 Task: Find connections with filter location Castleford with filter topic #Crowdfundingwith filter profile language French with filter current company Meraki Consulting & Staffing with filter school Institute of Rural Management Anand (IRMA) with filter industry Nanotechnology Research with filter service category Demand Generation with filter keywords title Delivery Driver
Action: Mouse moved to (702, 87)
Screenshot: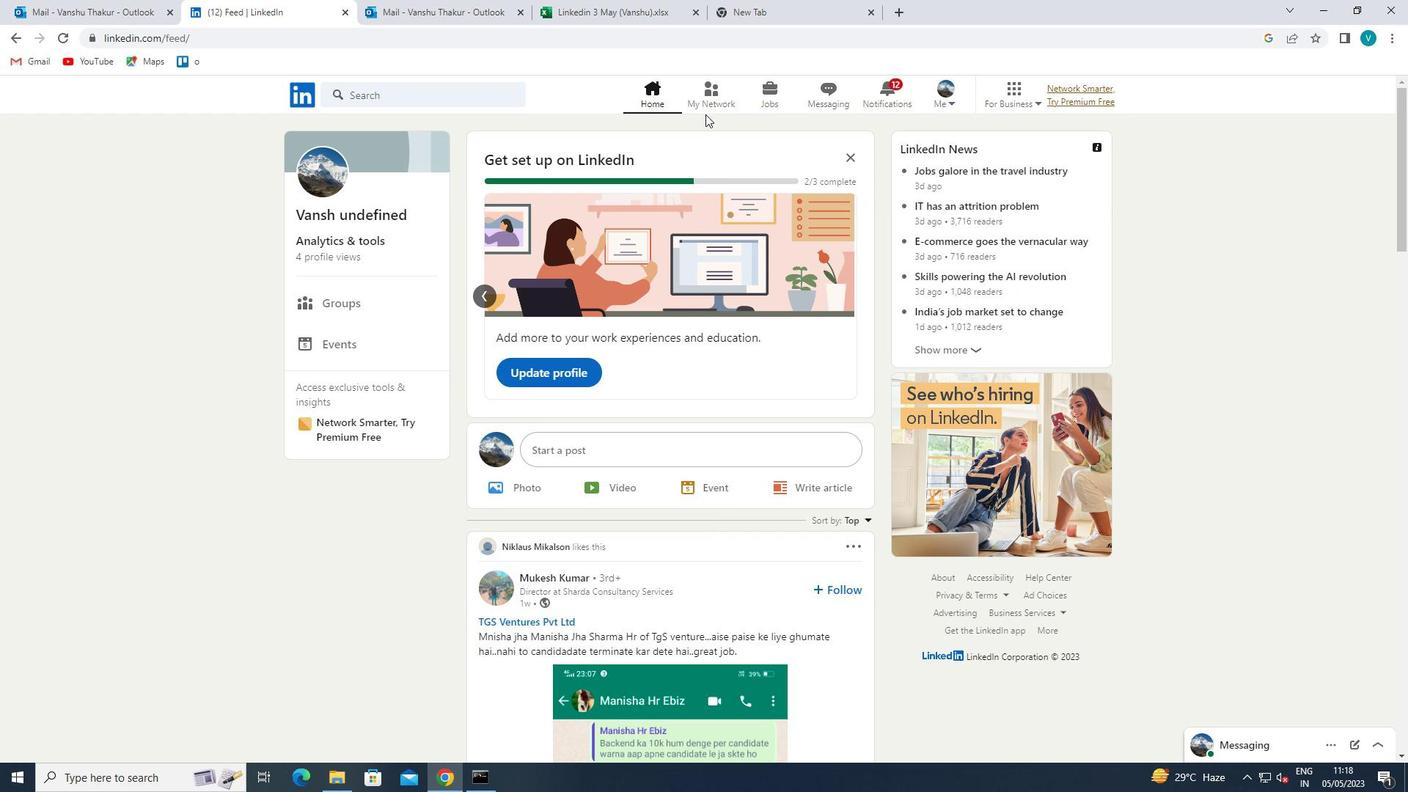 
Action: Mouse pressed left at (702, 87)
Screenshot: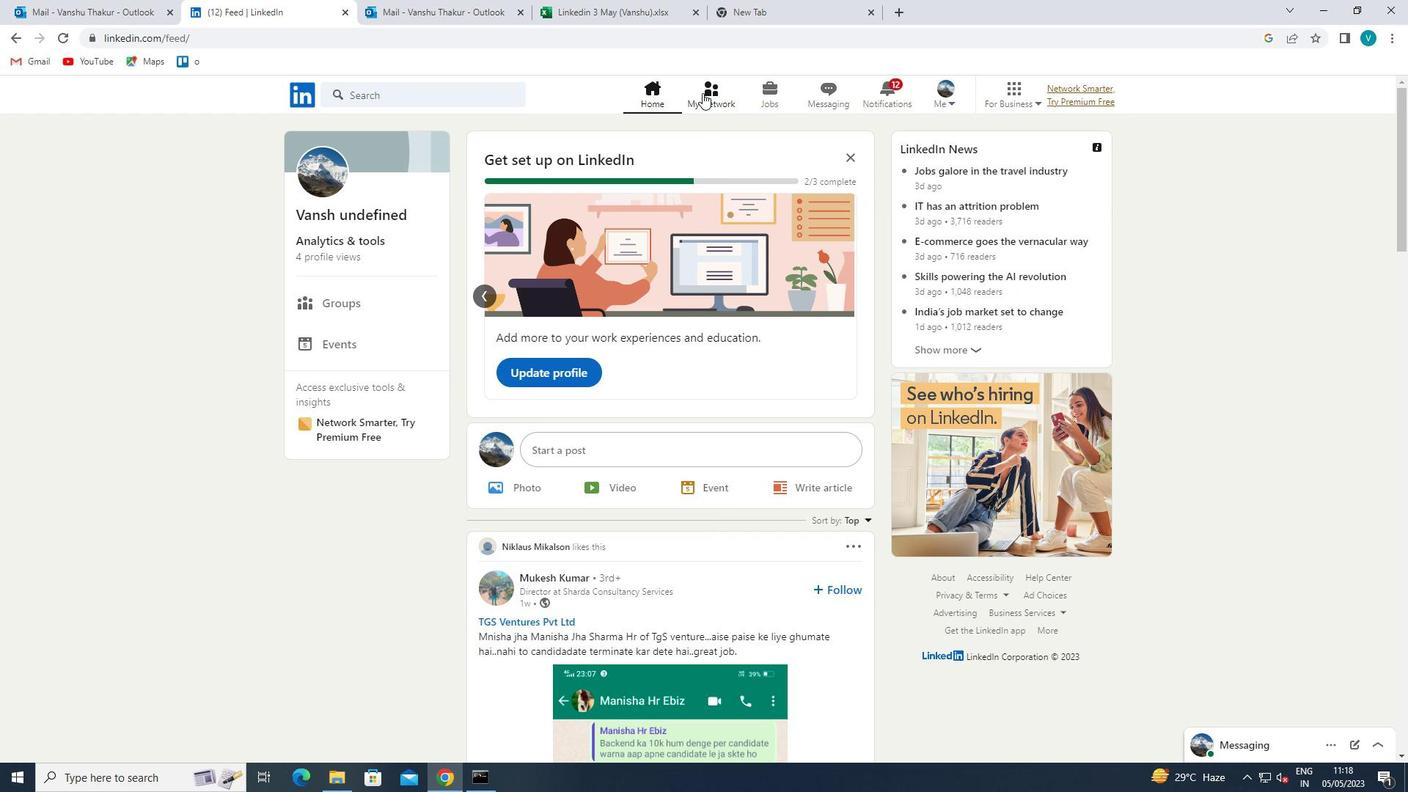 
Action: Mouse moved to (429, 176)
Screenshot: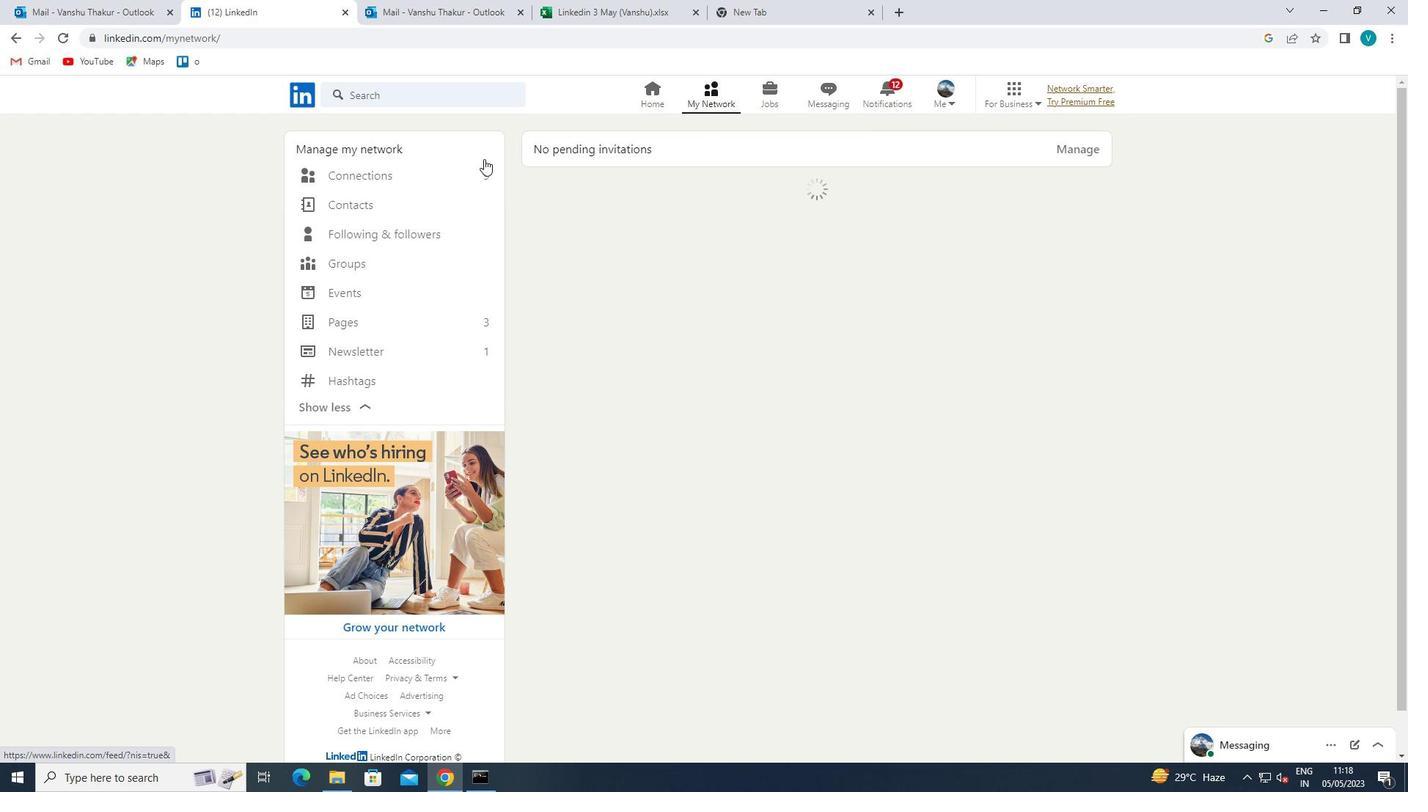 
Action: Mouse pressed left at (429, 176)
Screenshot: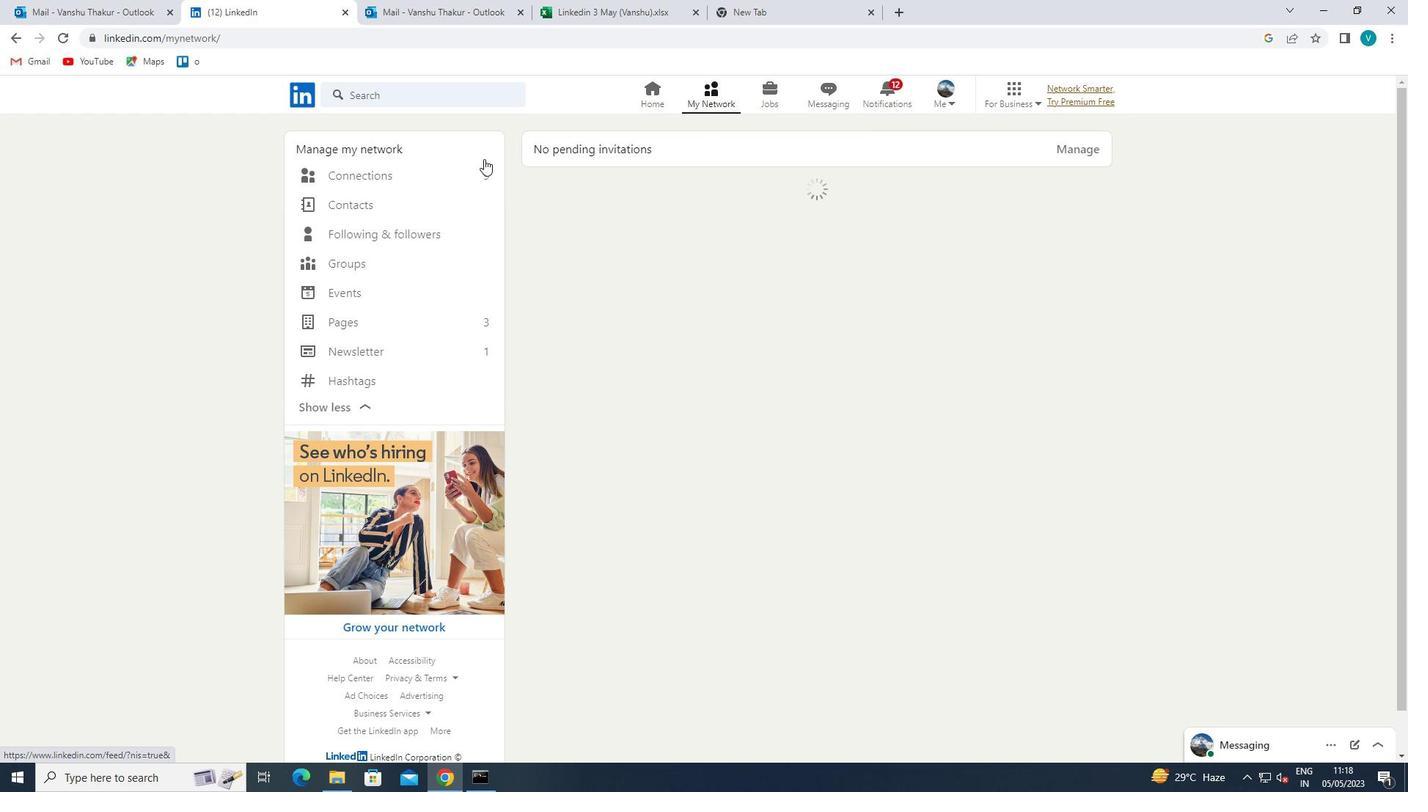 
Action: Mouse moved to (812, 181)
Screenshot: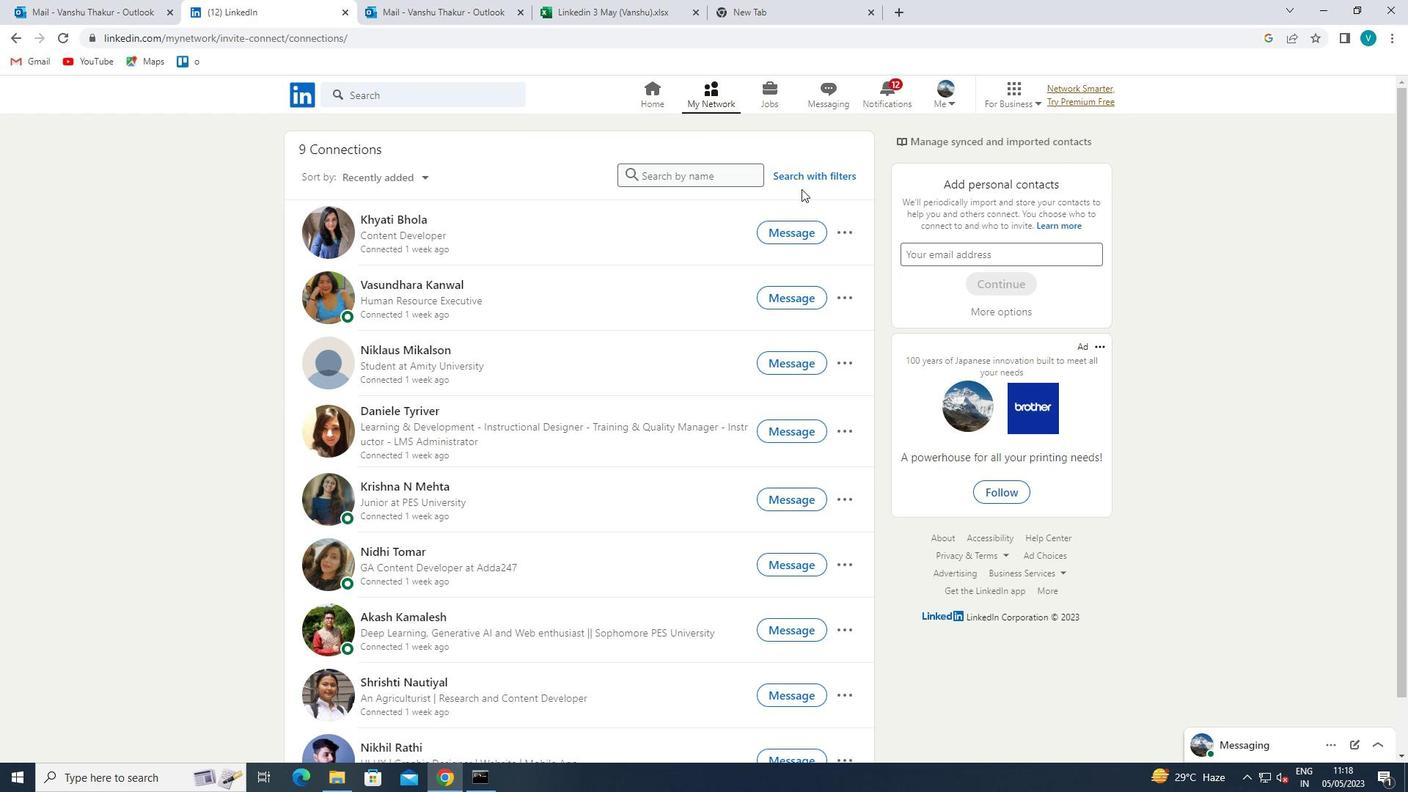 
Action: Mouse pressed left at (812, 181)
Screenshot: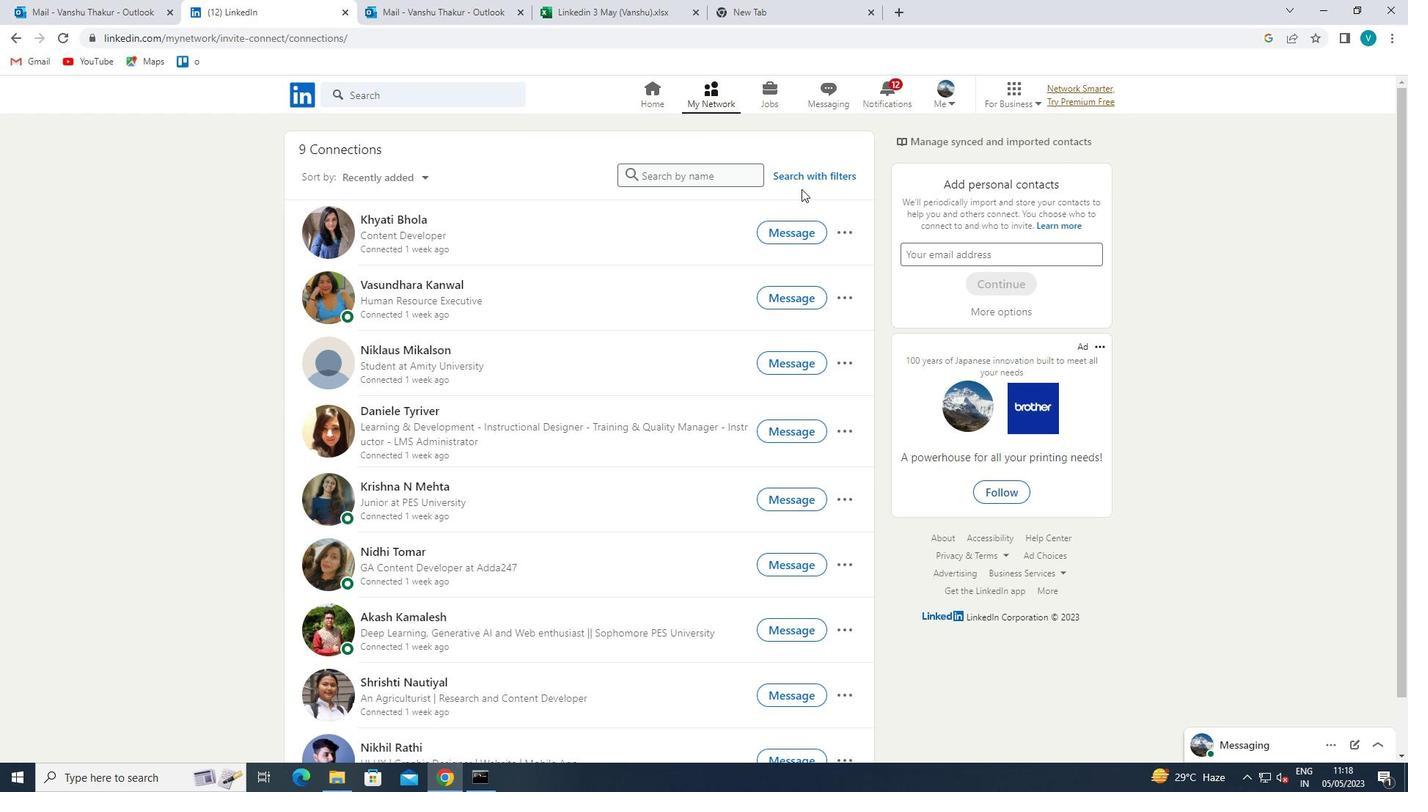 
Action: Mouse moved to (716, 137)
Screenshot: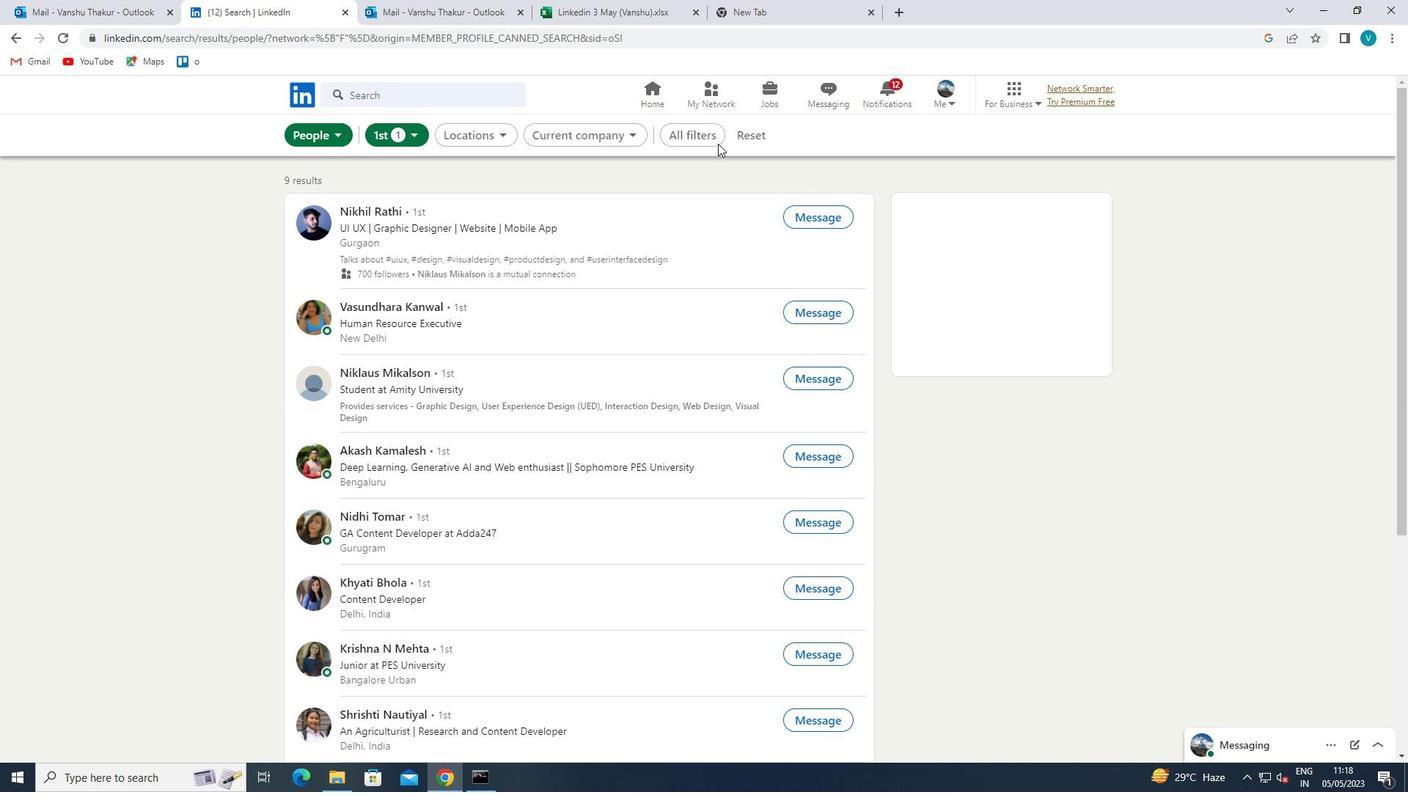
Action: Mouse pressed left at (716, 137)
Screenshot: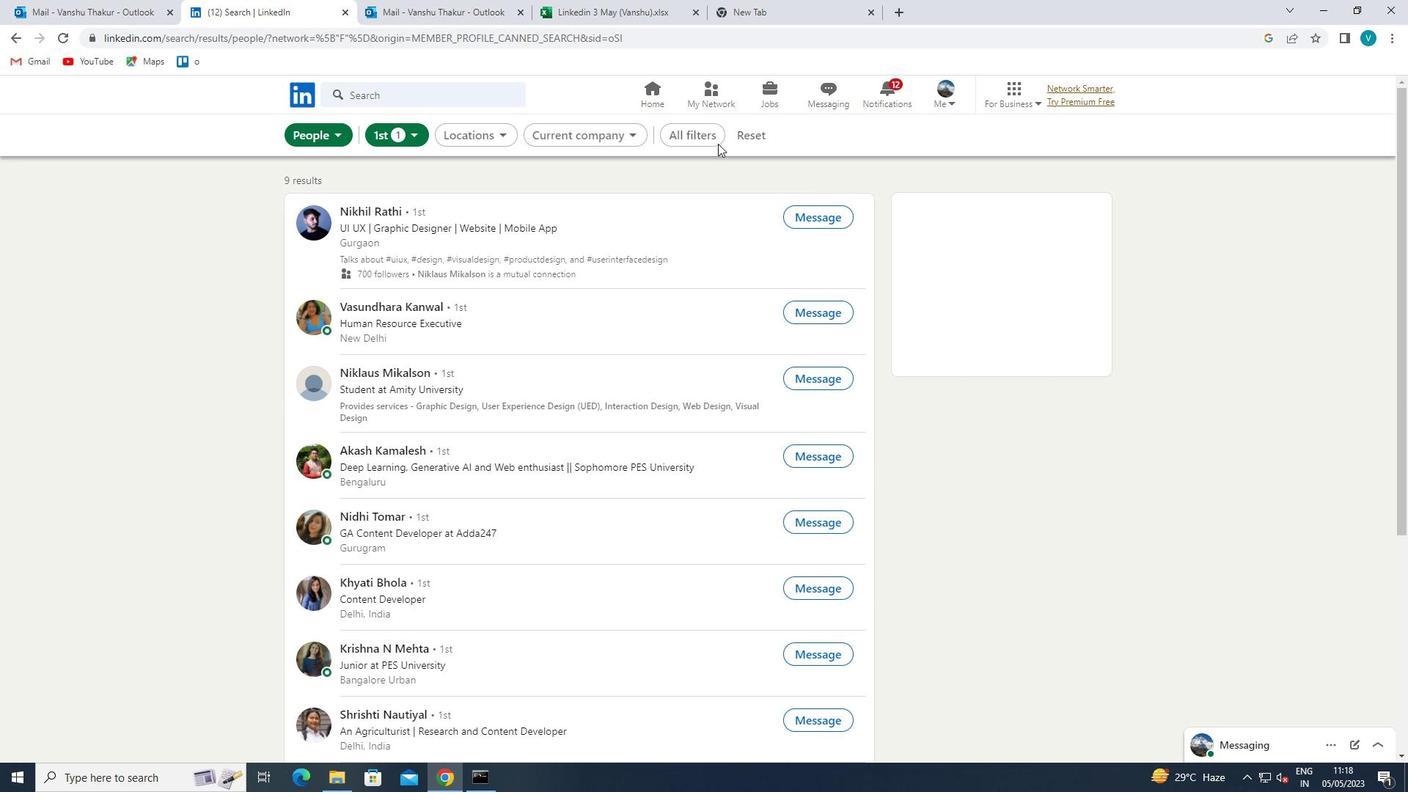 
Action: Mouse moved to (1107, 300)
Screenshot: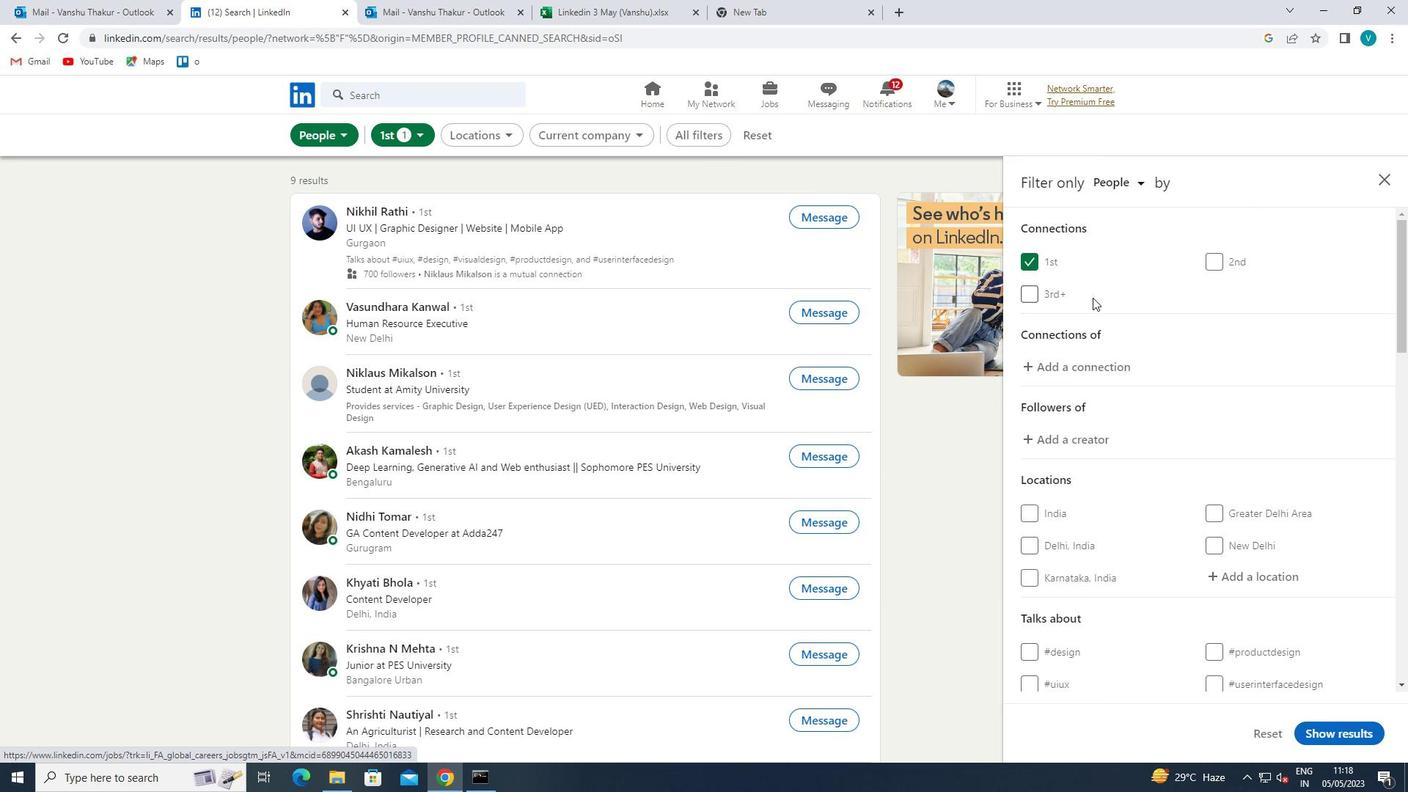
Action: Mouse scrolled (1107, 300) with delta (0, 0)
Screenshot: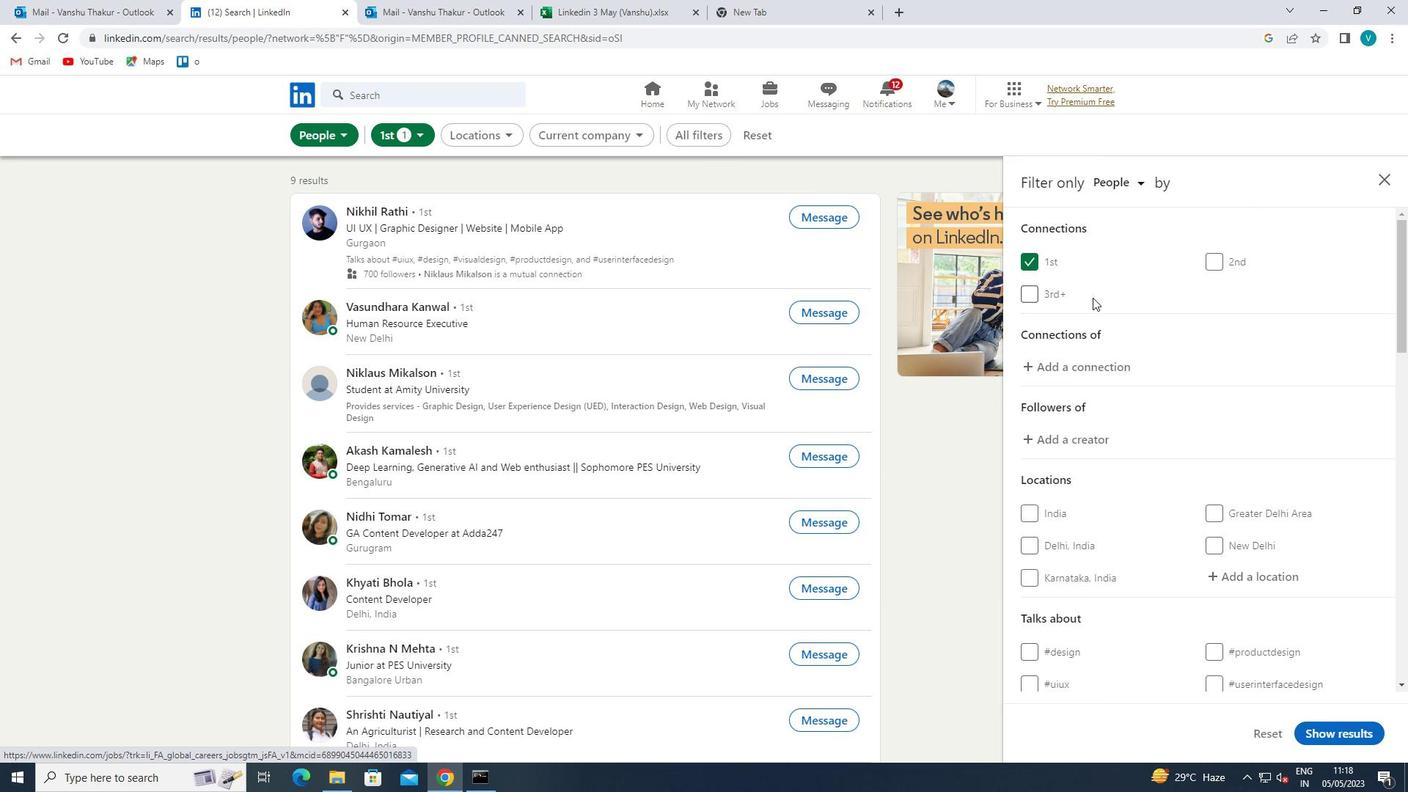 
Action: Mouse moved to (1110, 300)
Screenshot: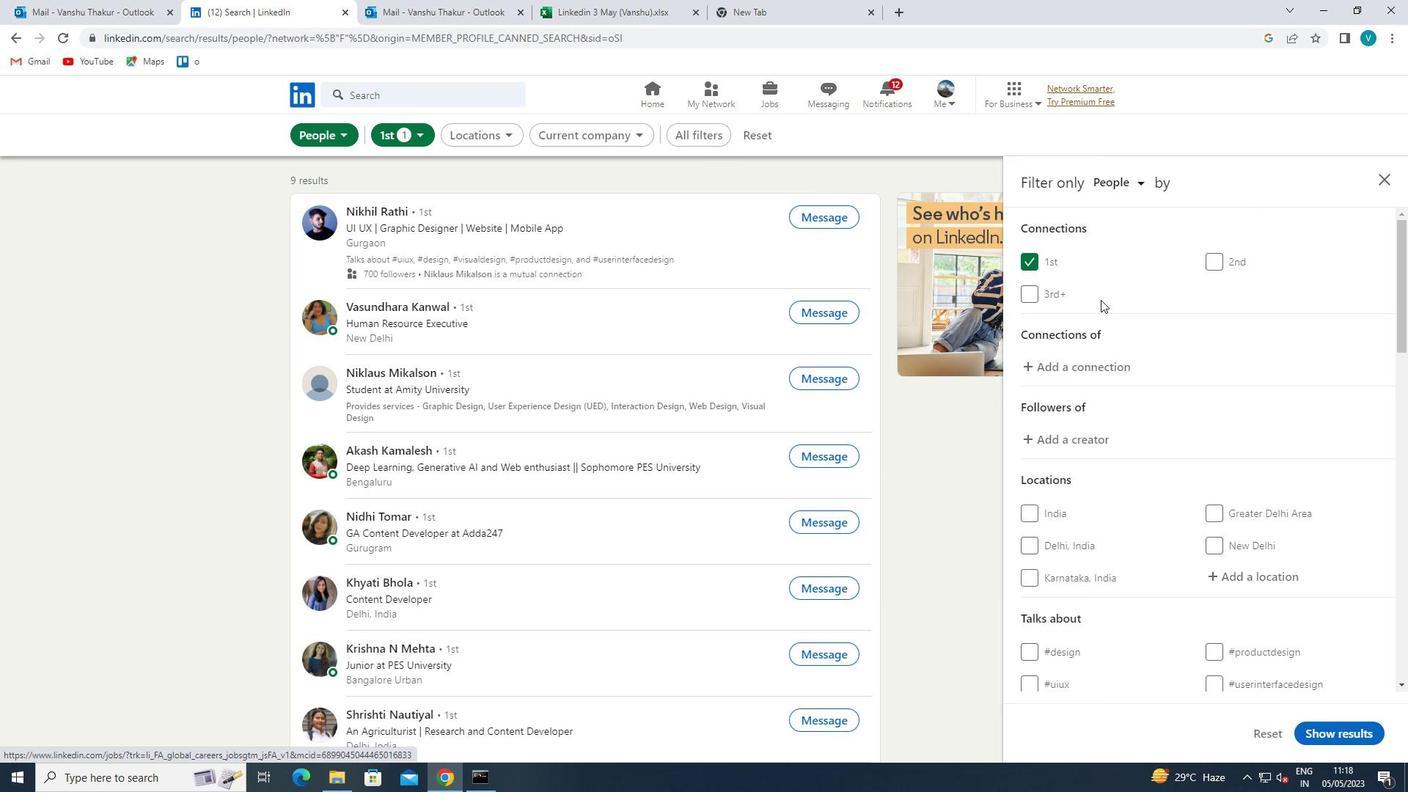 
Action: Mouse scrolled (1110, 300) with delta (0, 0)
Screenshot: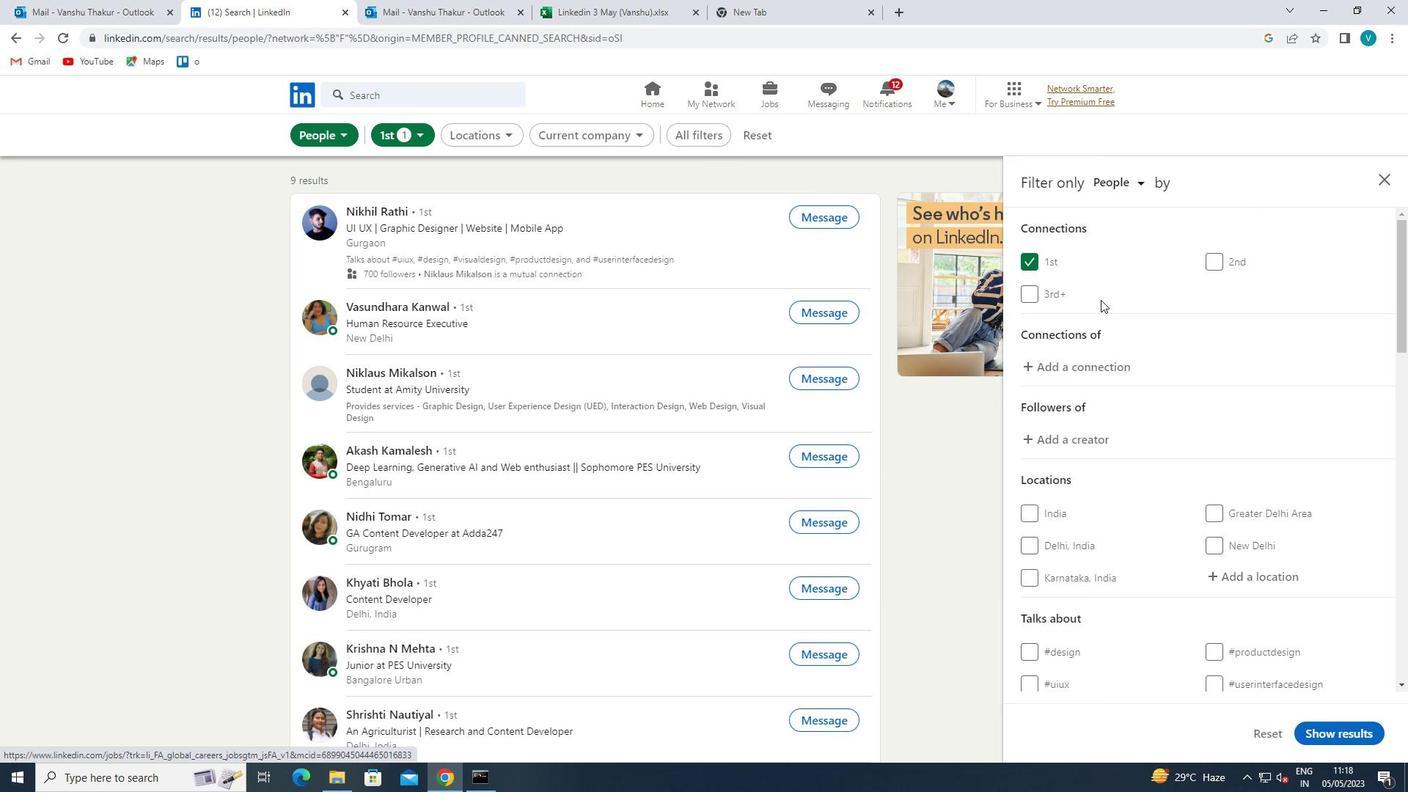 
Action: Mouse moved to (1253, 434)
Screenshot: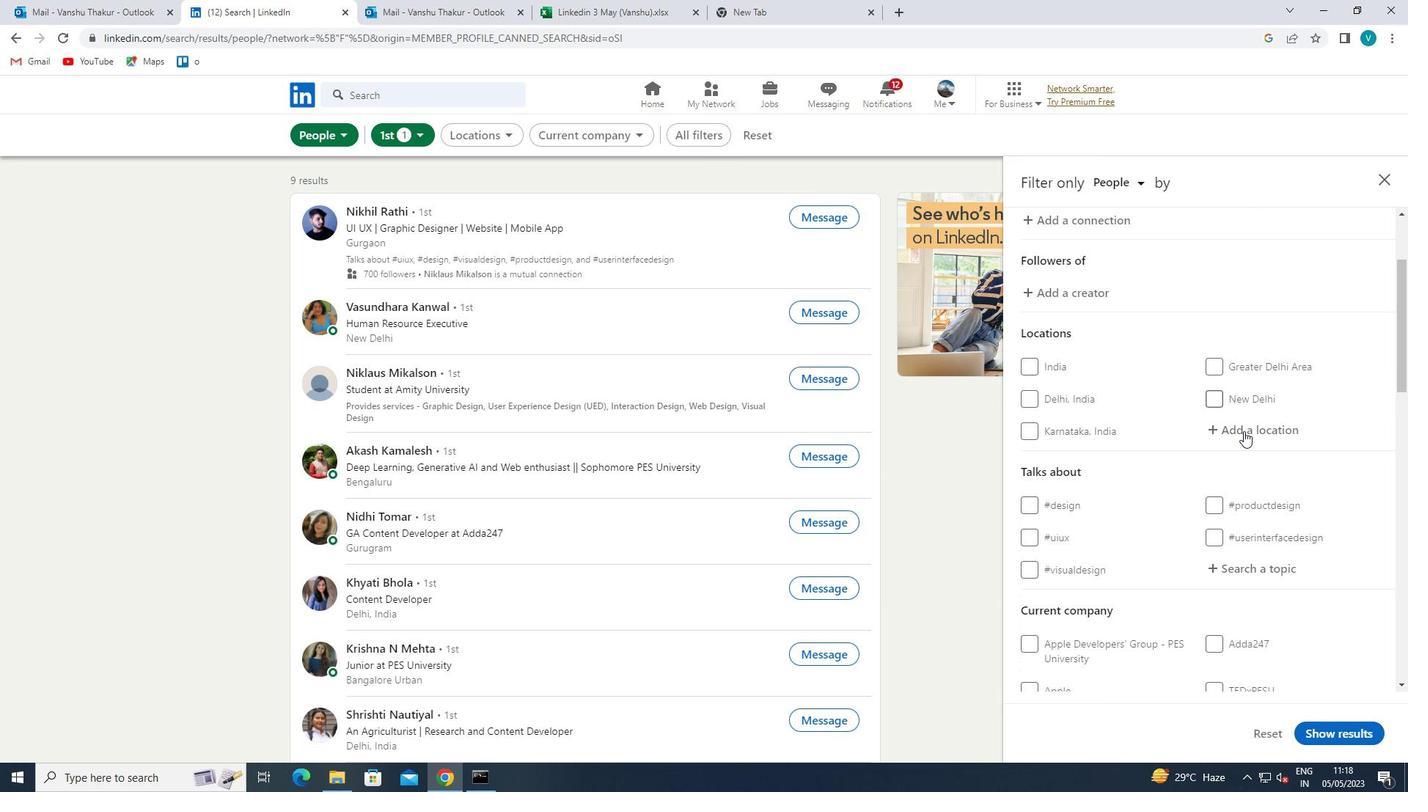 
Action: Mouse pressed left at (1253, 434)
Screenshot: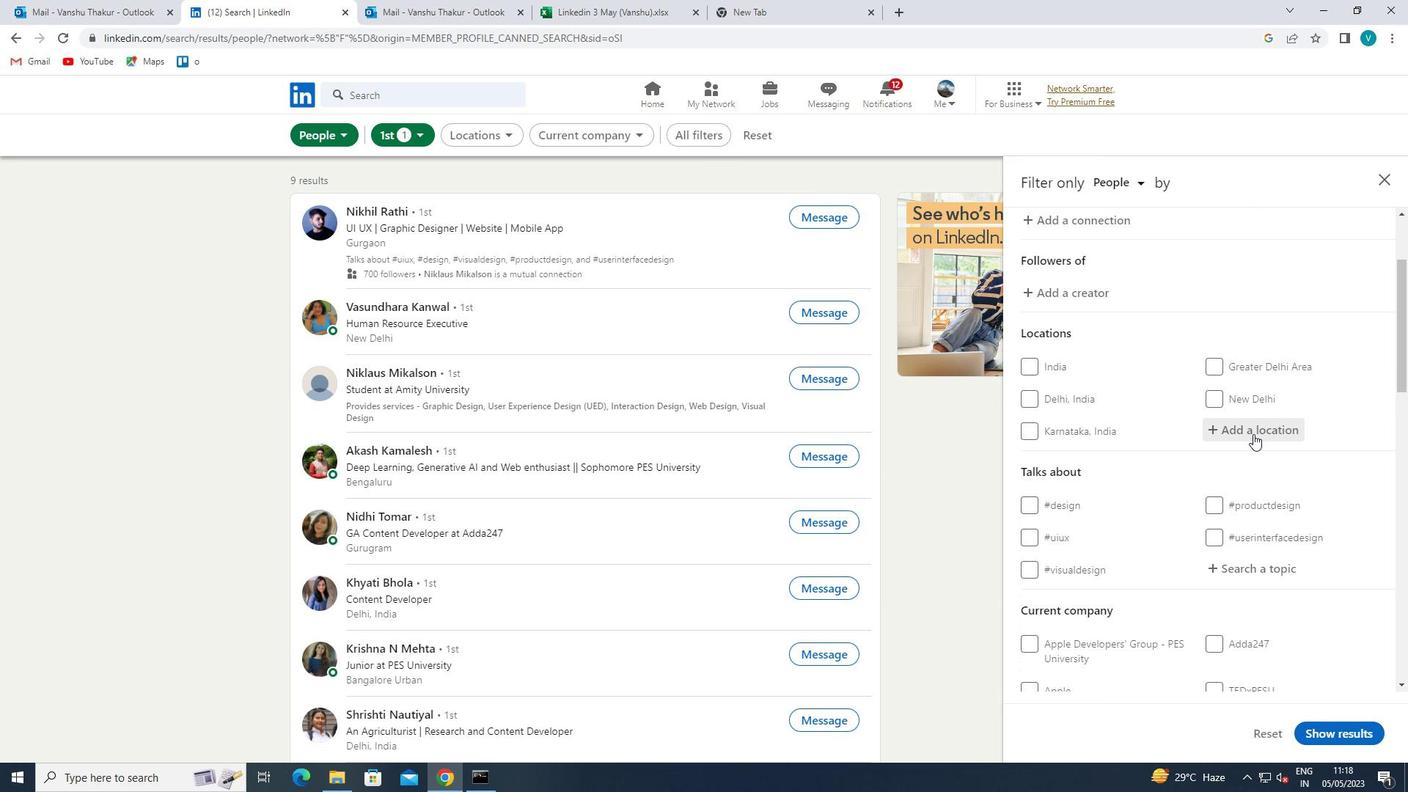 
Action: Mouse moved to (1184, 391)
Screenshot: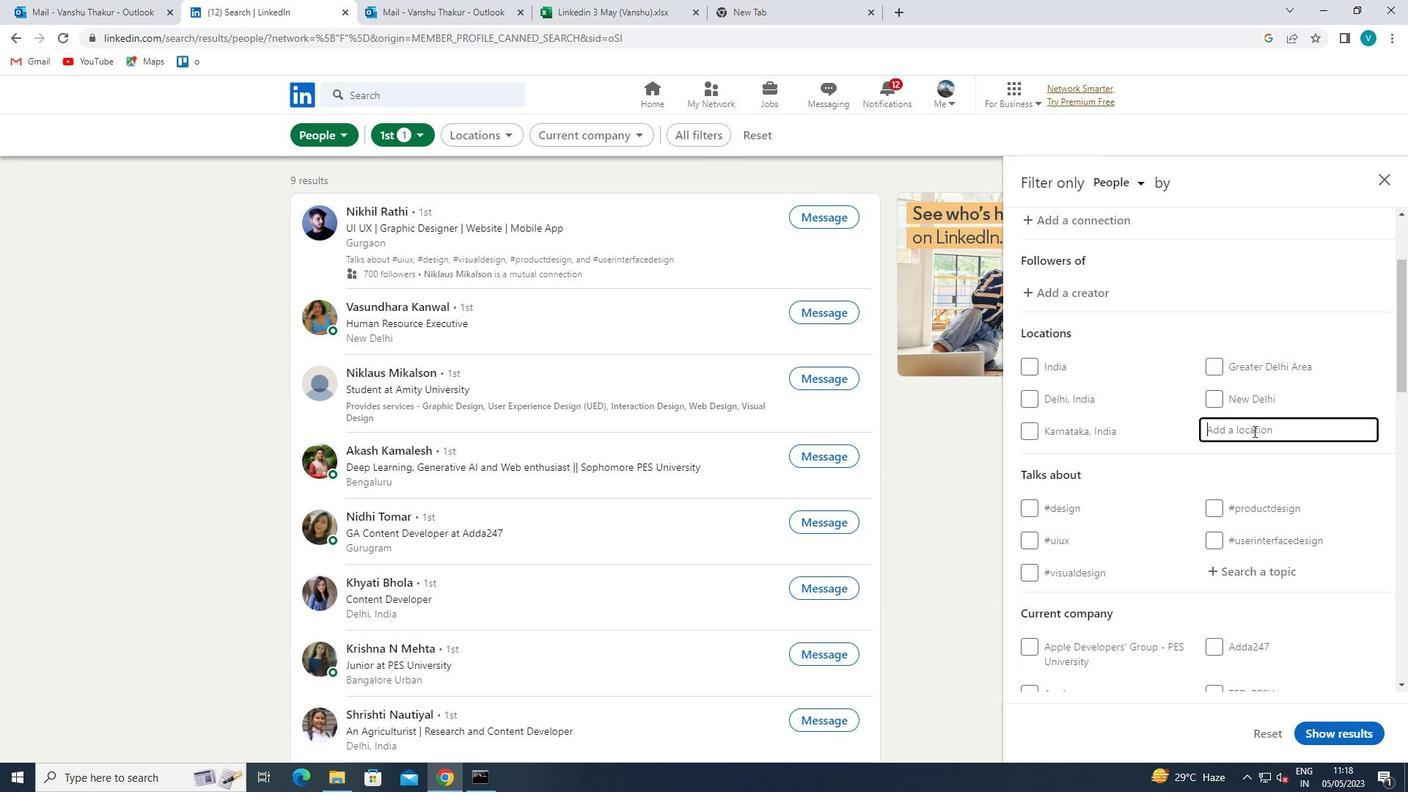 
Action: Key pressed <Key.shift>CASTLEFORD
Screenshot: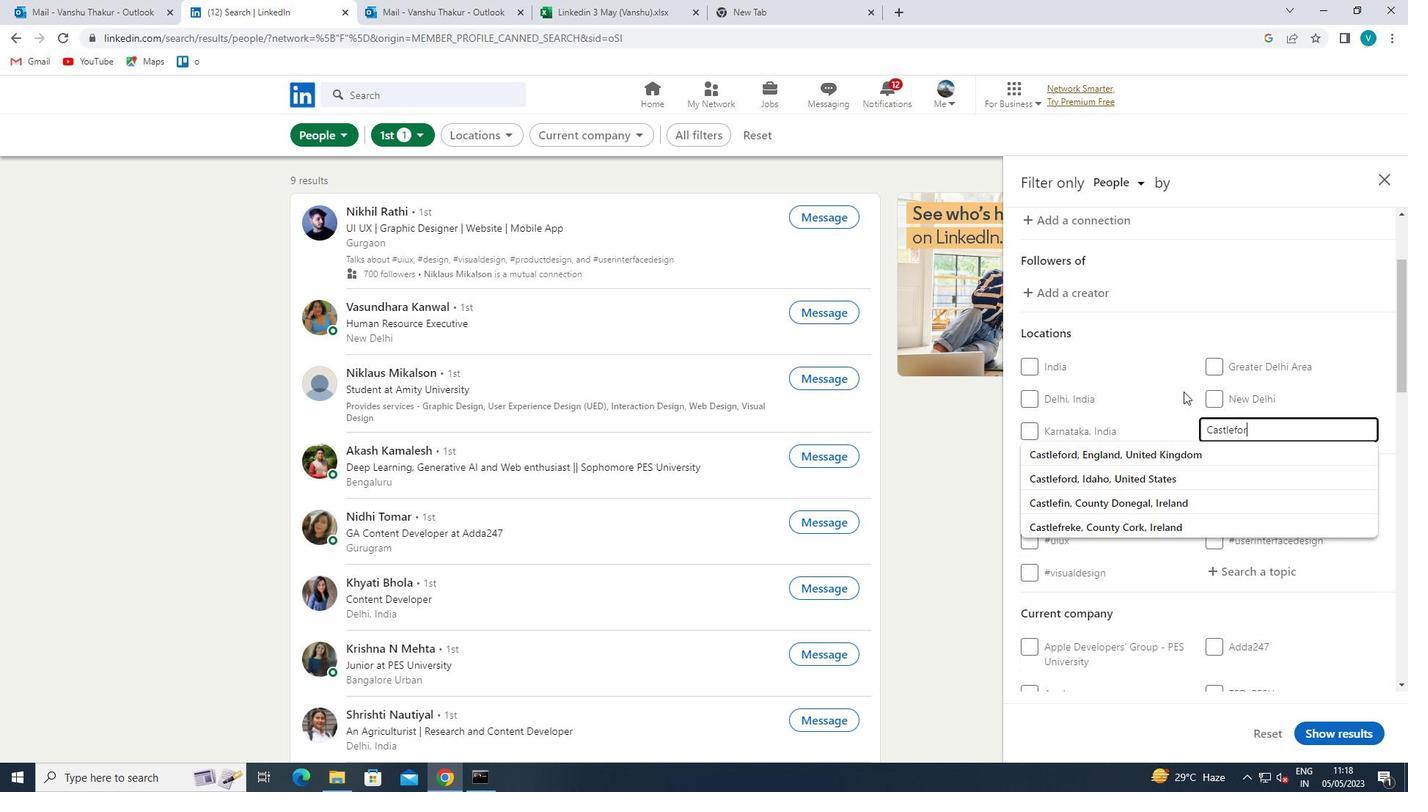 
Action: Mouse moved to (1219, 454)
Screenshot: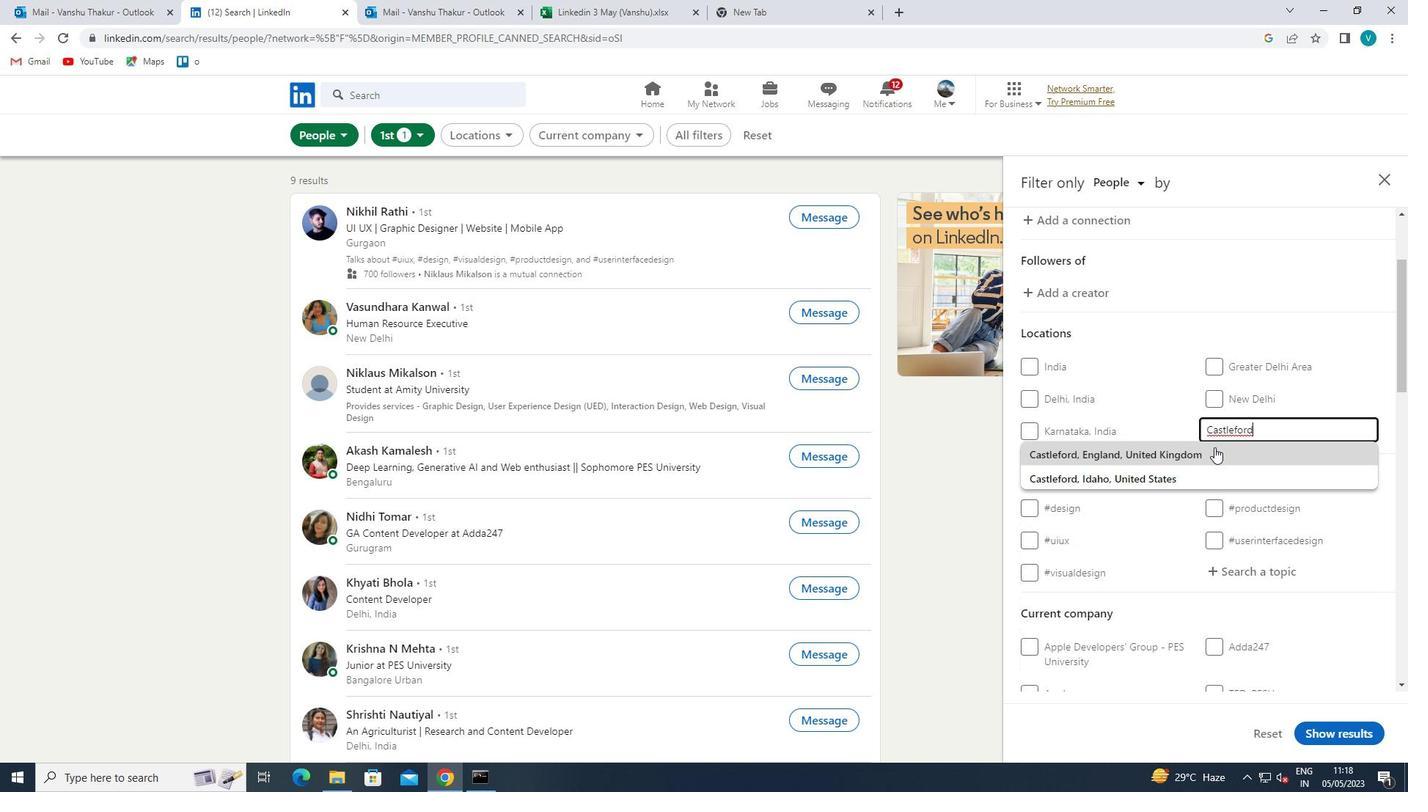 
Action: Mouse pressed left at (1219, 454)
Screenshot: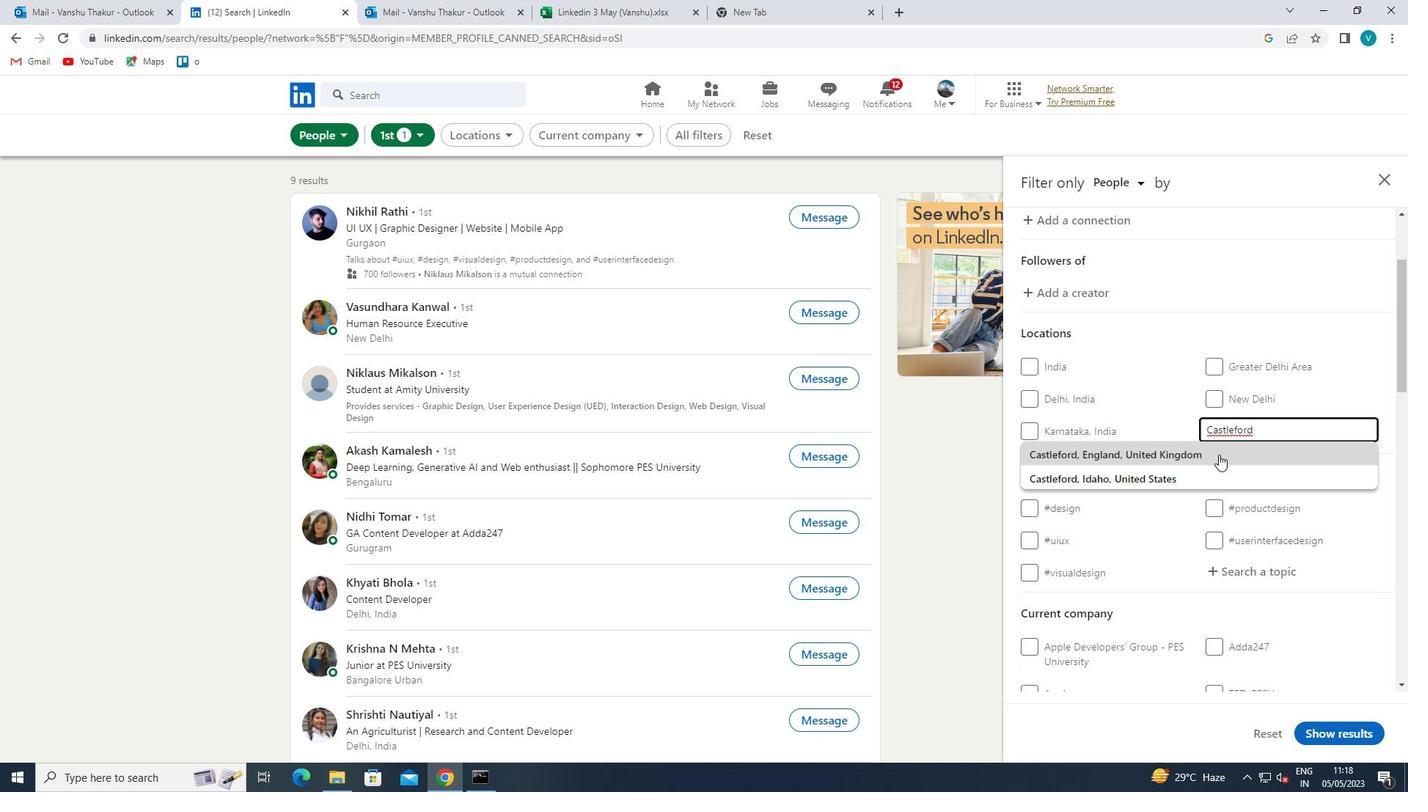 
Action: Mouse scrolled (1219, 454) with delta (0, 0)
Screenshot: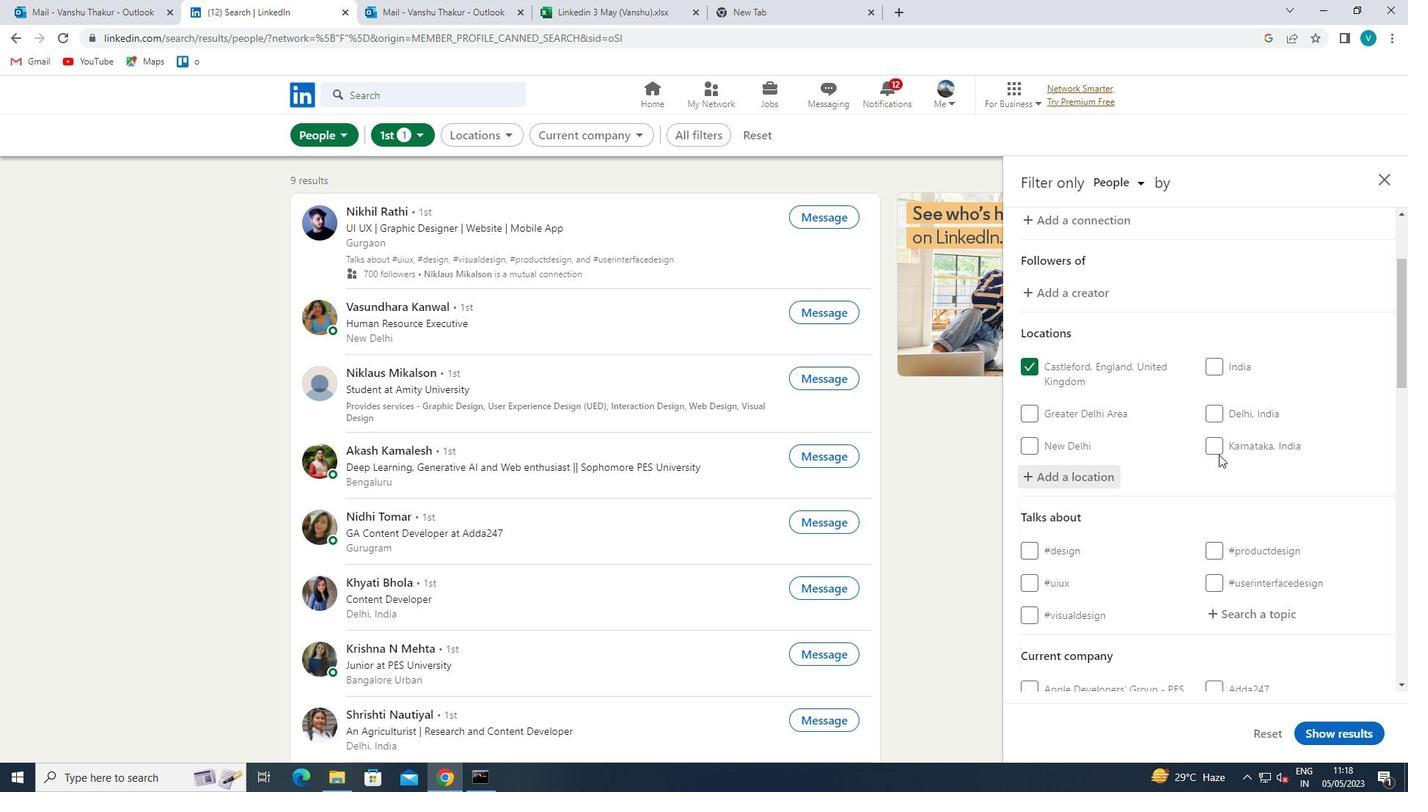 
Action: Mouse scrolled (1219, 454) with delta (0, 0)
Screenshot: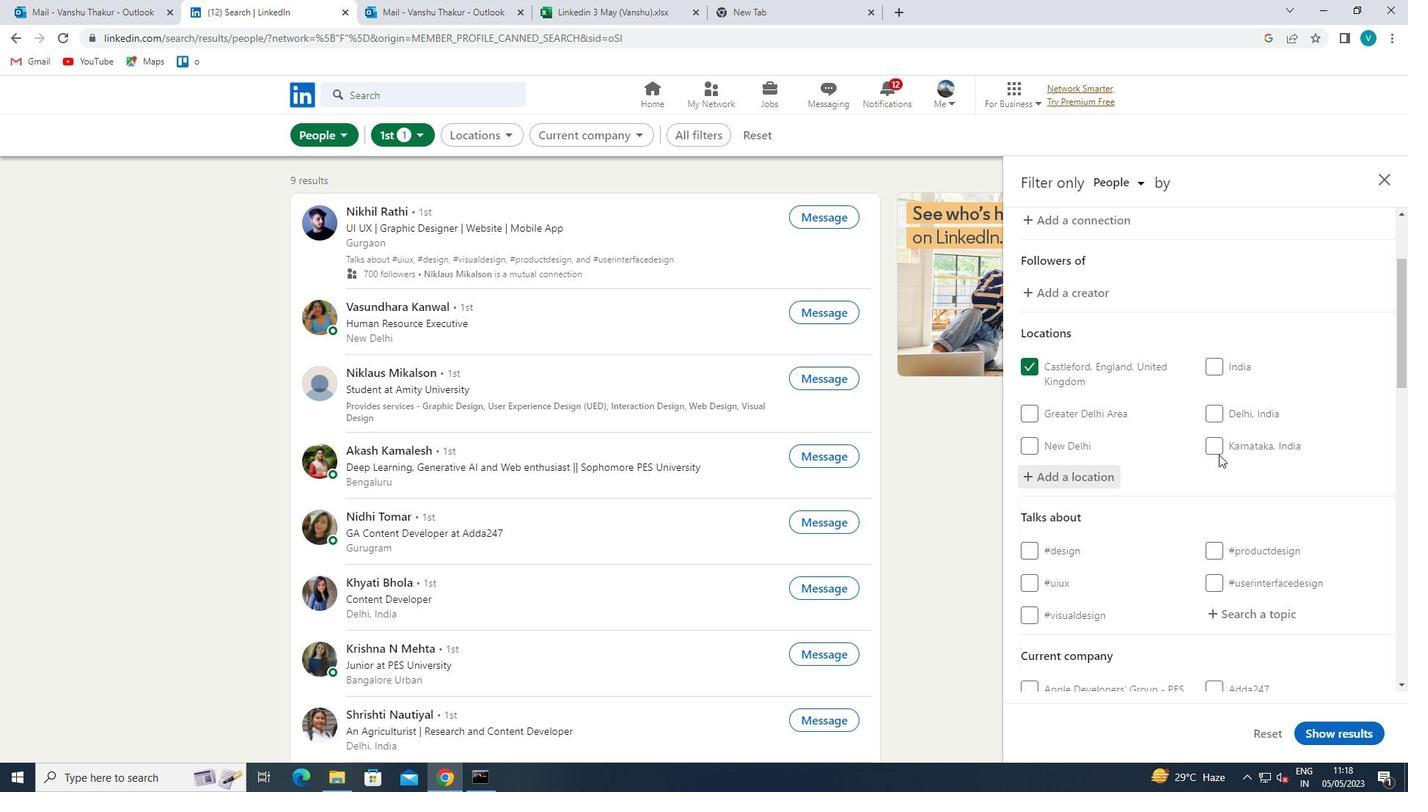 
Action: Mouse moved to (1226, 461)
Screenshot: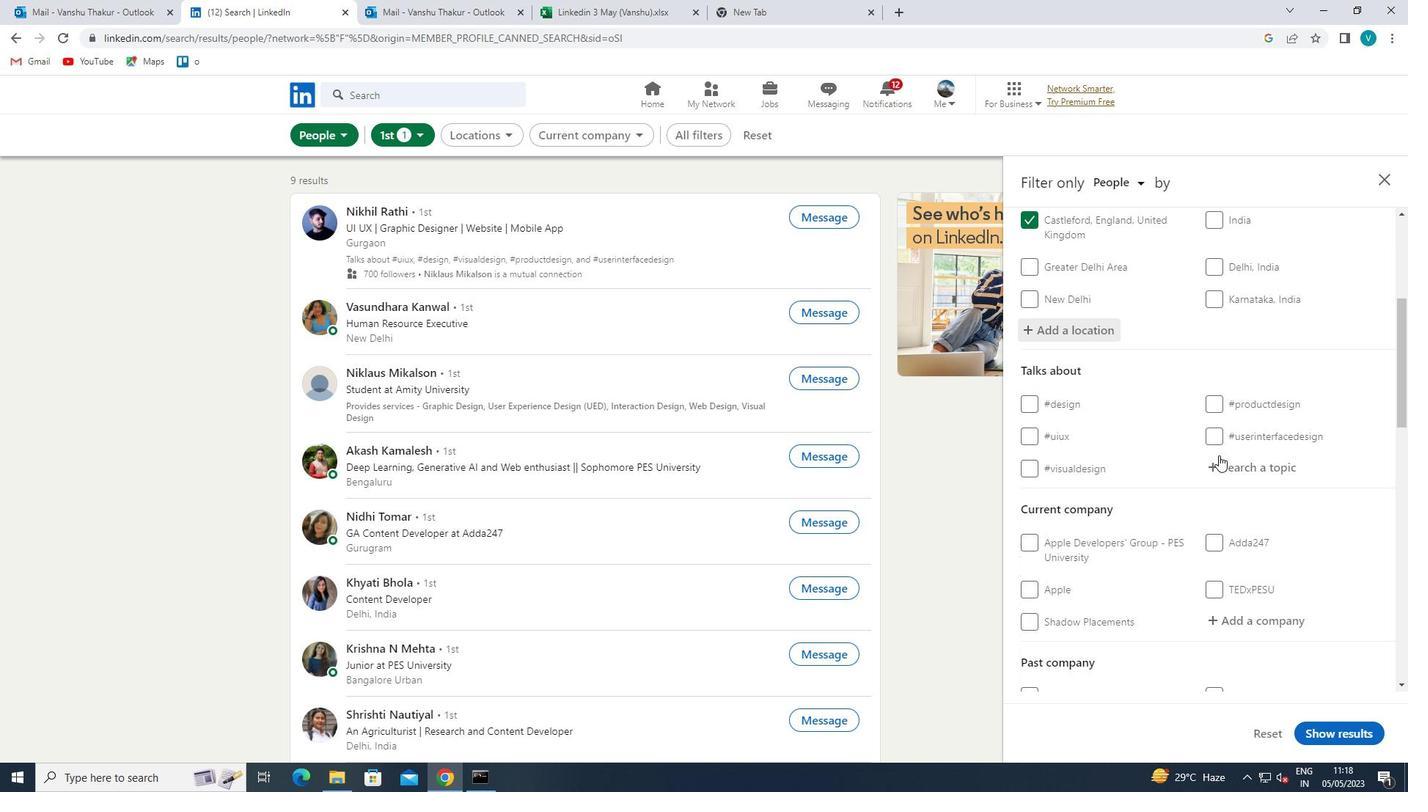 
Action: Mouse pressed left at (1226, 461)
Screenshot: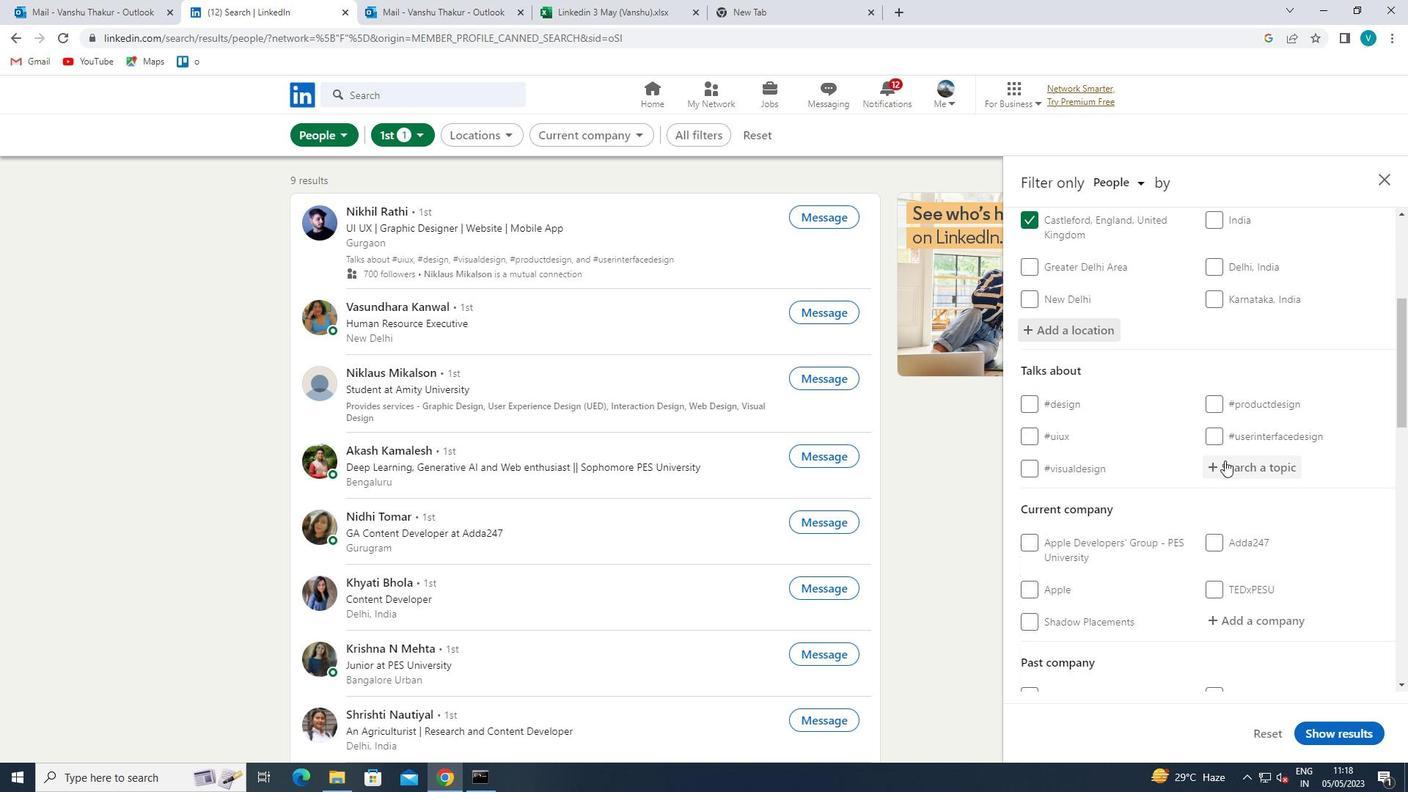 
Action: Key pressed CROWD
Screenshot: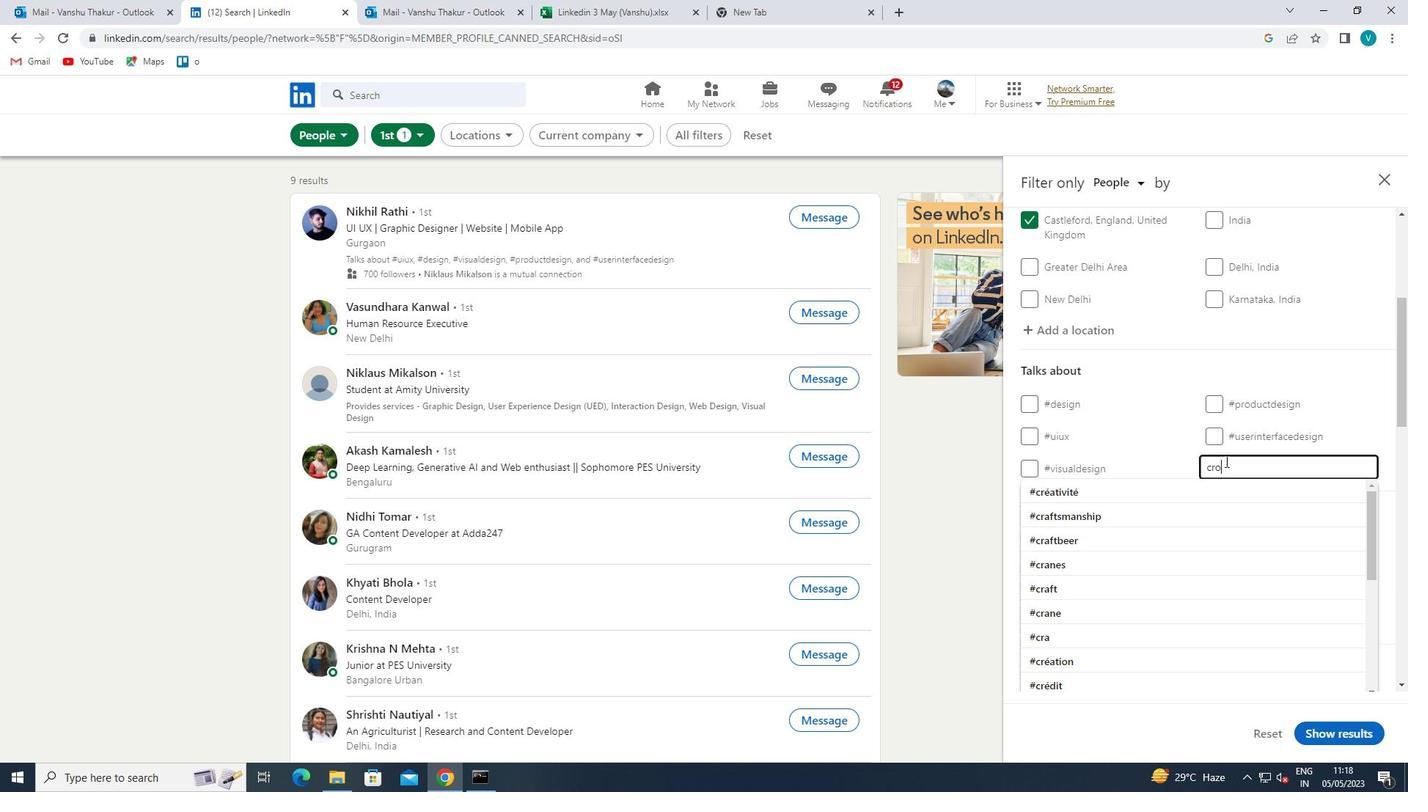 
Action: Mouse moved to (1190, 492)
Screenshot: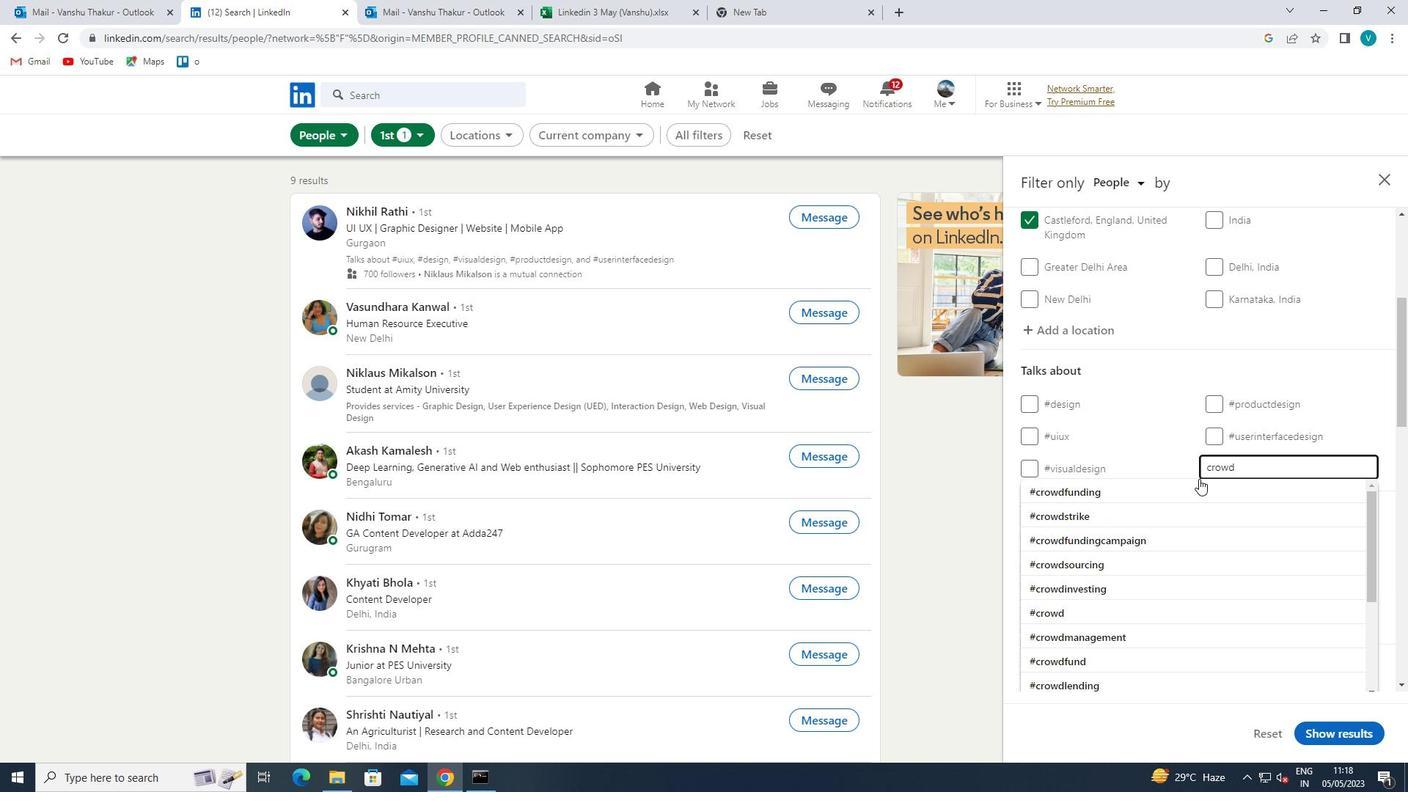 
Action: Mouse pressed left at (1190, 492)
Screenshot: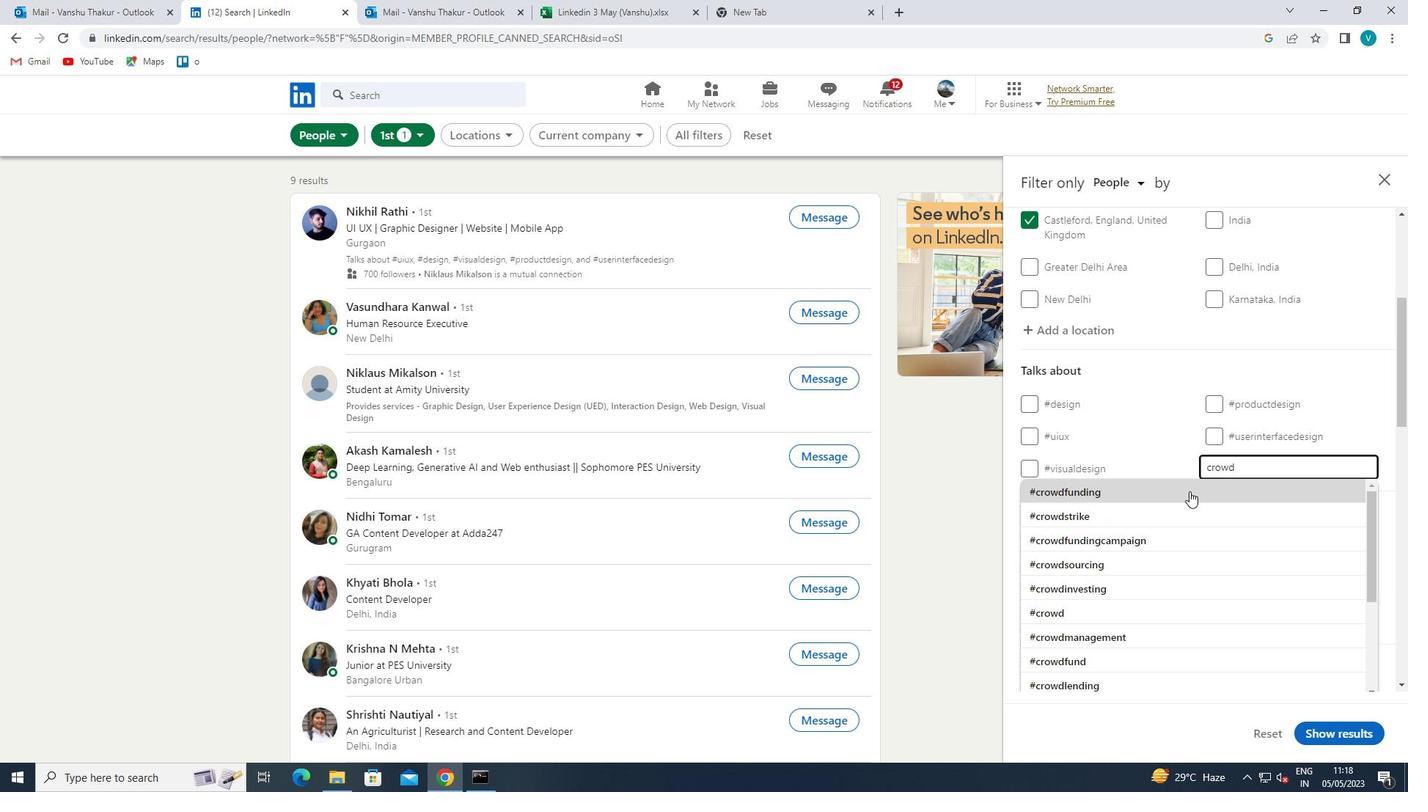 
Action: Mouse scrolled (1190, 491) with delta (0, 0)
Screenshot: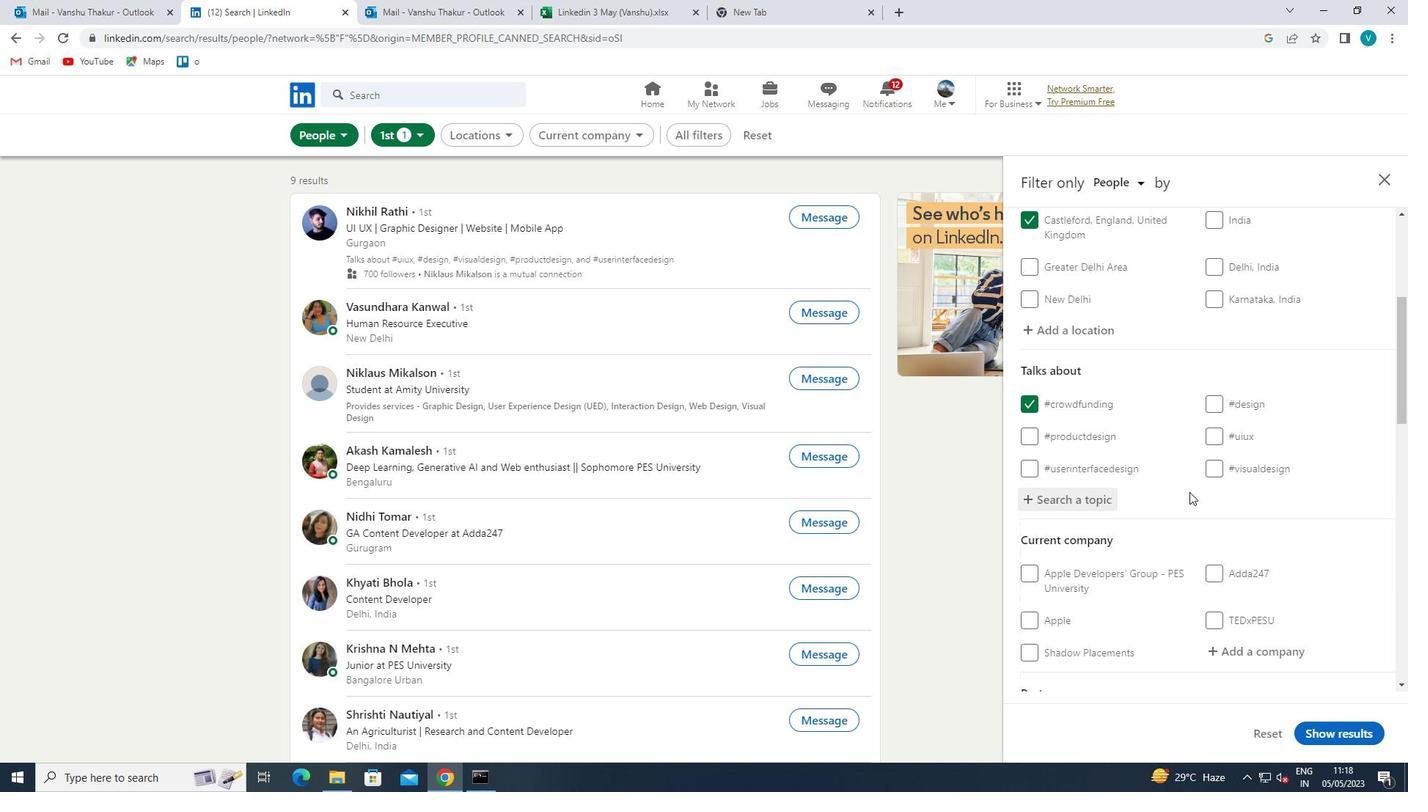 
Action: Mouse scrolled (1190, 491) with delta (0, 0)
Screenshot: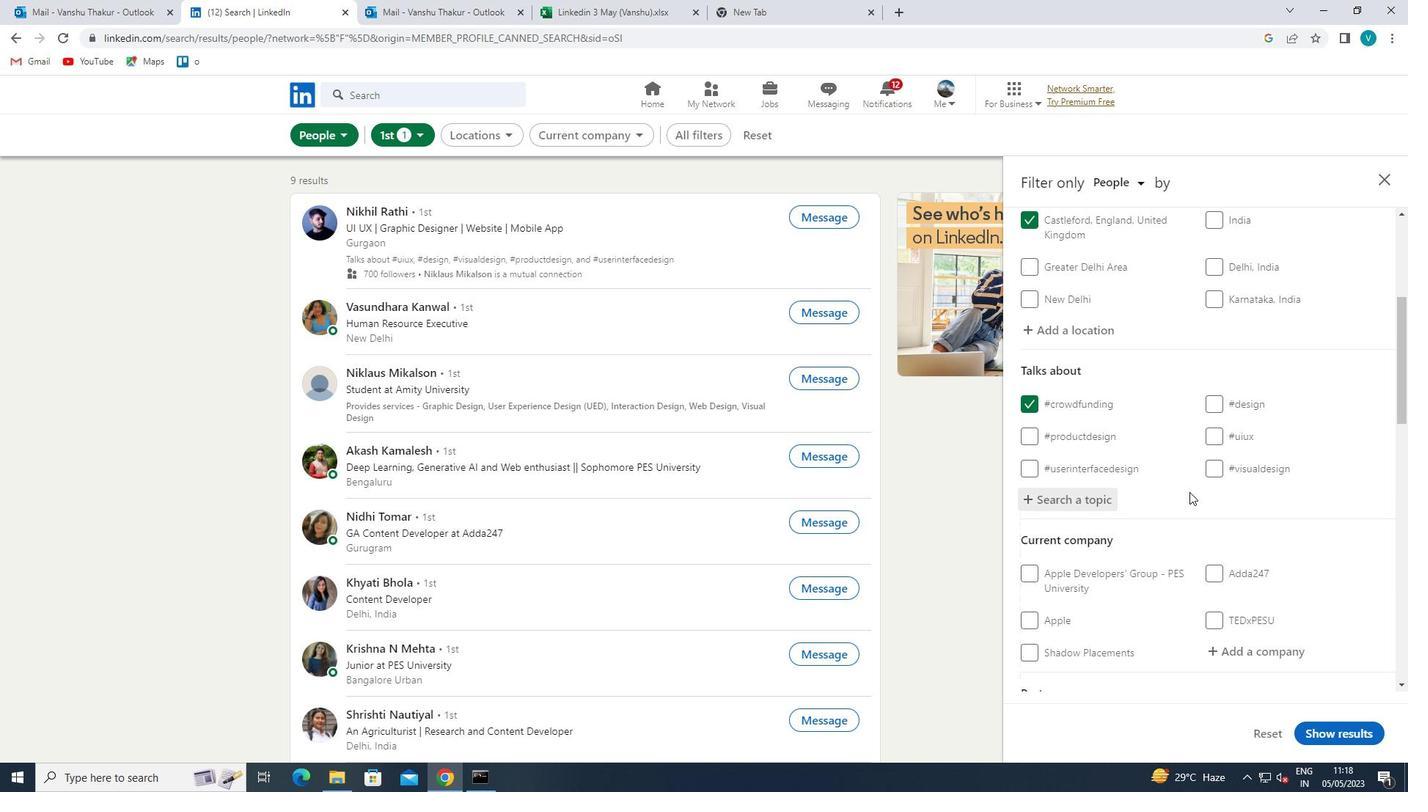 
Action: Mouse moved to (1237, 499)
Screenshot: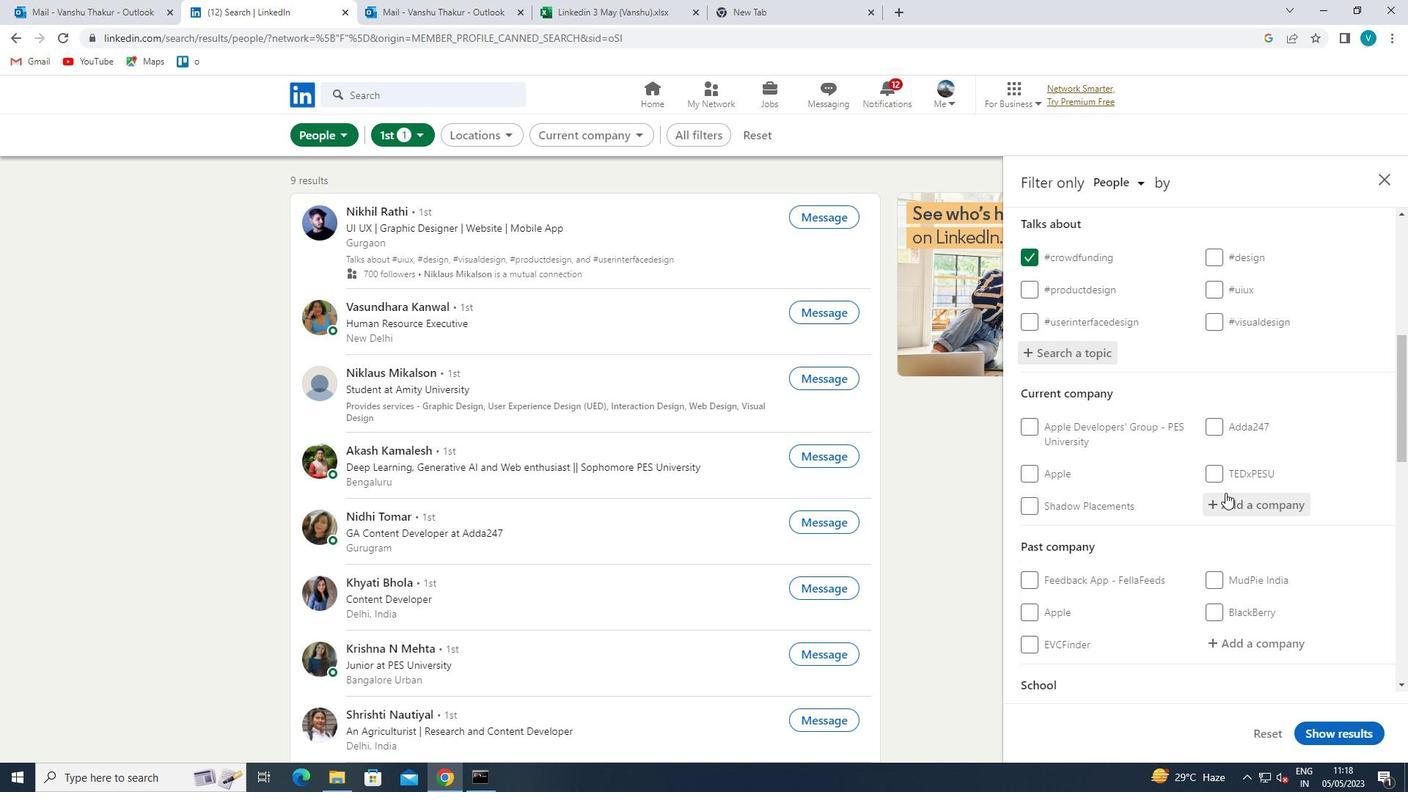 
Action: Mouse pressed left at (1237, 499)
Screenshot: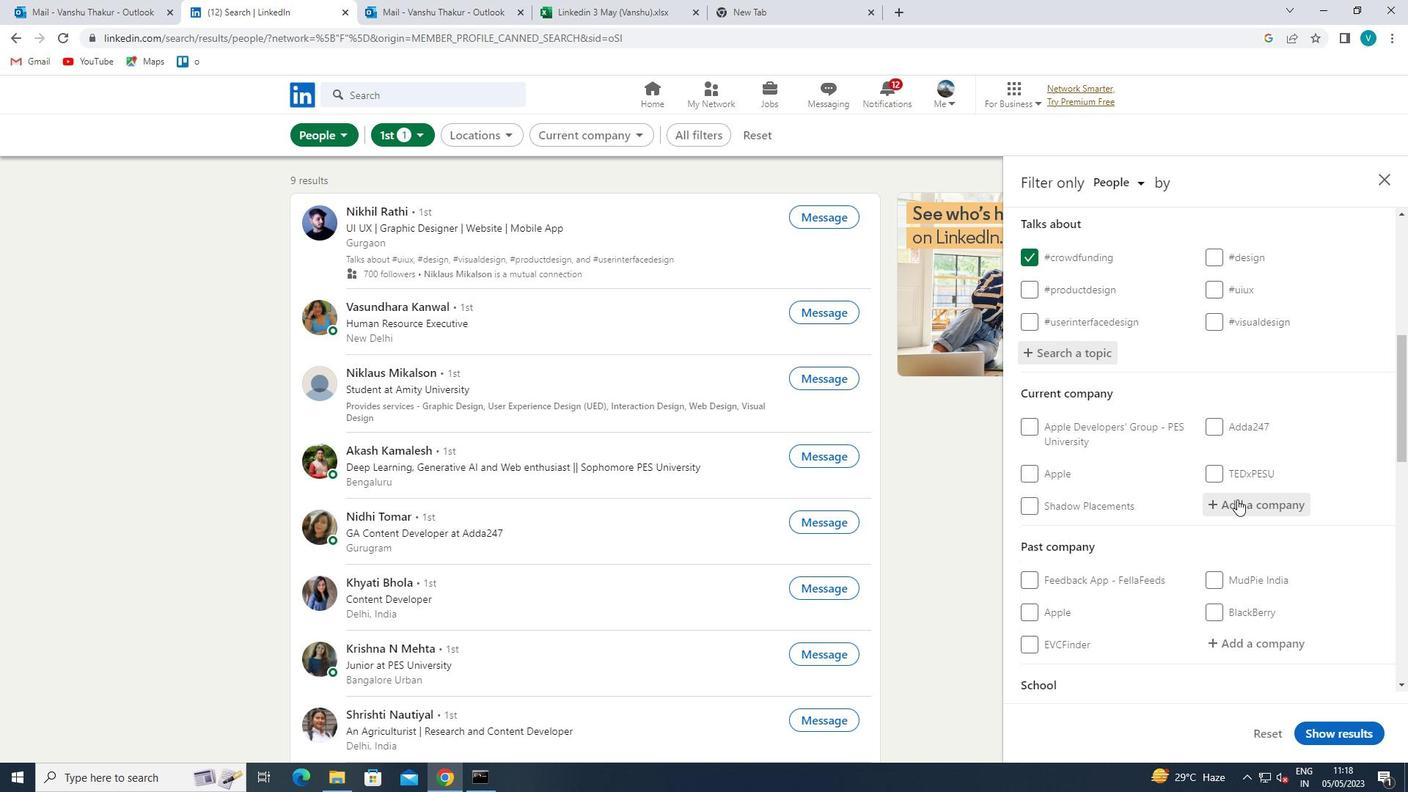 
Action: Key pressed <Key.shift>MERAKI
Screenshot: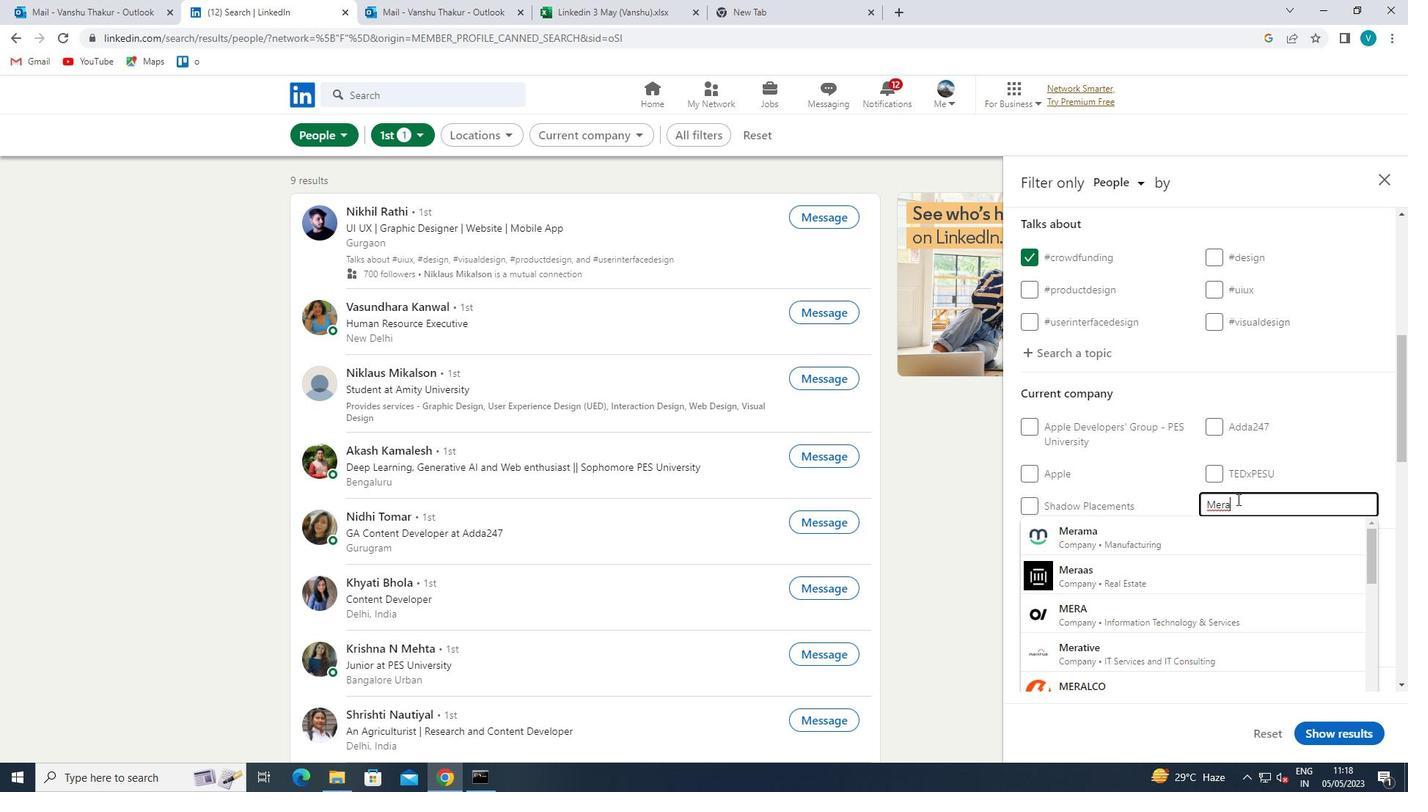 
Action: Mouse moved to (1286, 490)
Screenshot: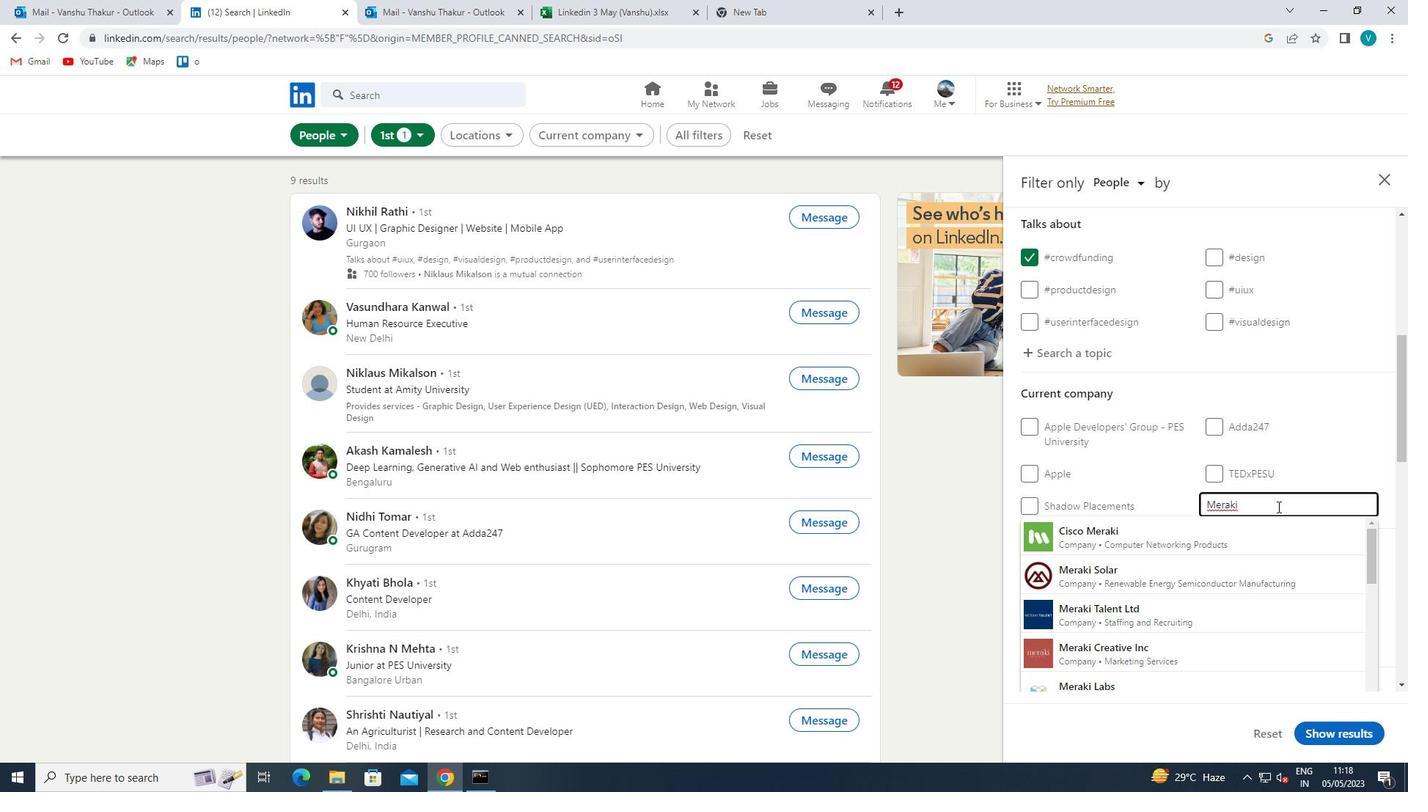 
Action: Key pressed <Key.space><Key.shift>CONSUL
Screenshot: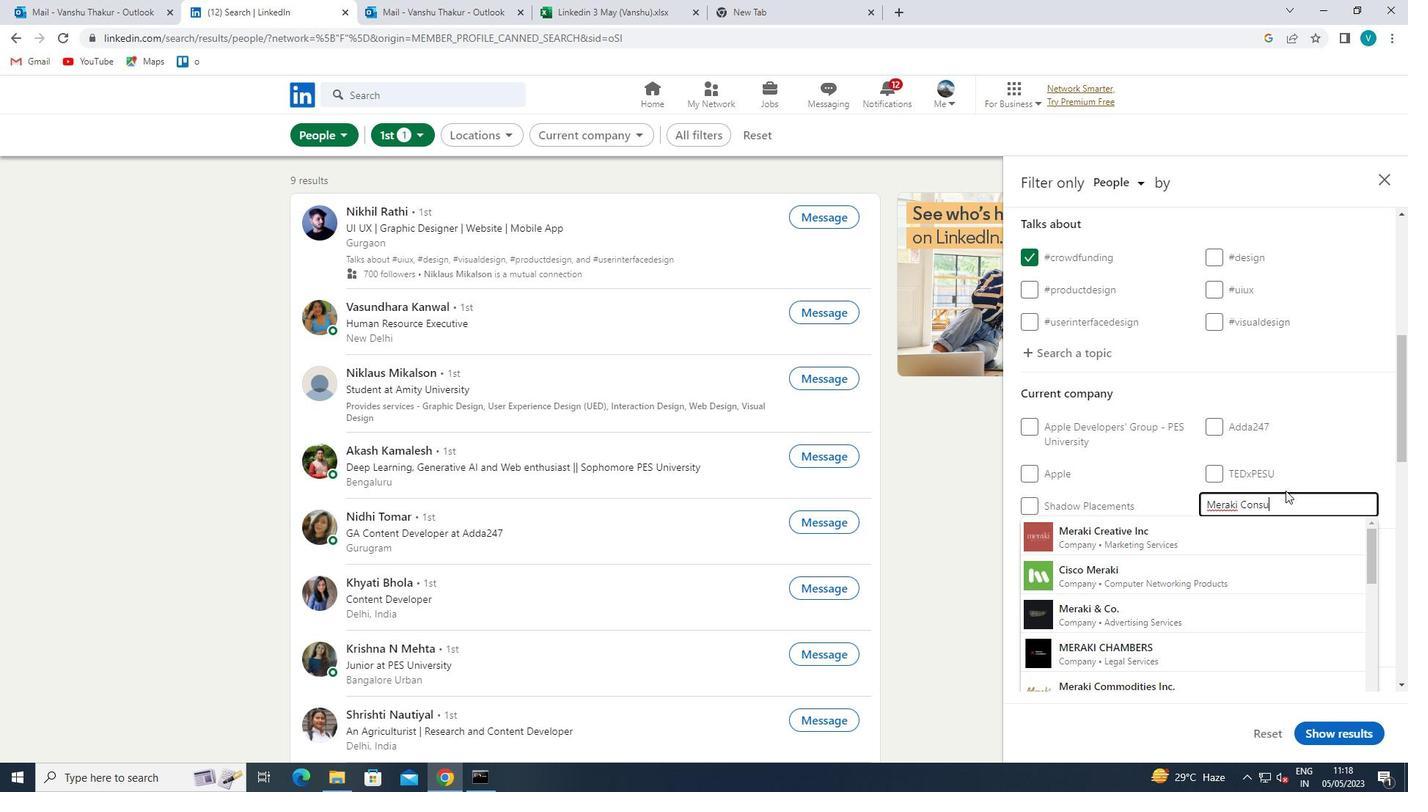 
Action: Mouse moved to (1281, 487)
Screenshot: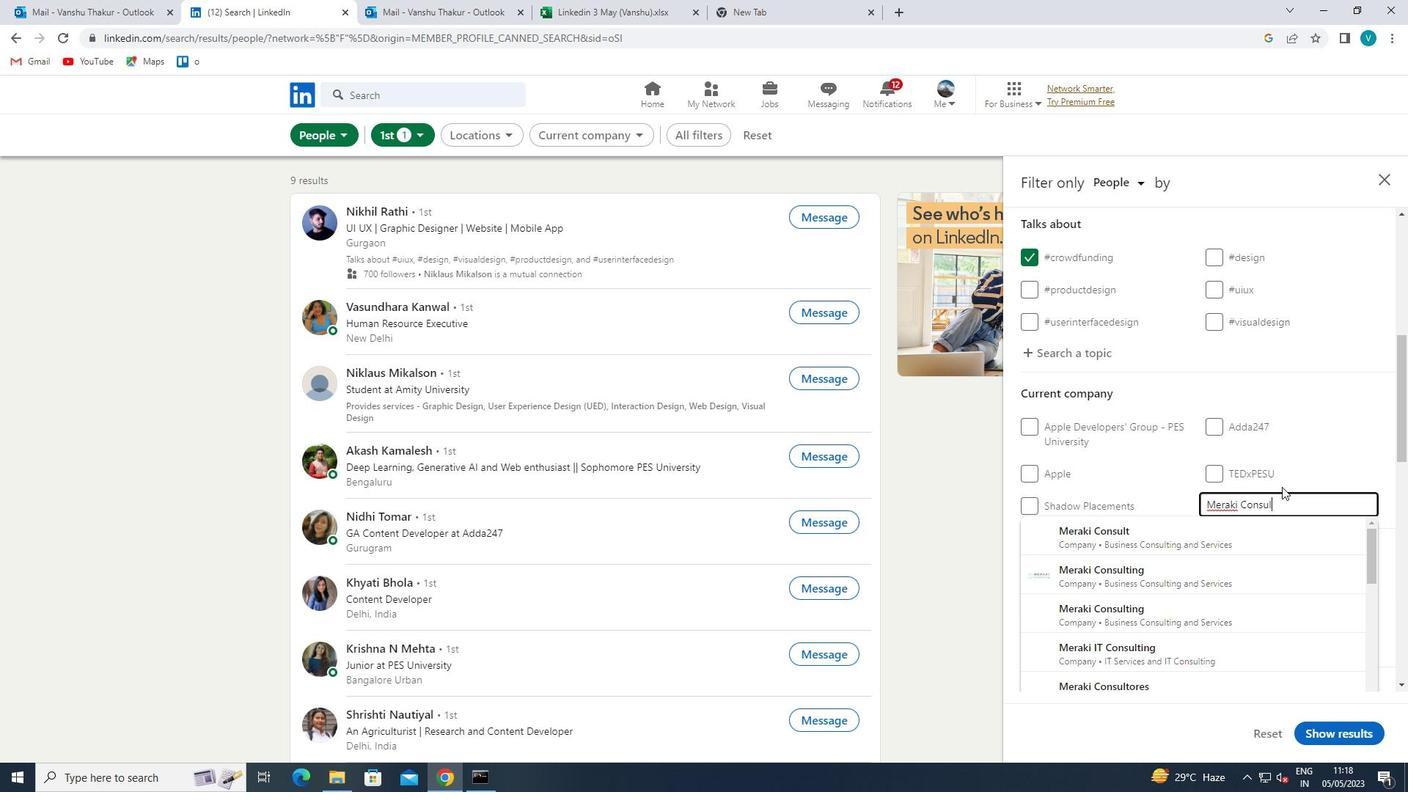 
Action: Key pressed TING
Screenshot: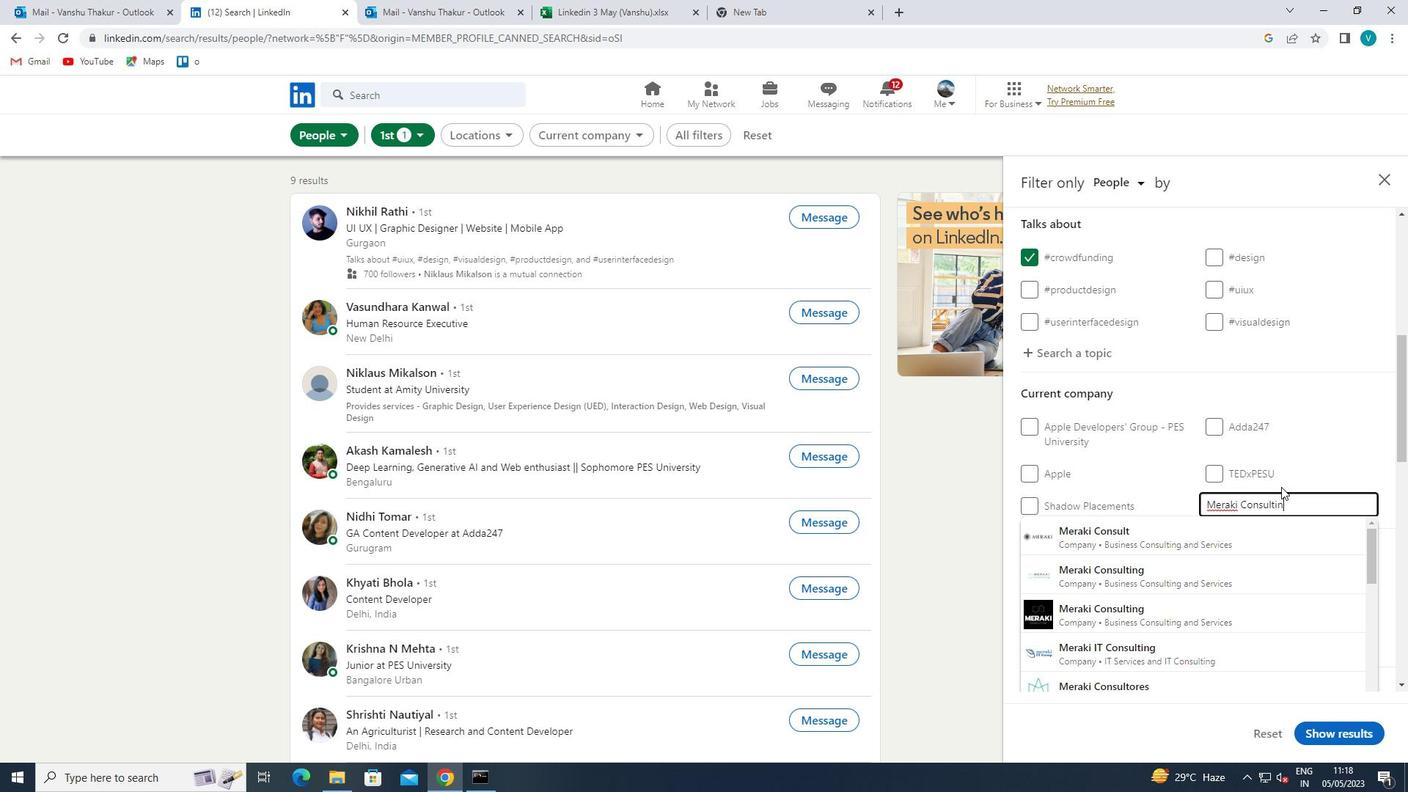 
Action: Mouse moved to (1210, 639)
Screenshot: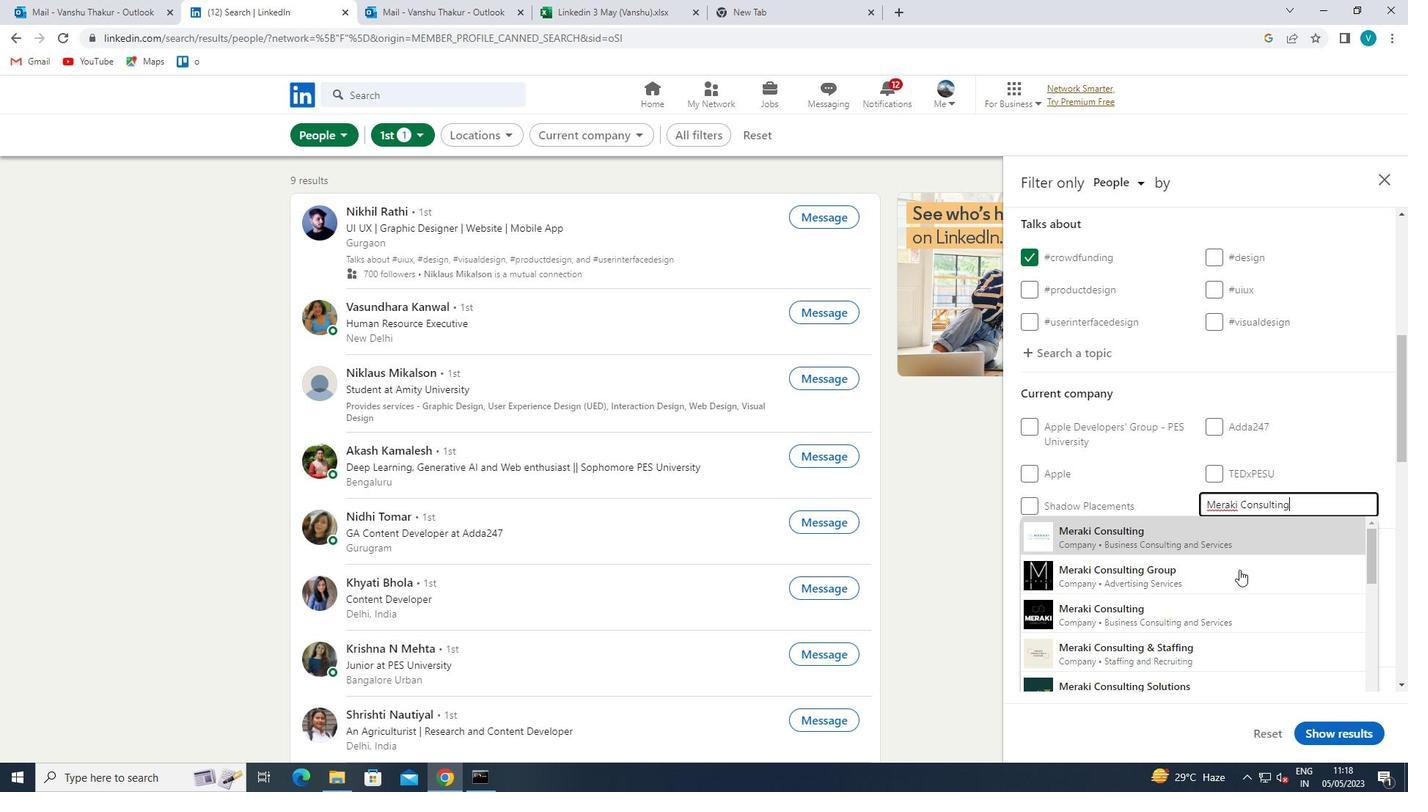
Action: Mouse pressed left at (1210, 639)
Screenshot: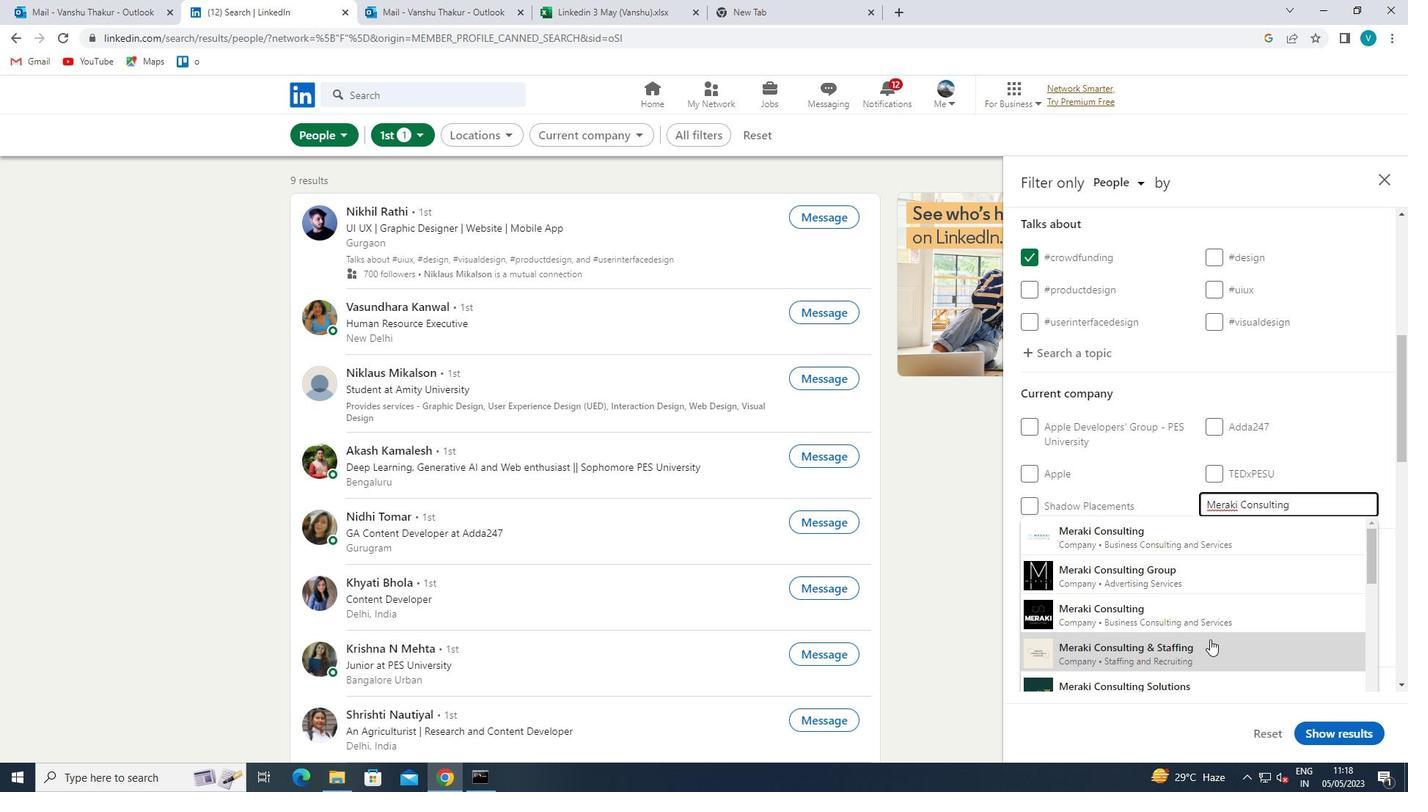 
Action: Mouse scrolled (1210, 639) with delta (0, 0)
Screenshot: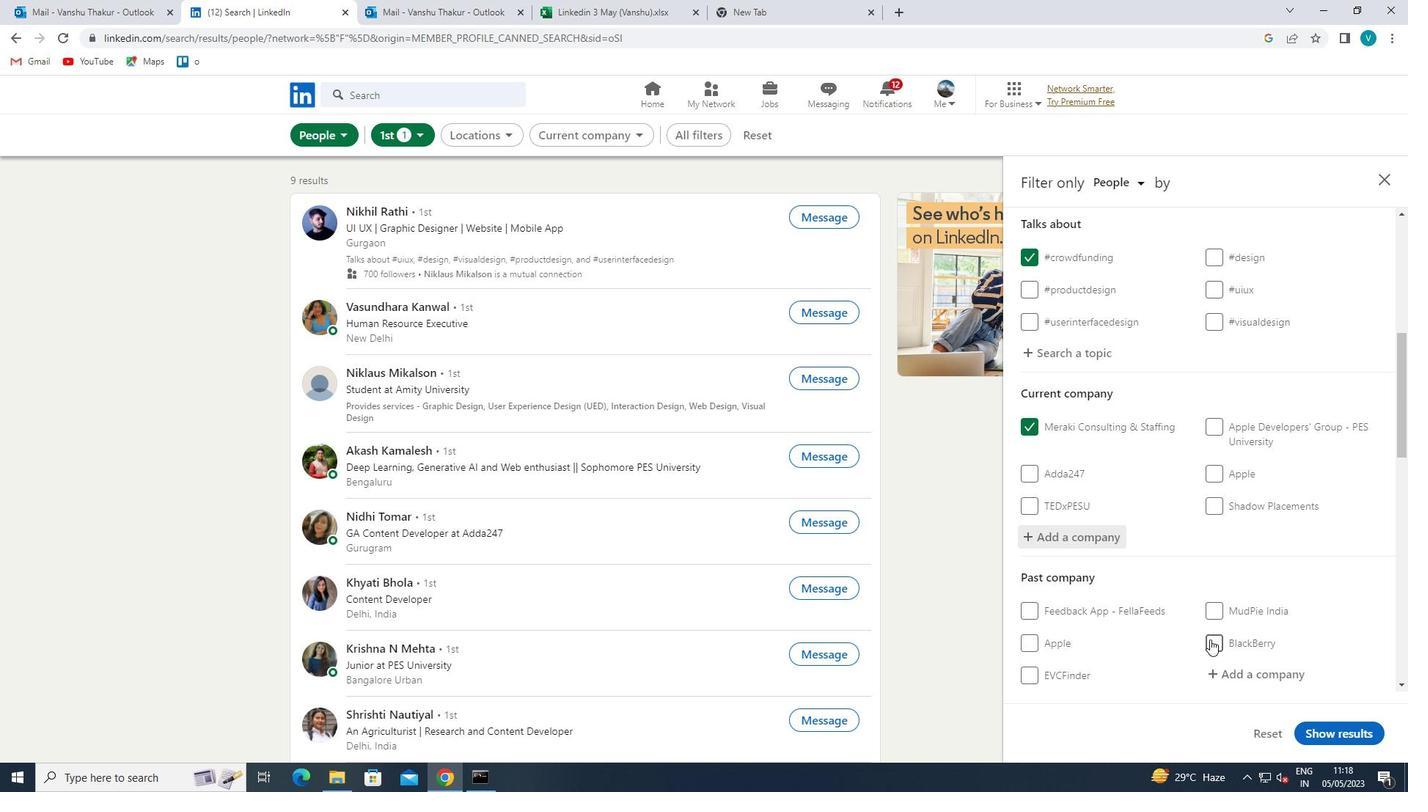 
Action: Mouse scrolled (1210, 639) with delta (0, 0)
Screenshot: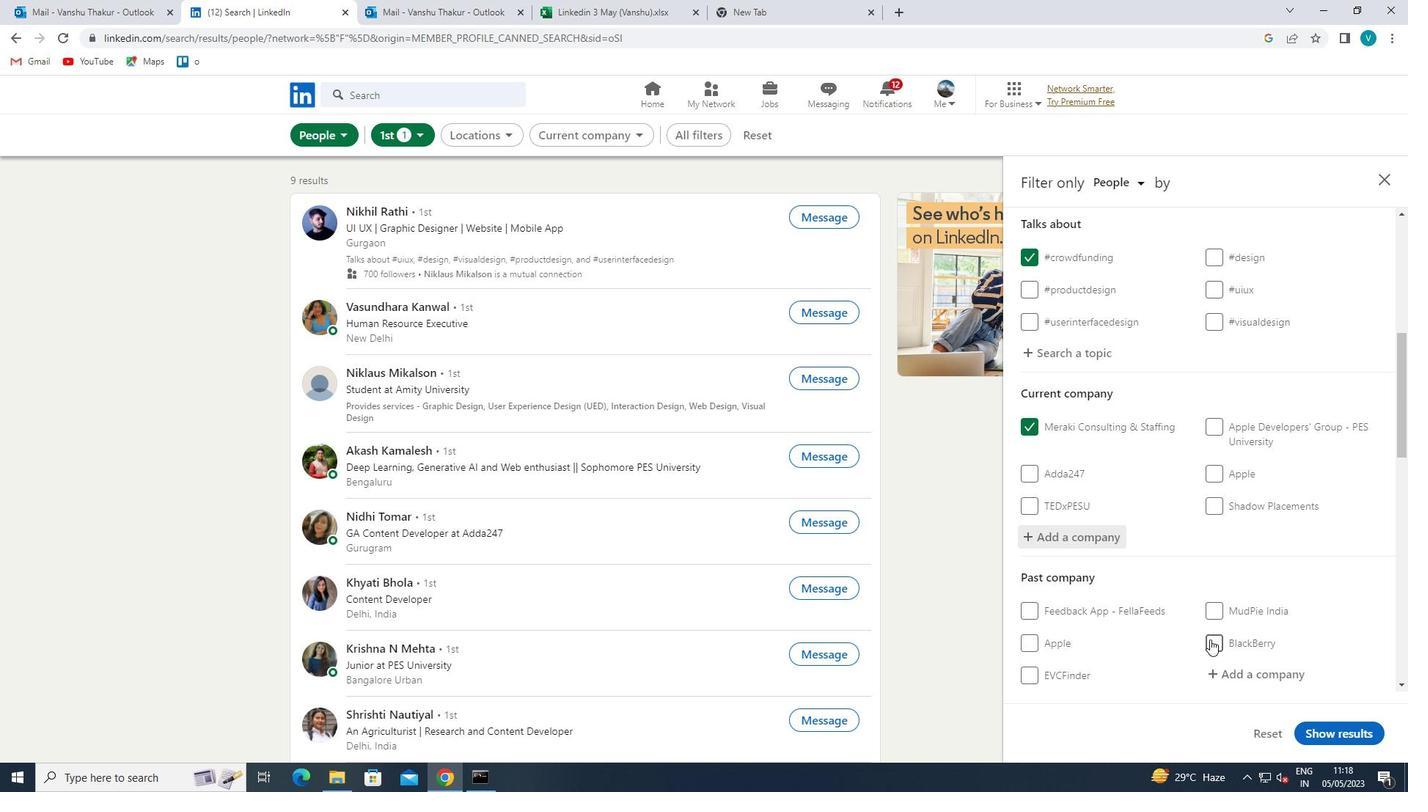 
Action: Mouse moved to (1237, 550)
Screenshot: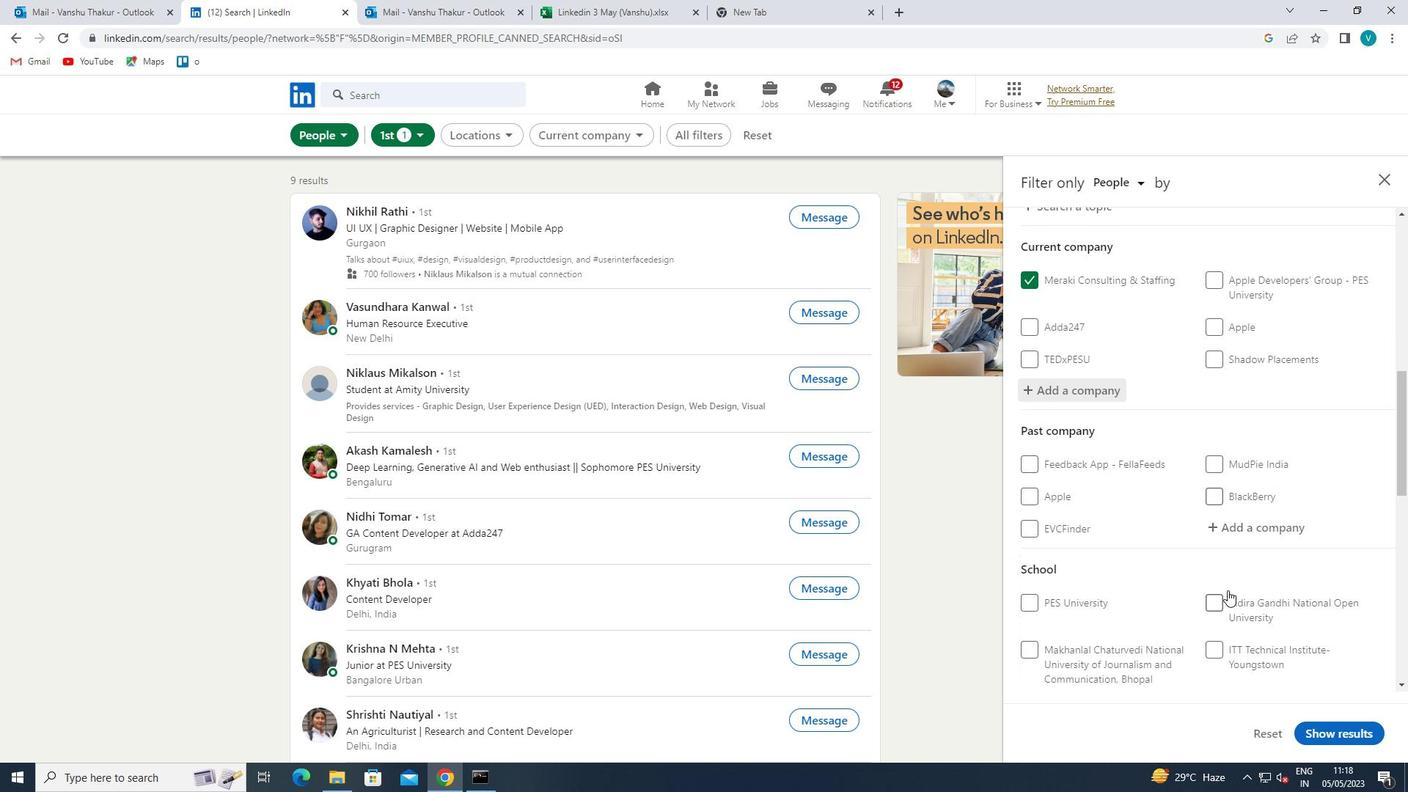 
Action: Mouse scrolled (1237, 549) with delta (0, 0)
Screenshot: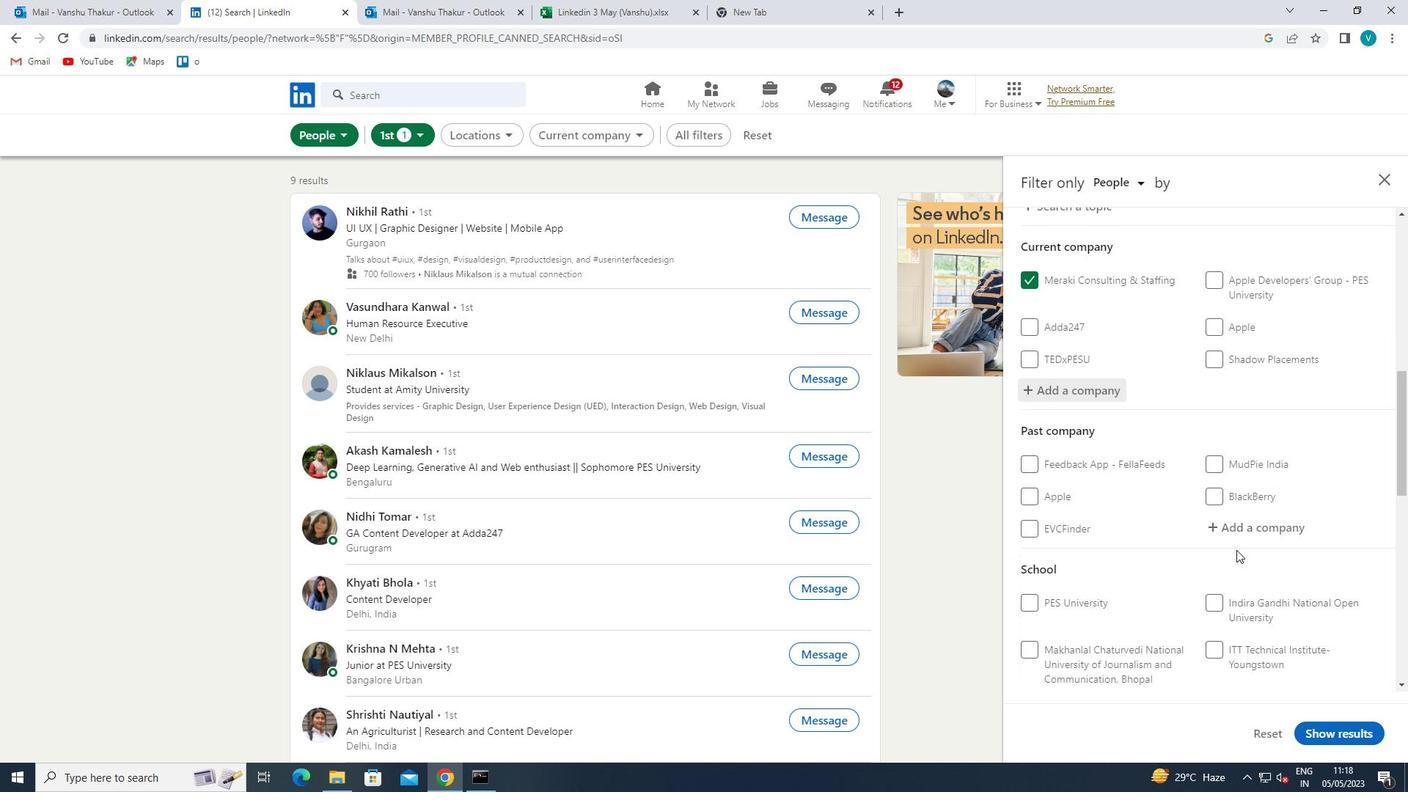 
Action: Mouse scrolled (1237, 549) with delta (0, 0)
Screenshot: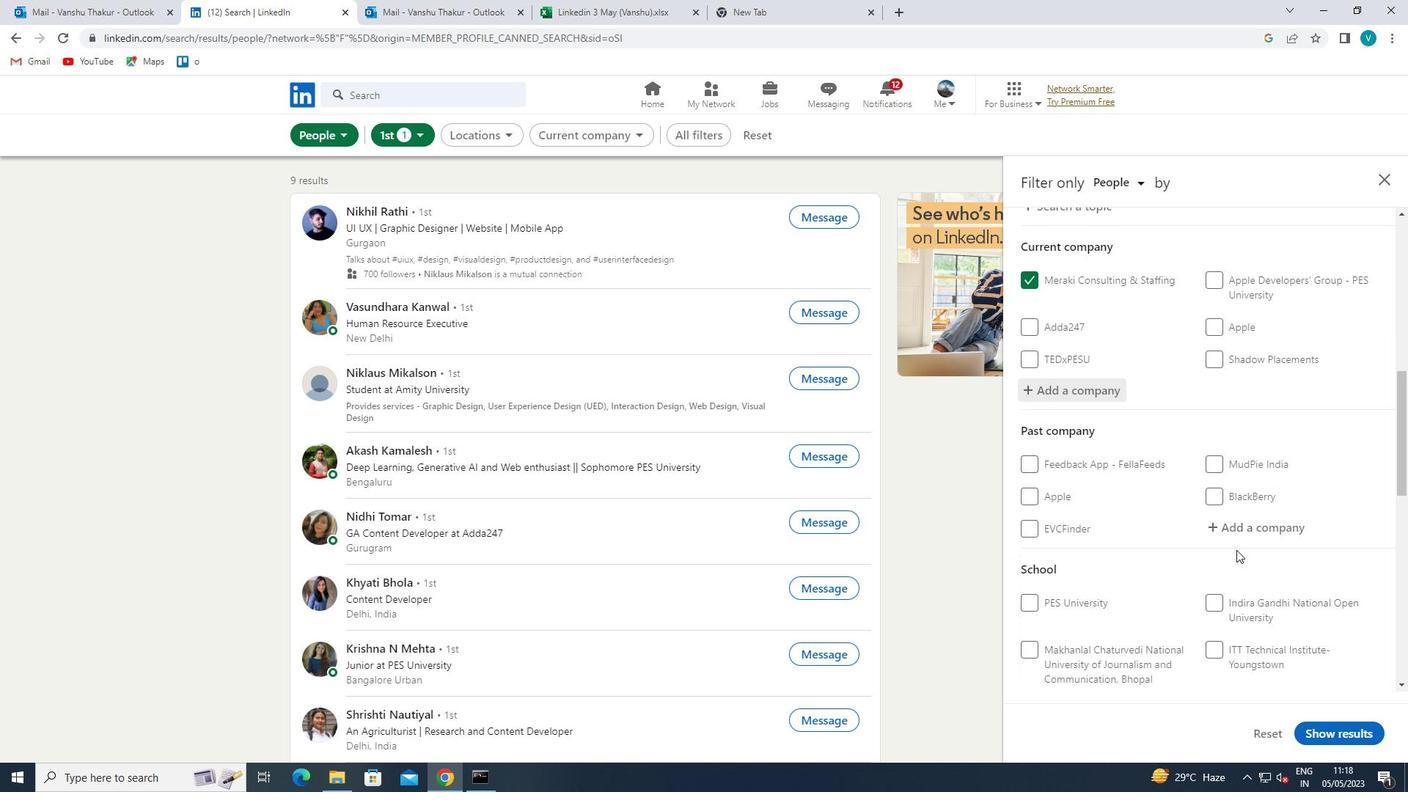 
Action: Mouse moved to (1250, 561)
Screenshot: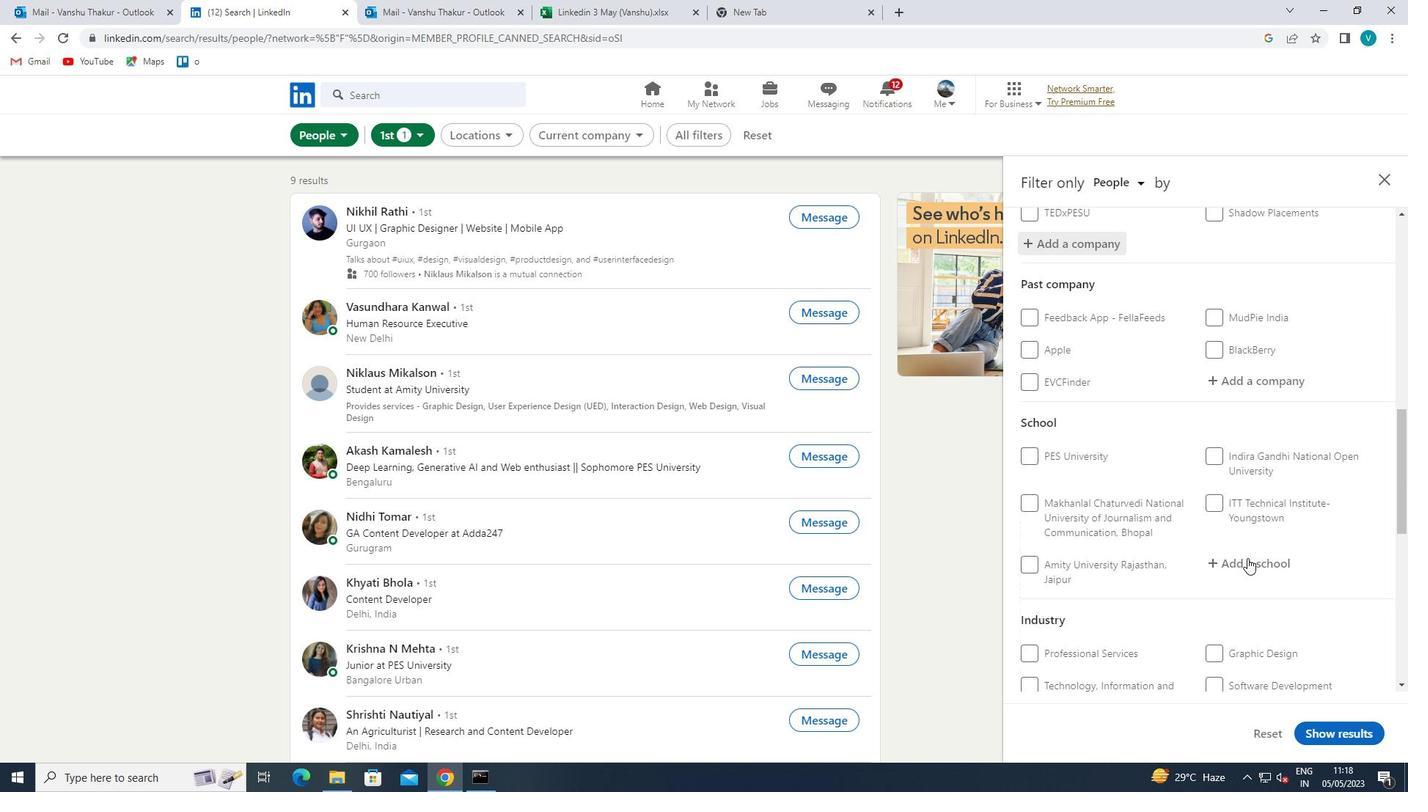 
Action: Mouse pressed left at (1250, 561)
Screenshot: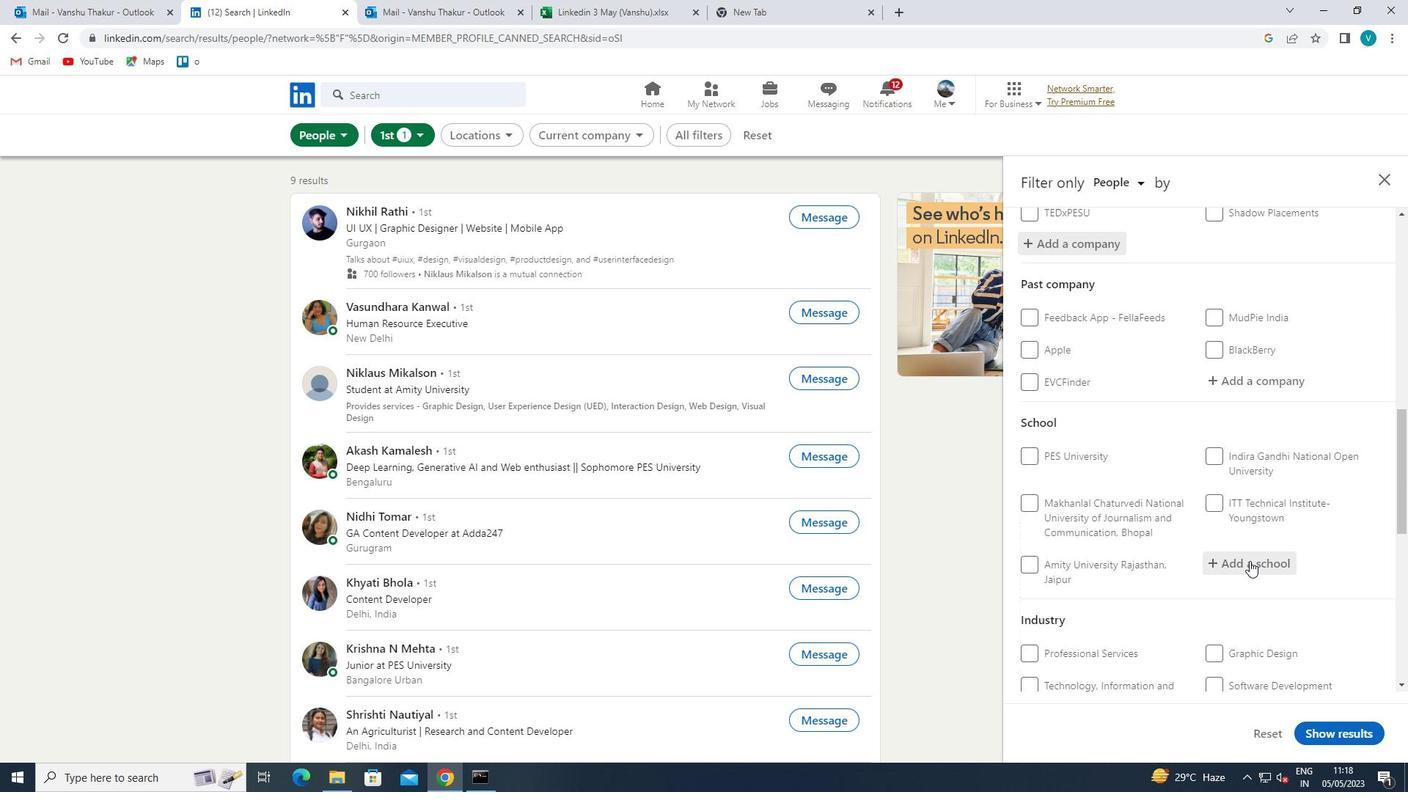 
Action: Key pressed <Key.shift>INSTITUTE<Key.space>OF<Key.space><Key.shift>RURAL<Key.space>
Screenshot: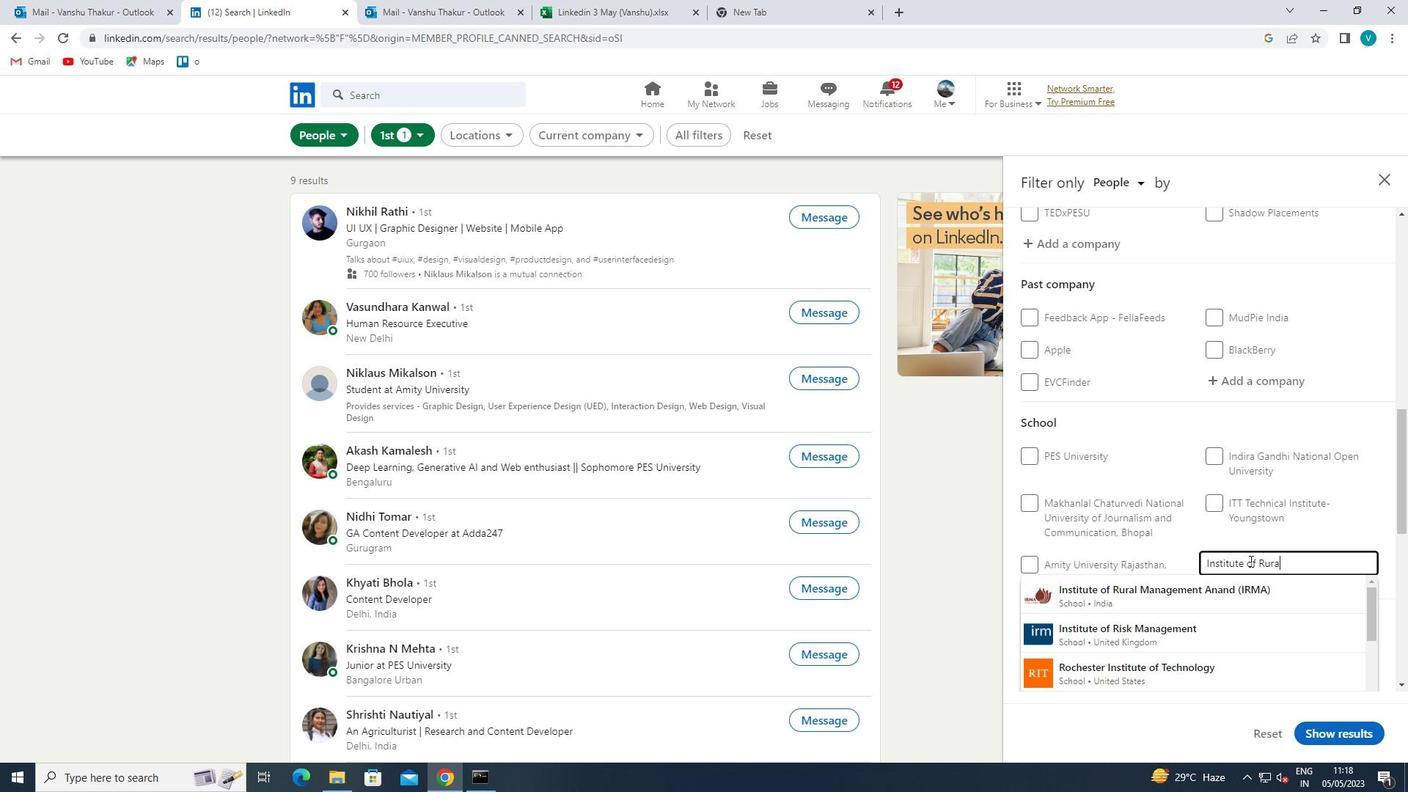 
Action: Mouse moved to (1259, 590)
Screenshot: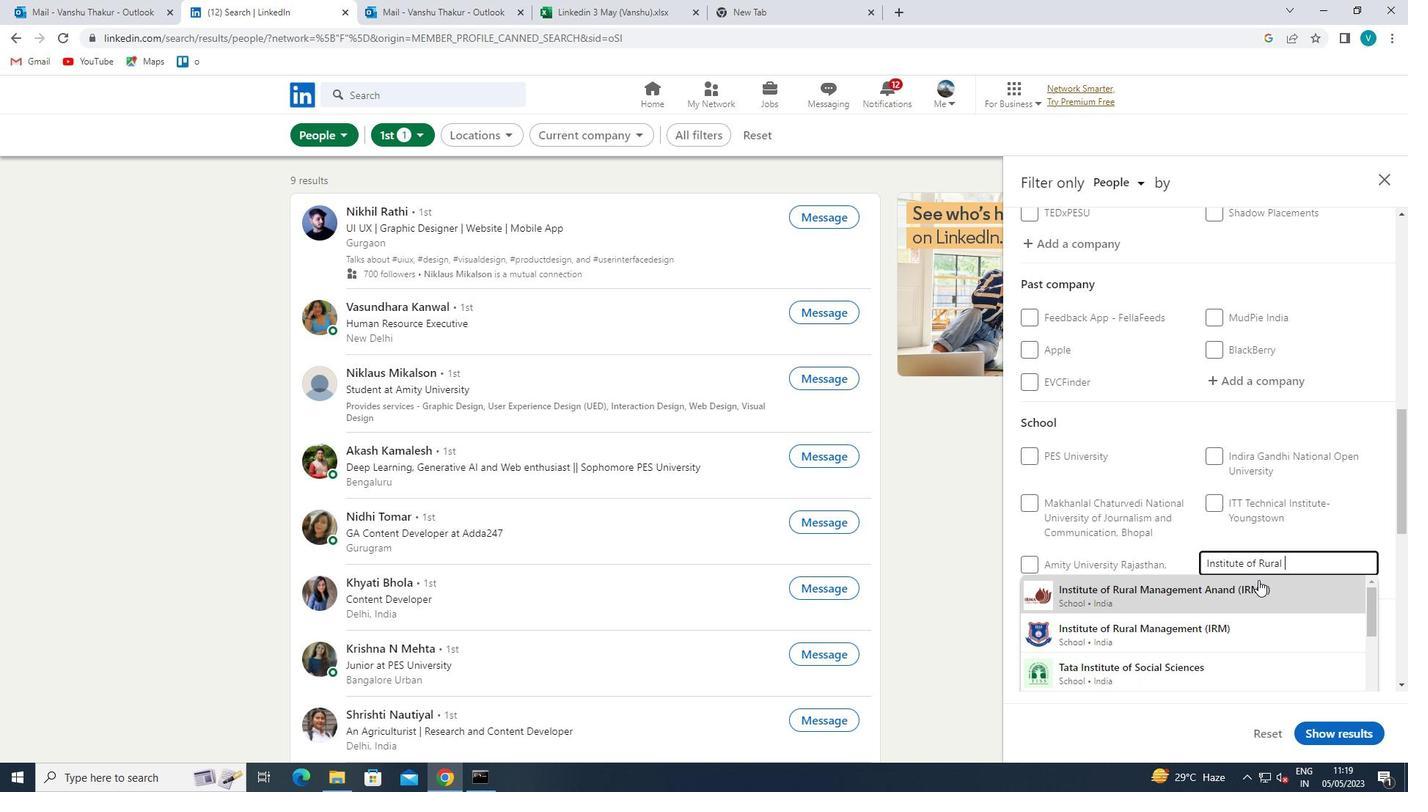 
Action: Mouse pressed left at (1259, 590)
Screenshot: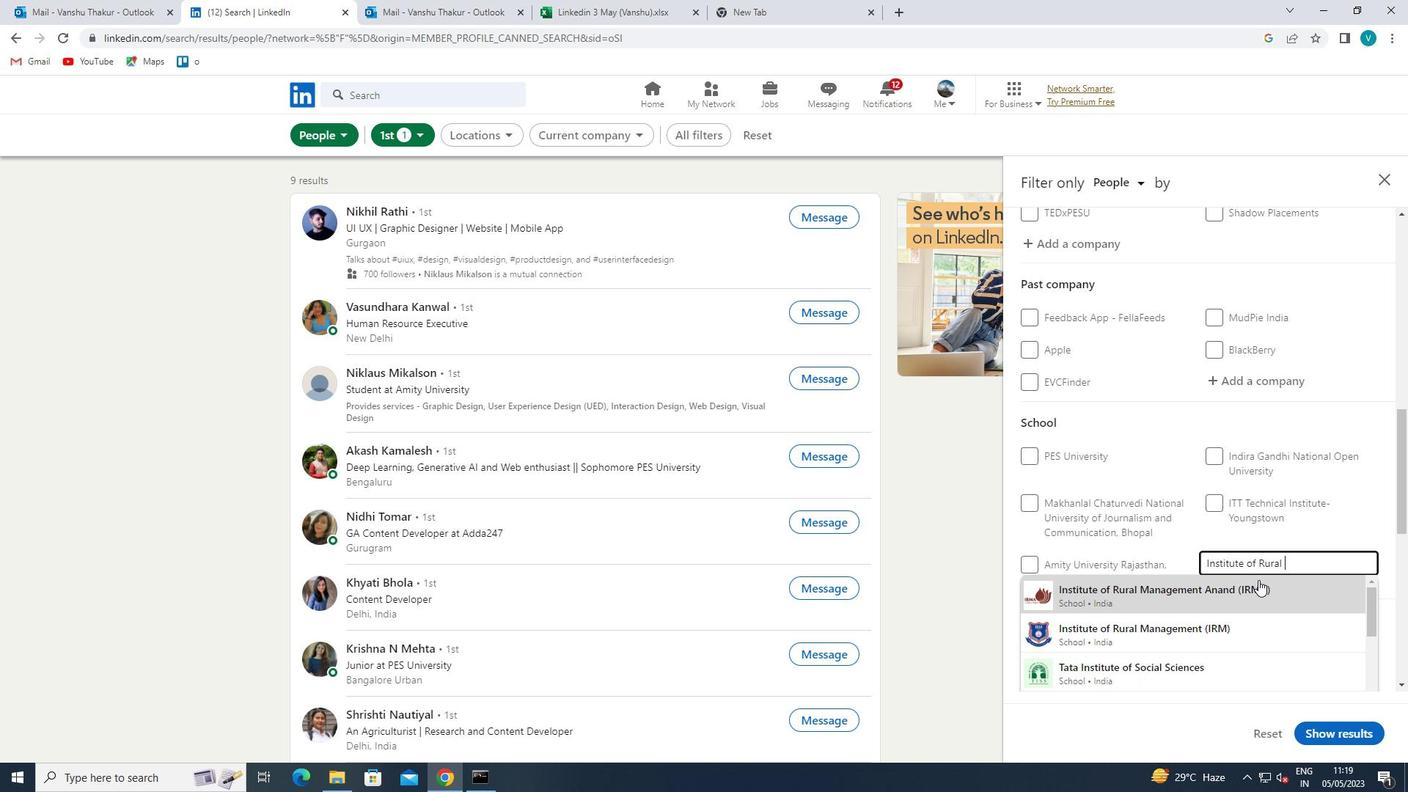 
Action: Mouse scrolled (1259, 589) with delta (0, 0)
Screenshot: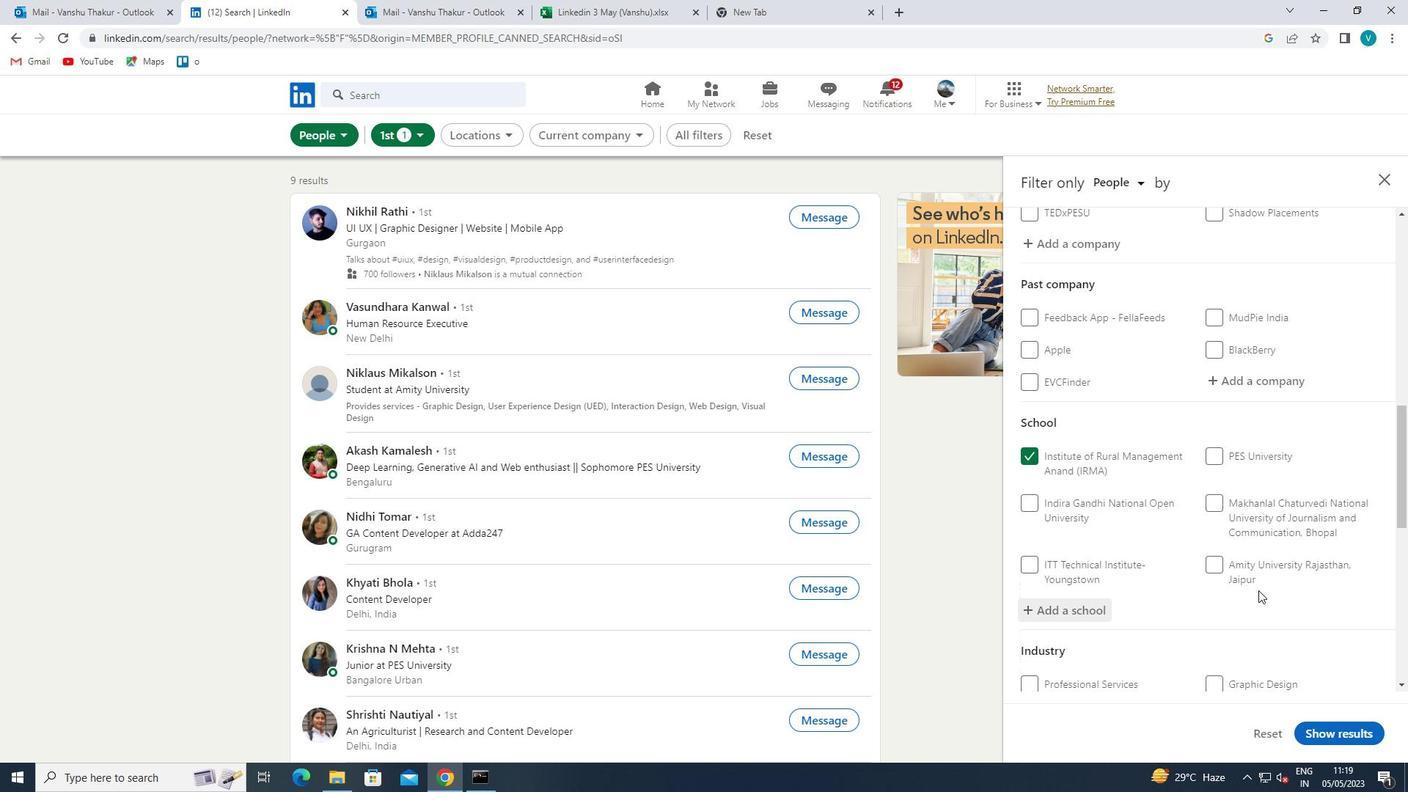 
Action: Mouse moved to (1259, 590)
Screenshot: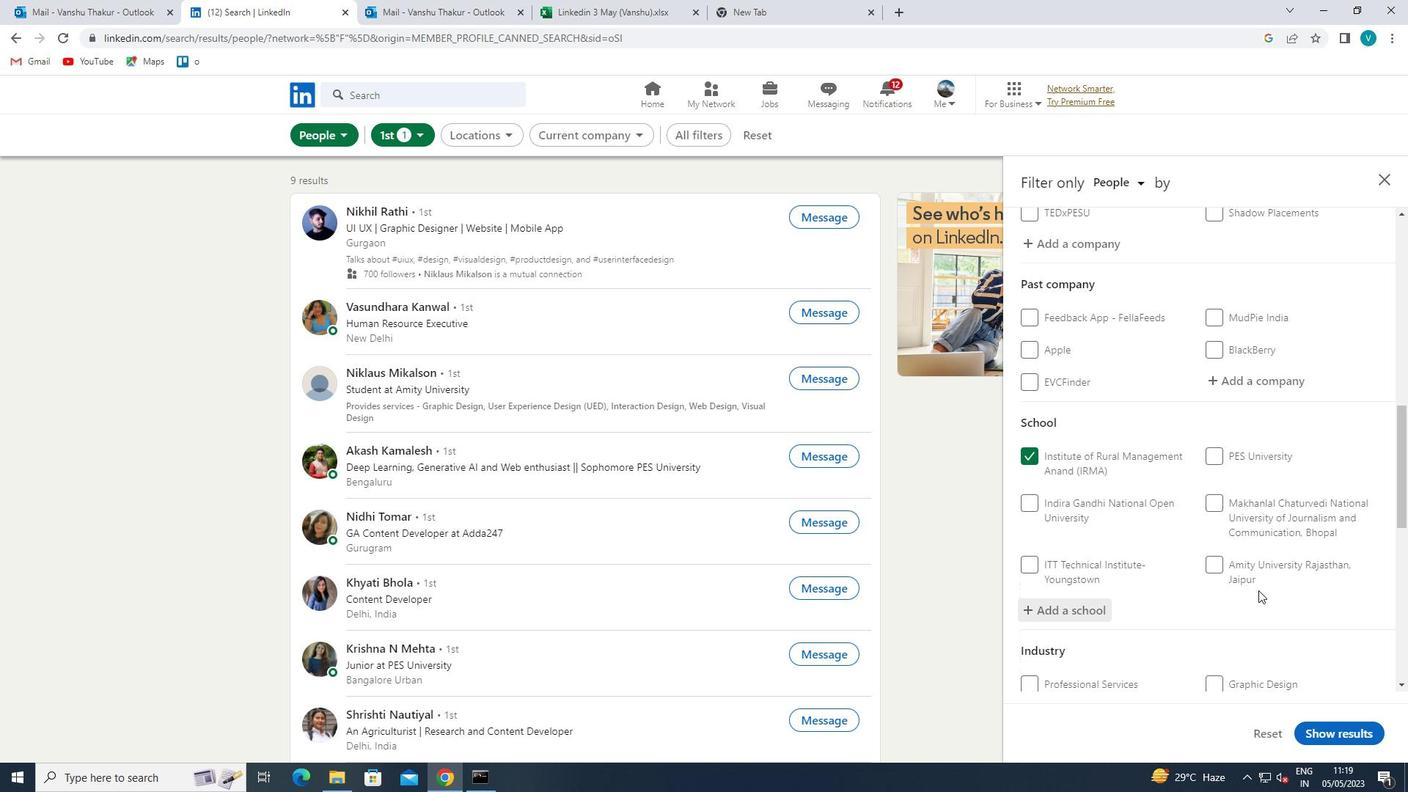 
Action: Mouse scrolled (1259, 589) with delta (0, 0)
Screenshot: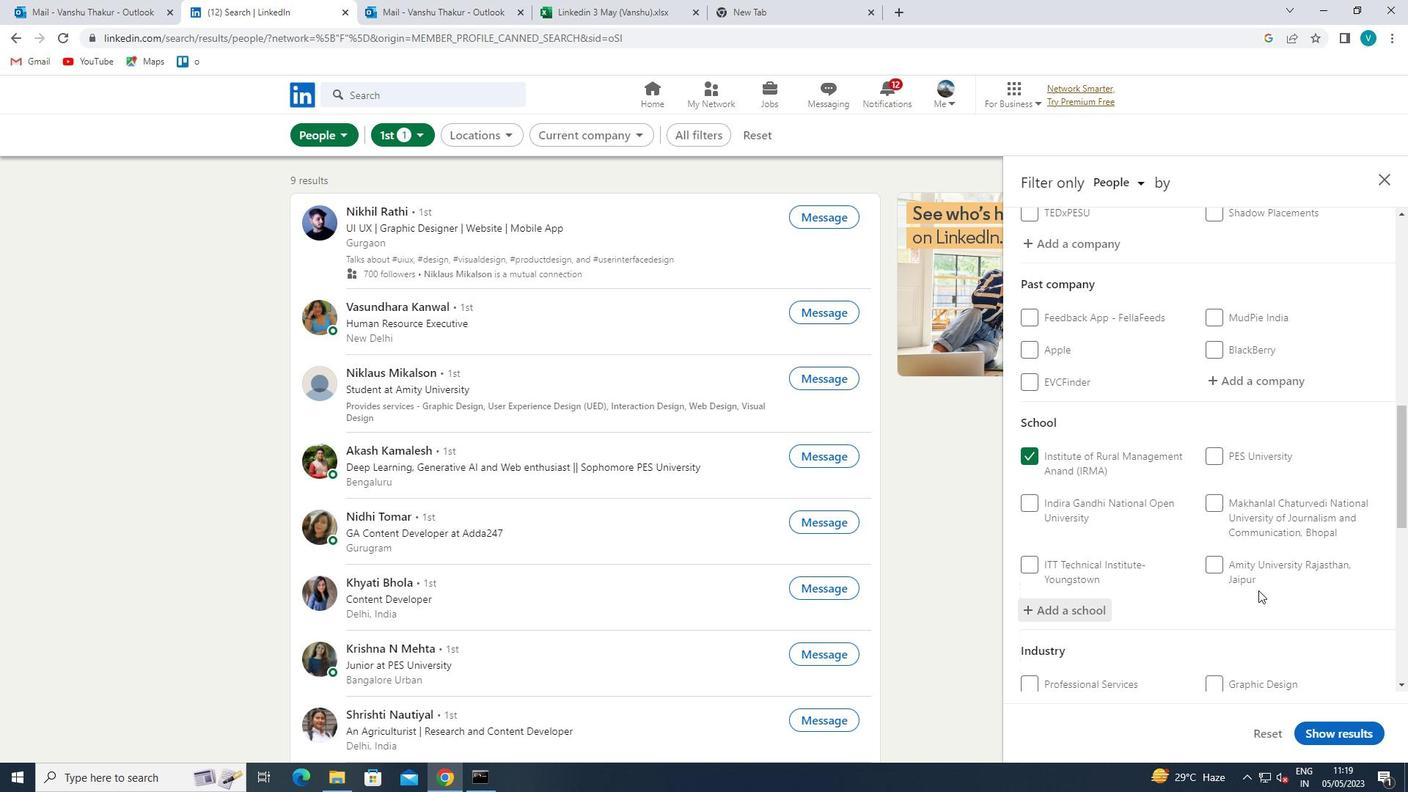 
Action: Mouse scrolled (1259, 589) with delta (0, 0)
Screenshot: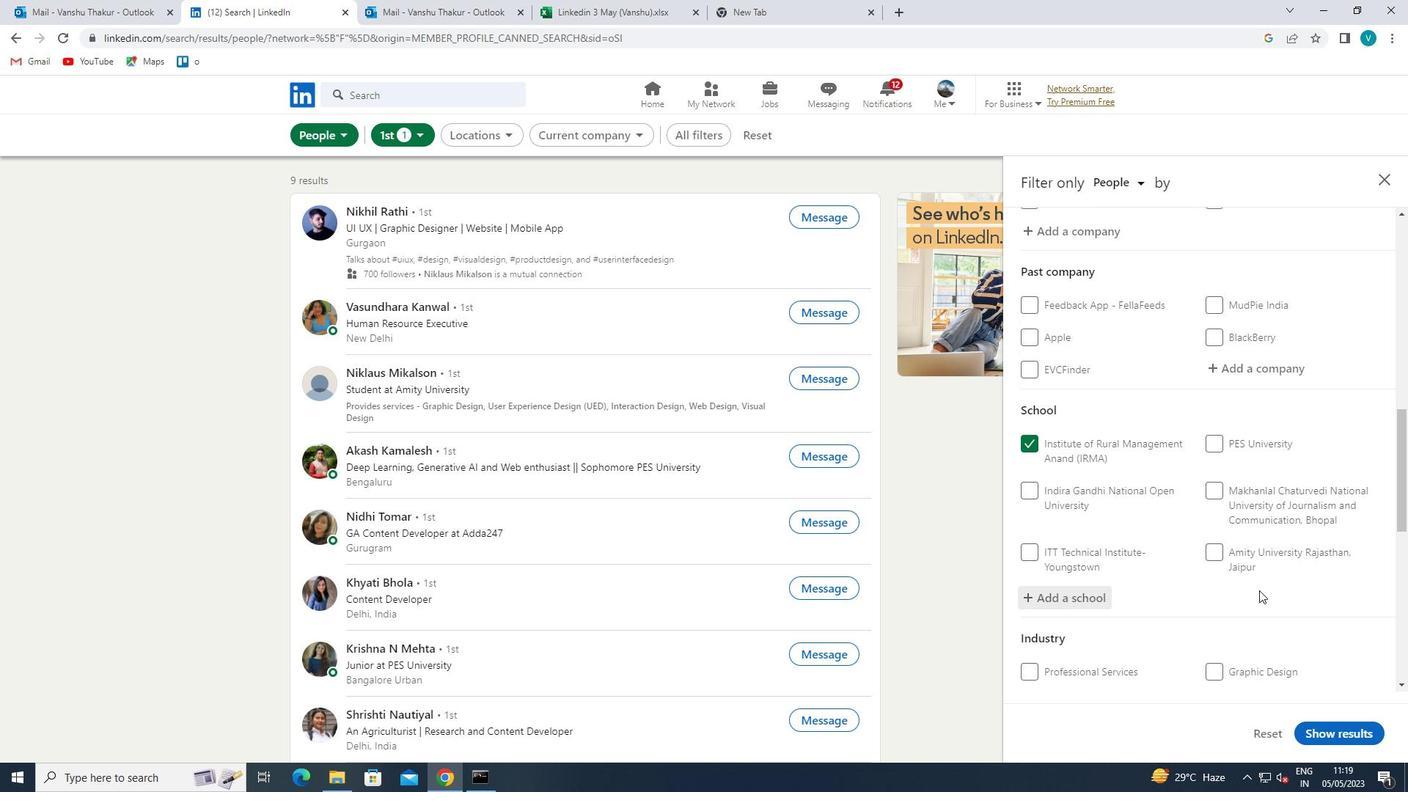
Action: Mouse moved to (1260, 590)
Screenshot: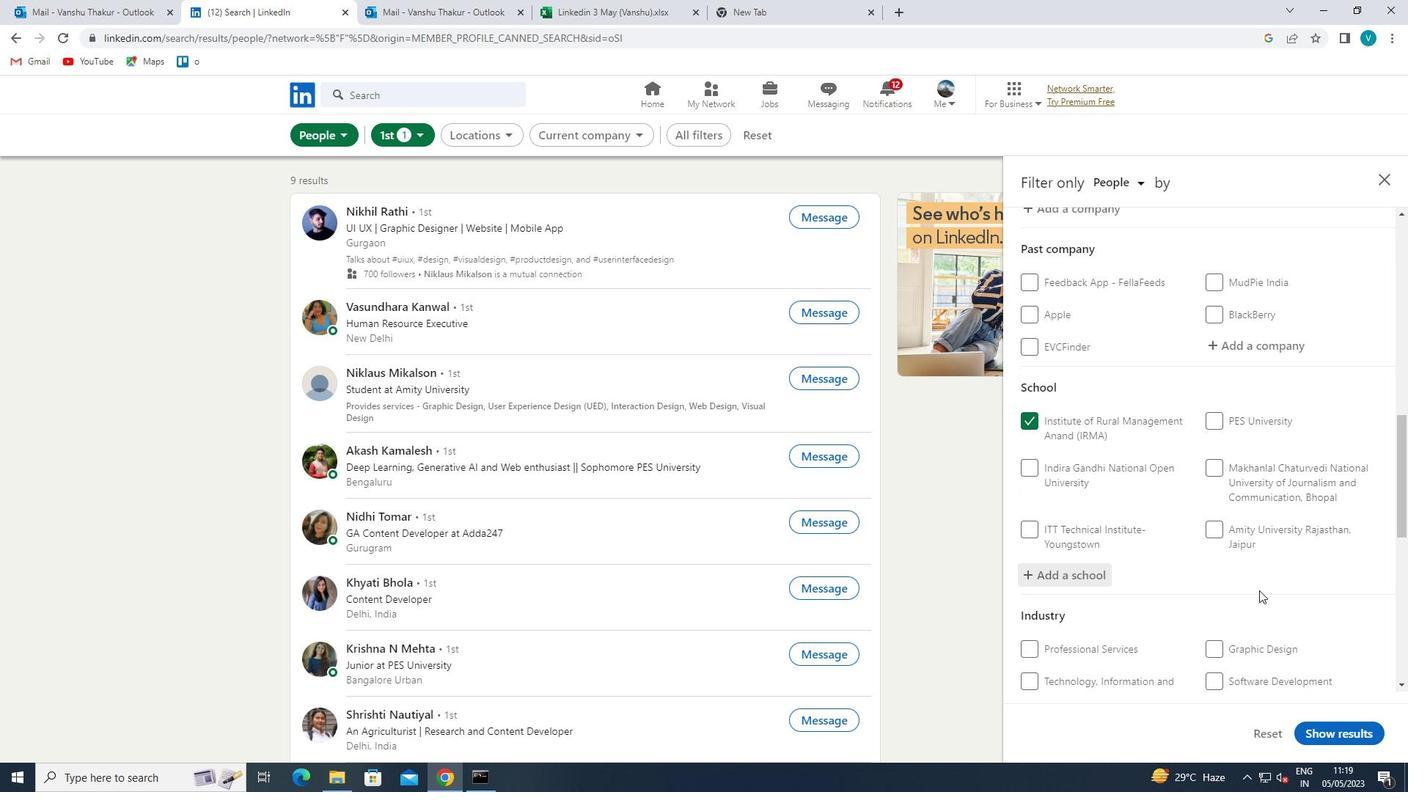 
Action: Mouse scrolled (1260, 589) with delta (0, 0)
Screenshot: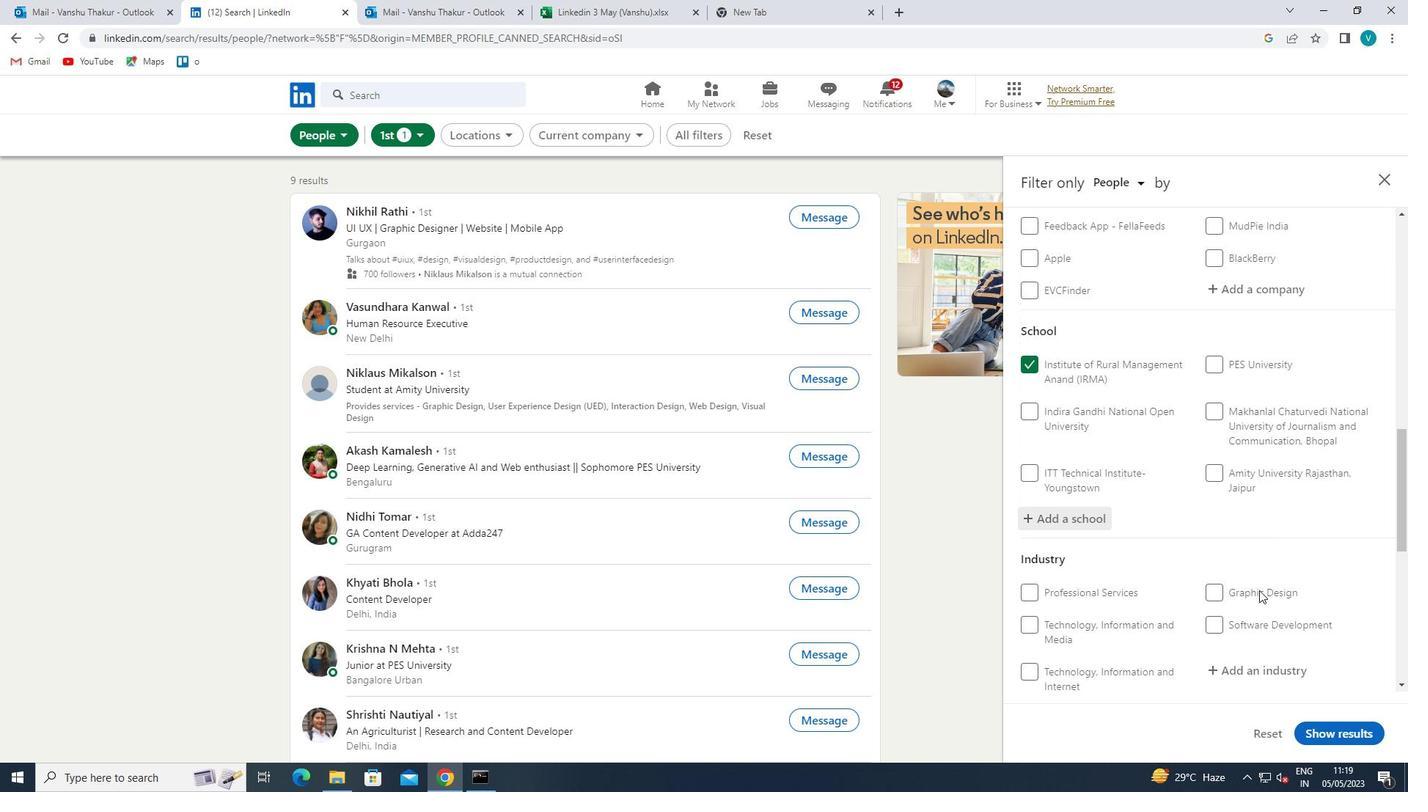 
Action: Mouse moved to (1262, 467)
Screenshot: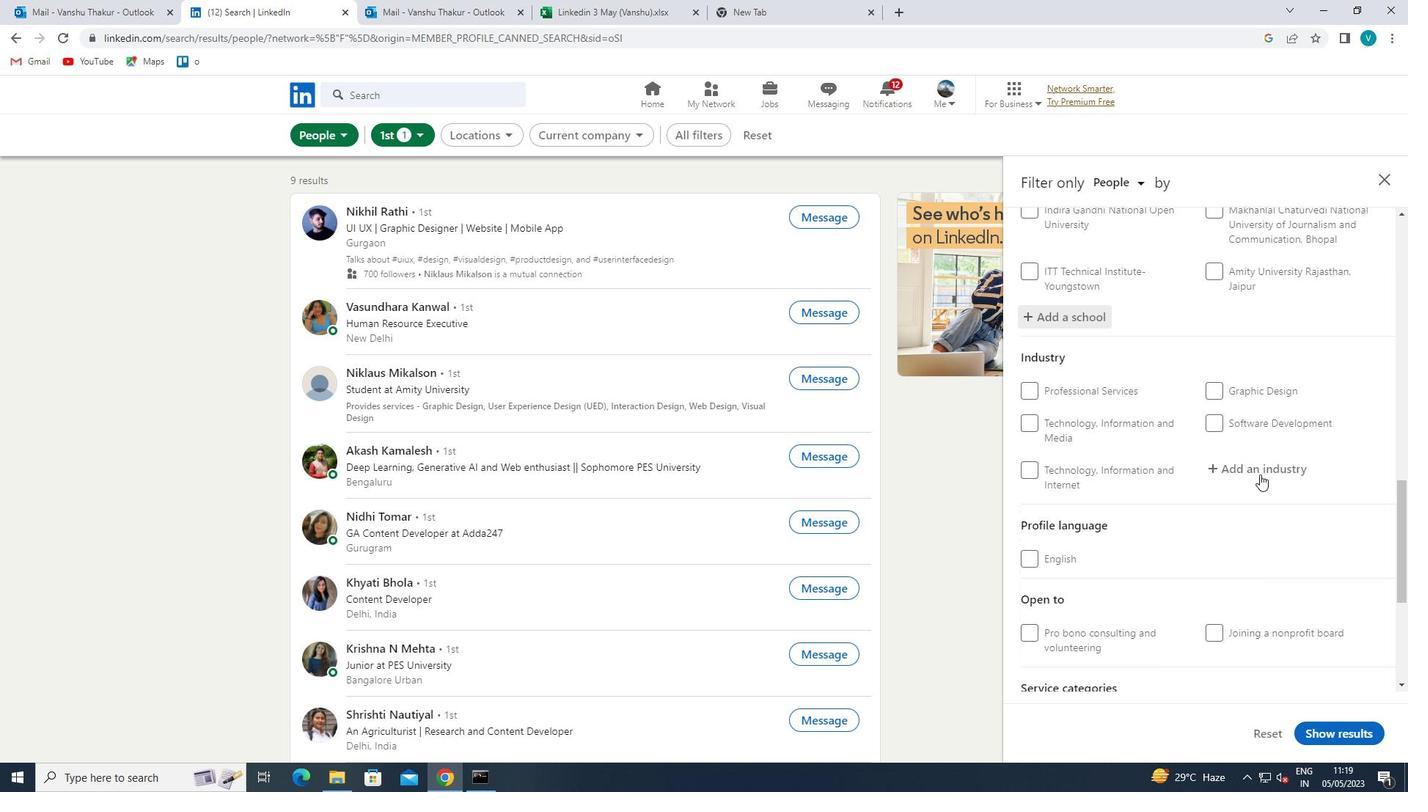 
Action: Mouse pressed left at (1262, 467)
Screenshot: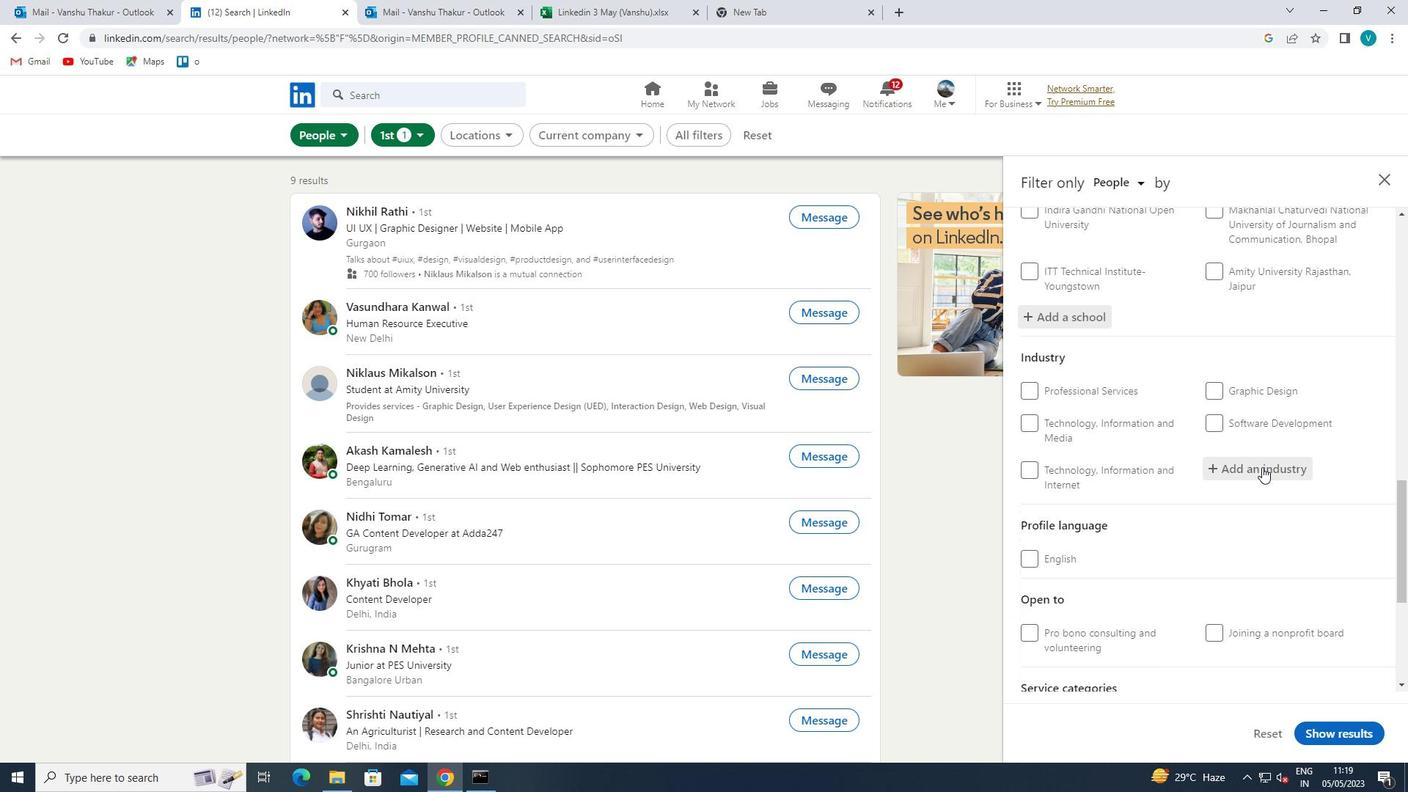 
Action: Key pressed <Key.shift>NANO
Screenshot: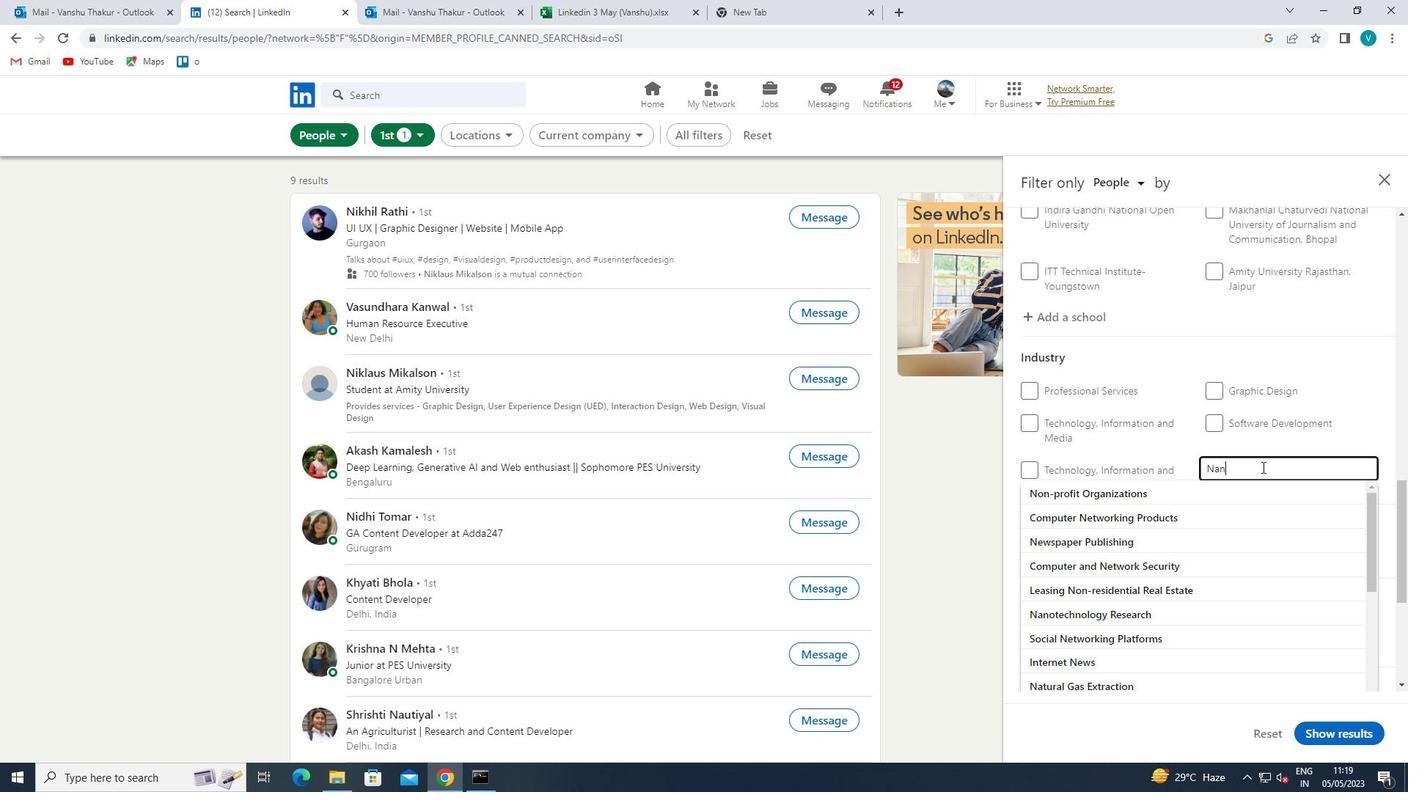 
Action: Mouse moved to (1238, 490)
Screenshot: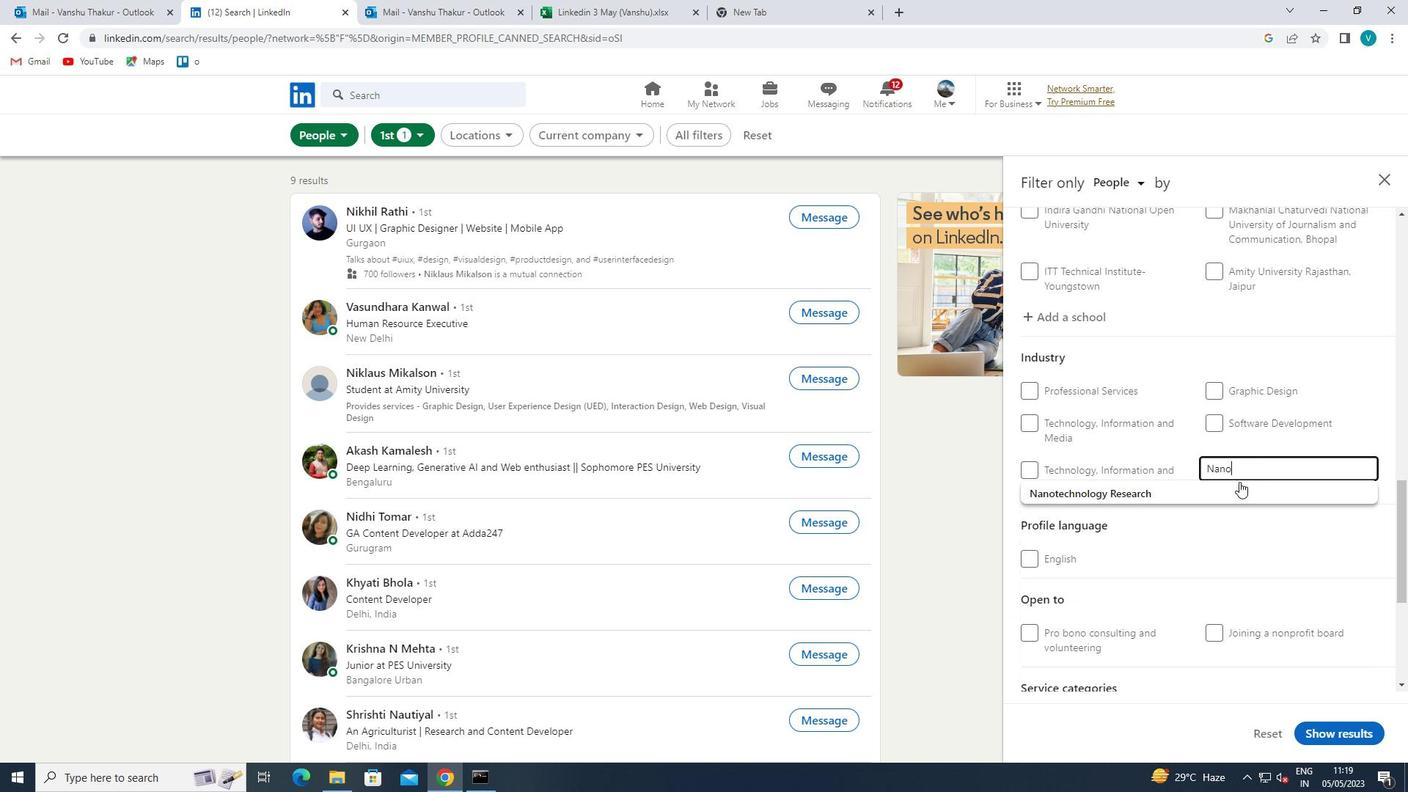
Action: Mouse pressed left at (1238, 490)
Screenshot: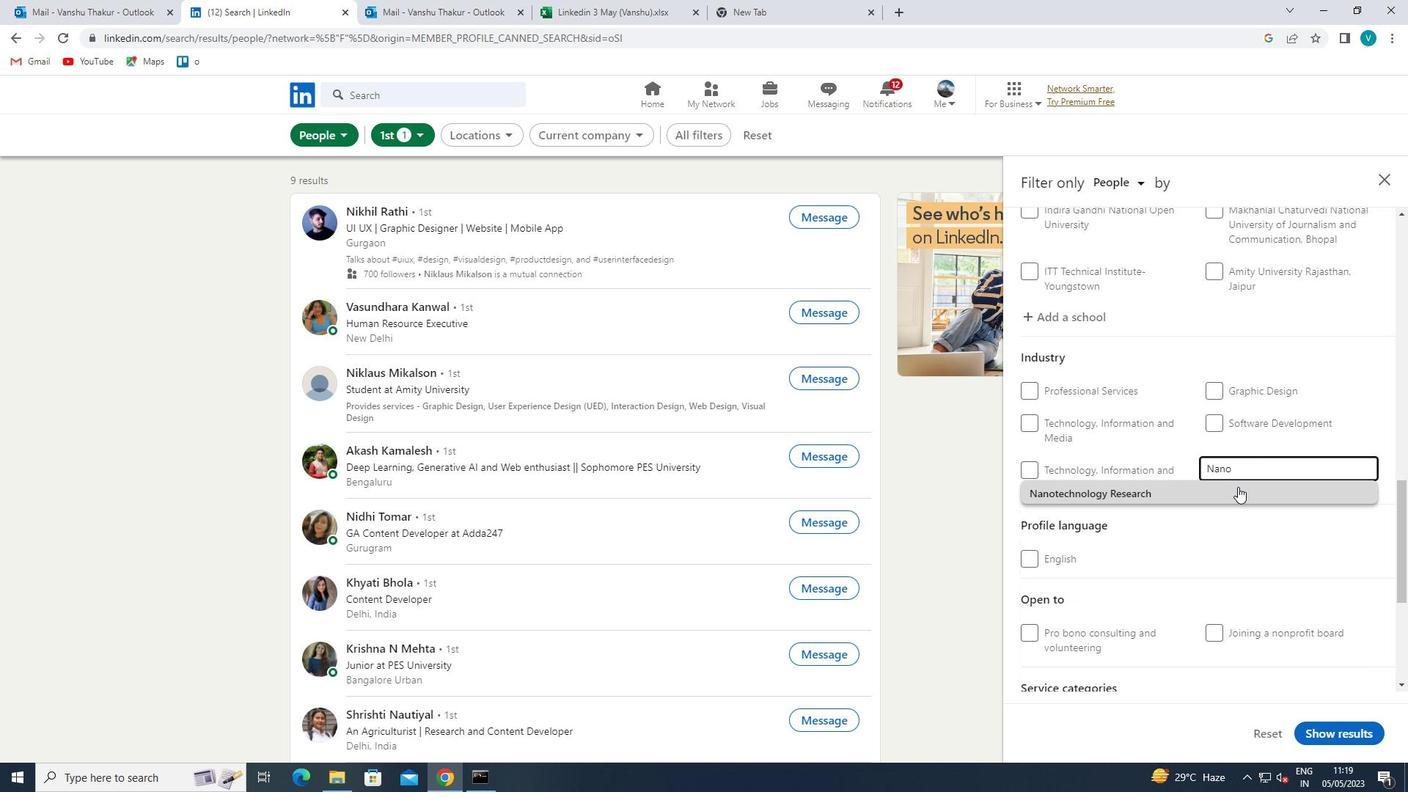 
Action: Mouse scrolled (1238, 490) with delta (0, 0)
Screenshot: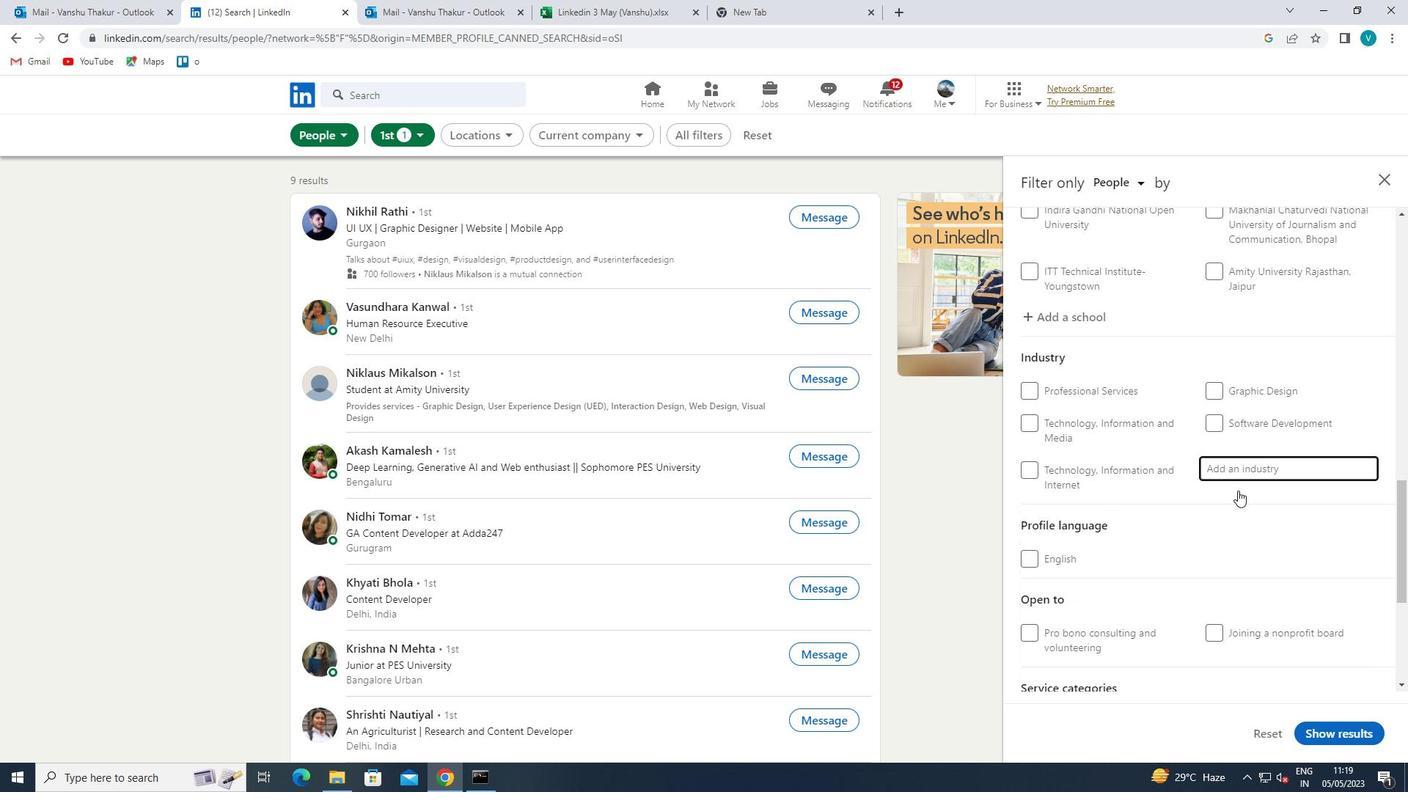 
Action: Mouse scrolled (1238, 490) with delta (0, 0)
Screenshot: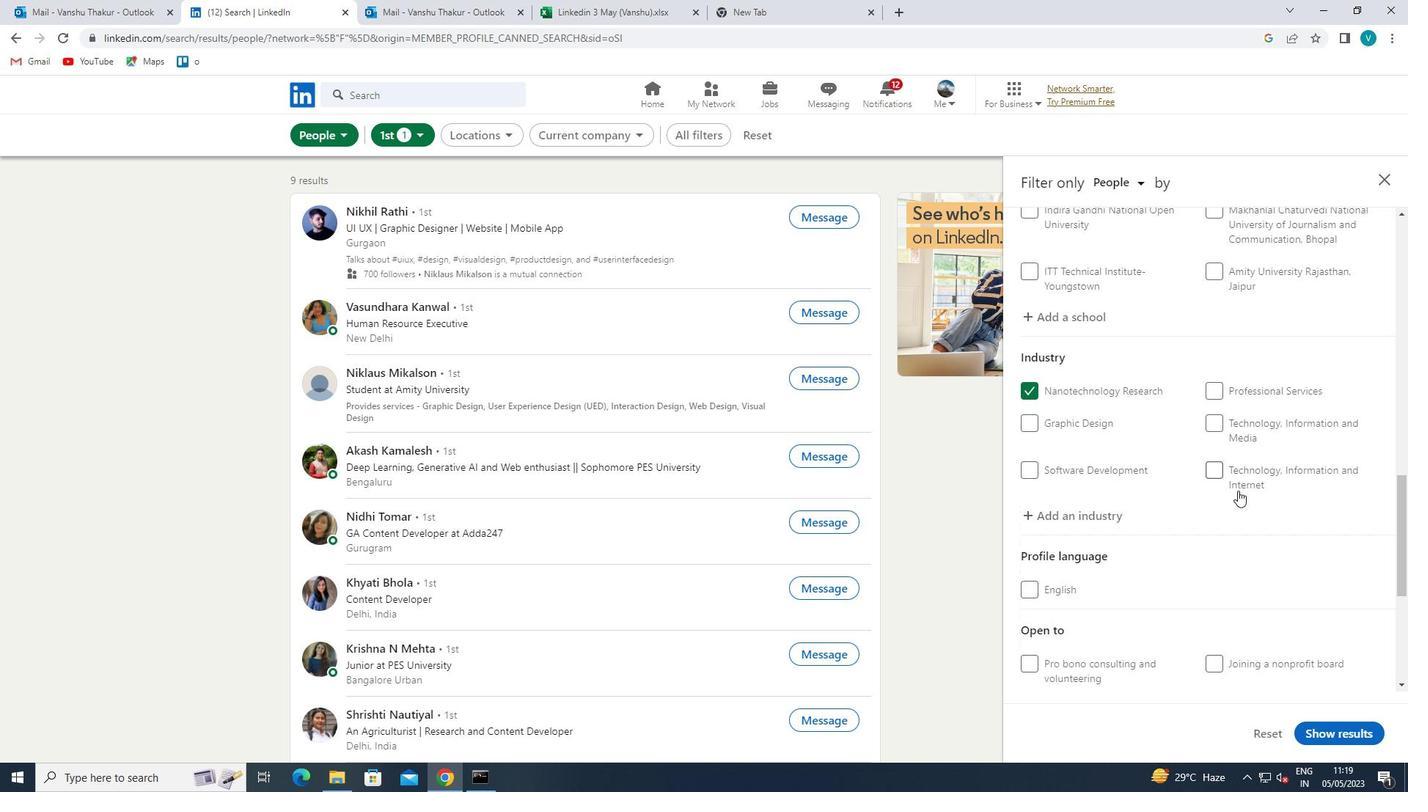 
Action: Mouse scrolled (1238, 490) with delta (0, 0)
Screenshot: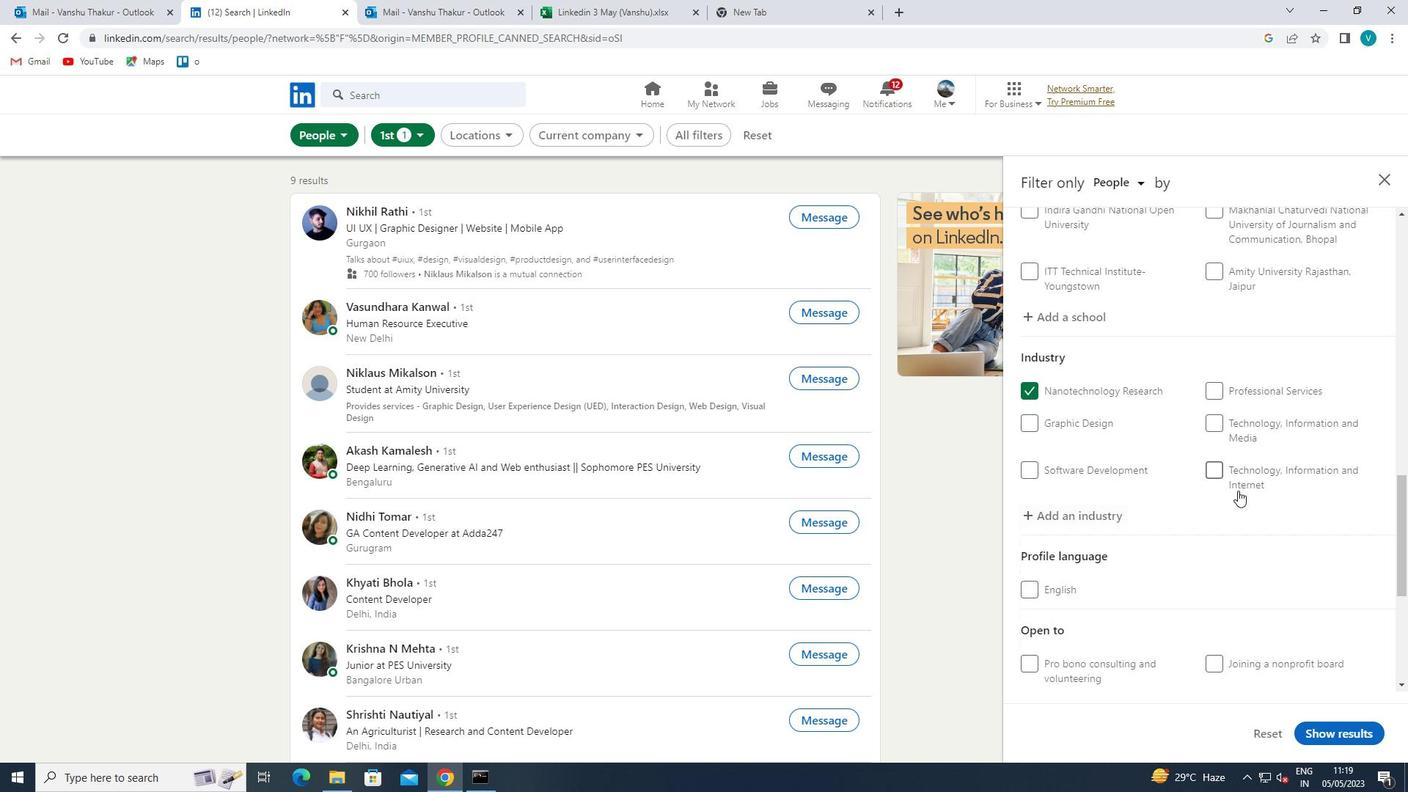 
Action: Mouse scrolled (1238, 490) with delta (0, 0)
Screenshot: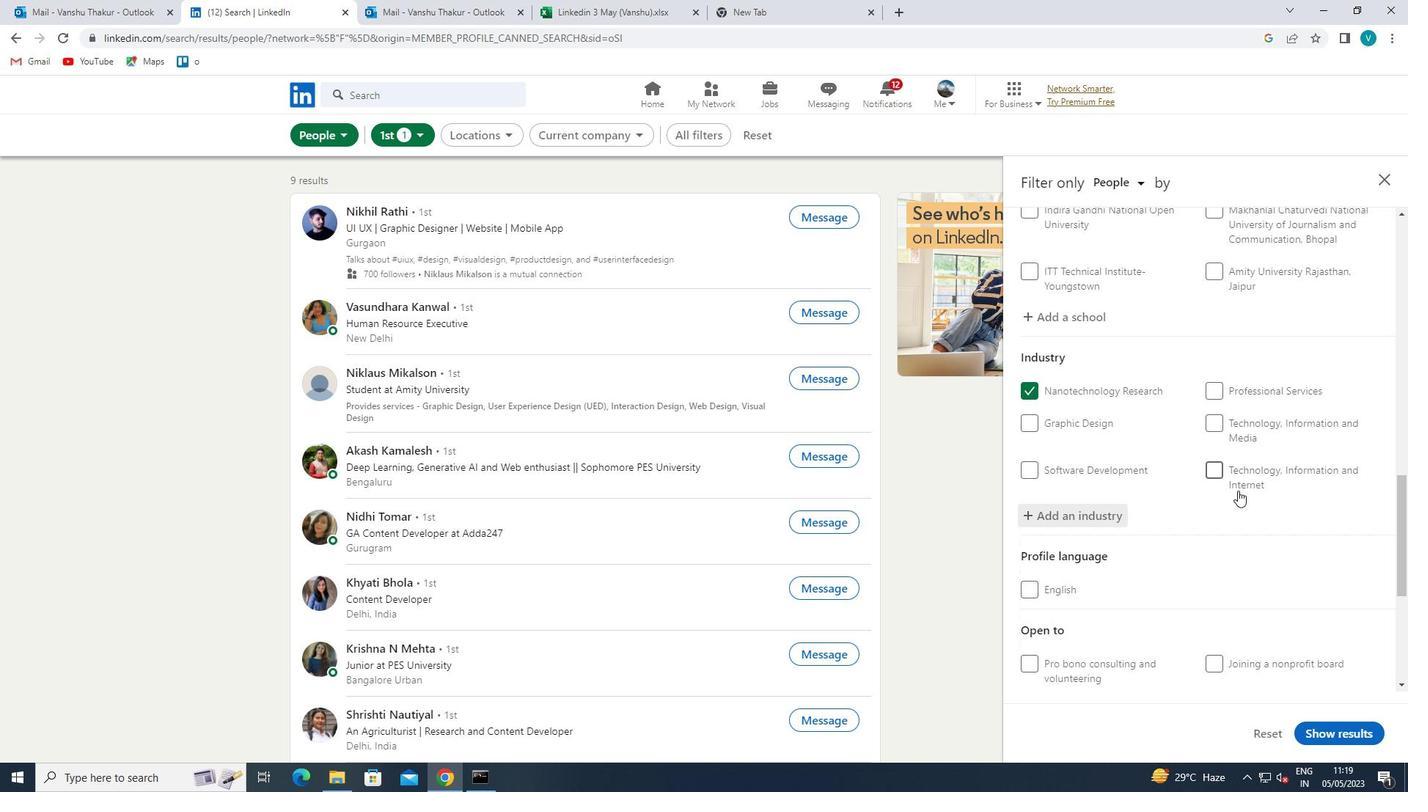 
Action: Mouse moved to (1244, 525)
Screenshot: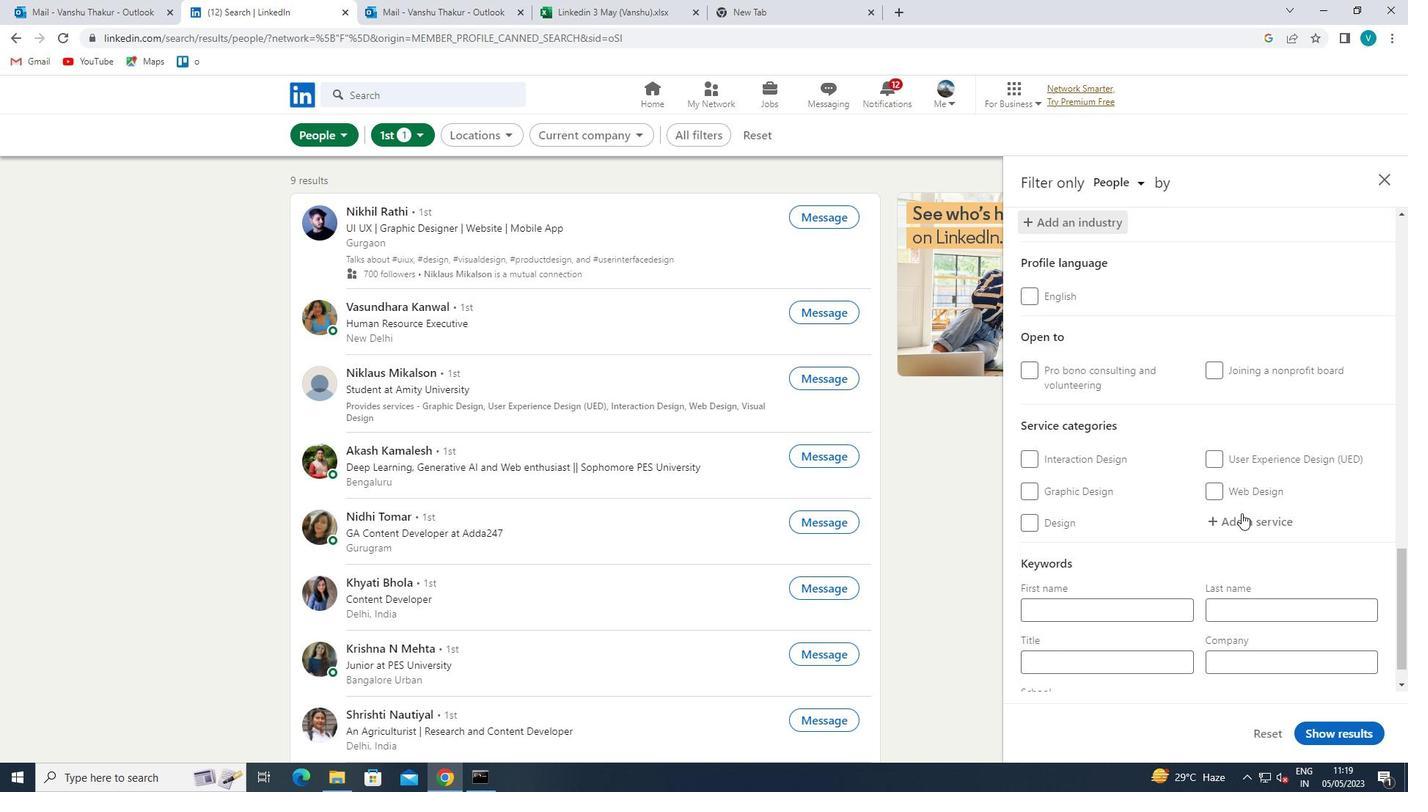 
Action: Mouse pressed left at (1244, 525)
Screenshot: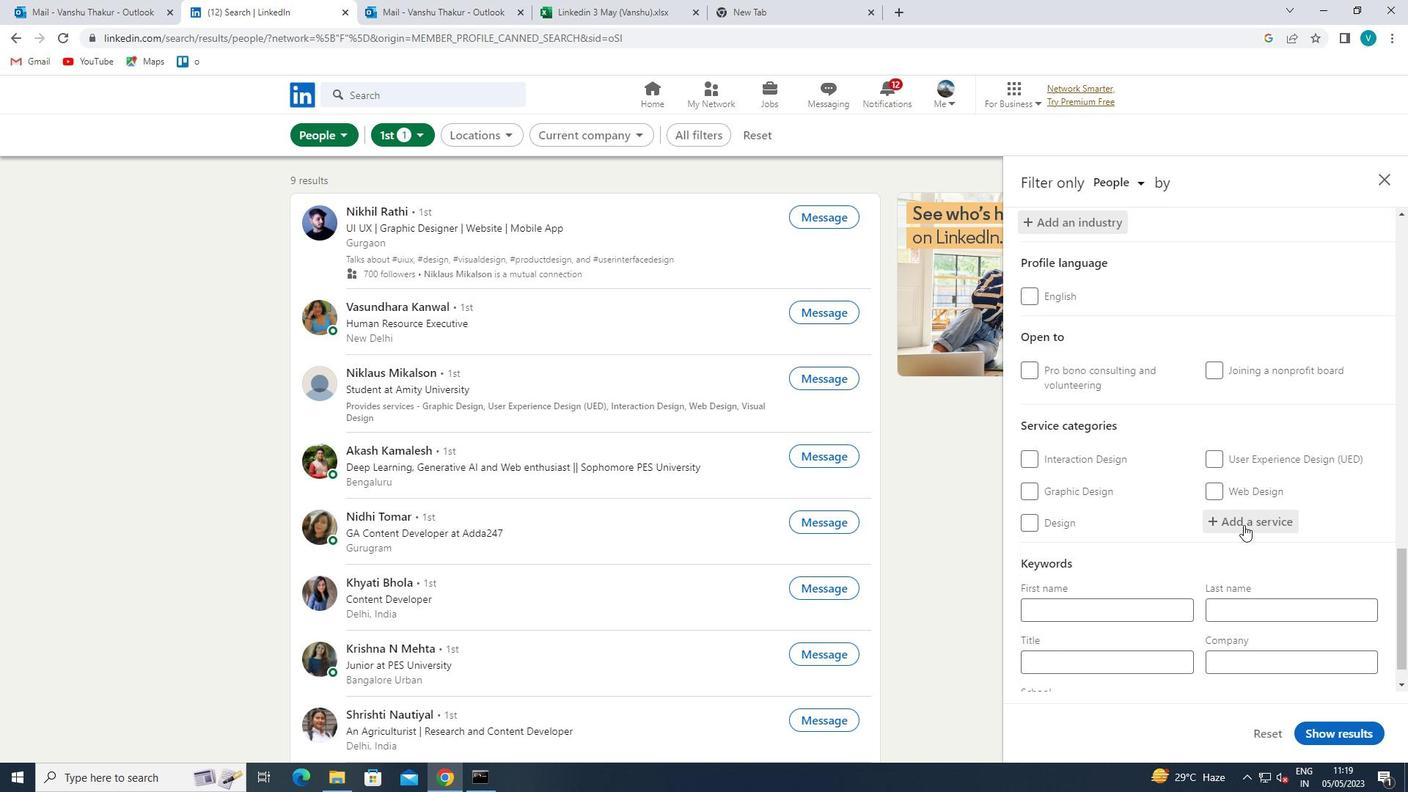 
Action: Key pressed <Key.shift>DEMAND<Key.space>
Screenshot: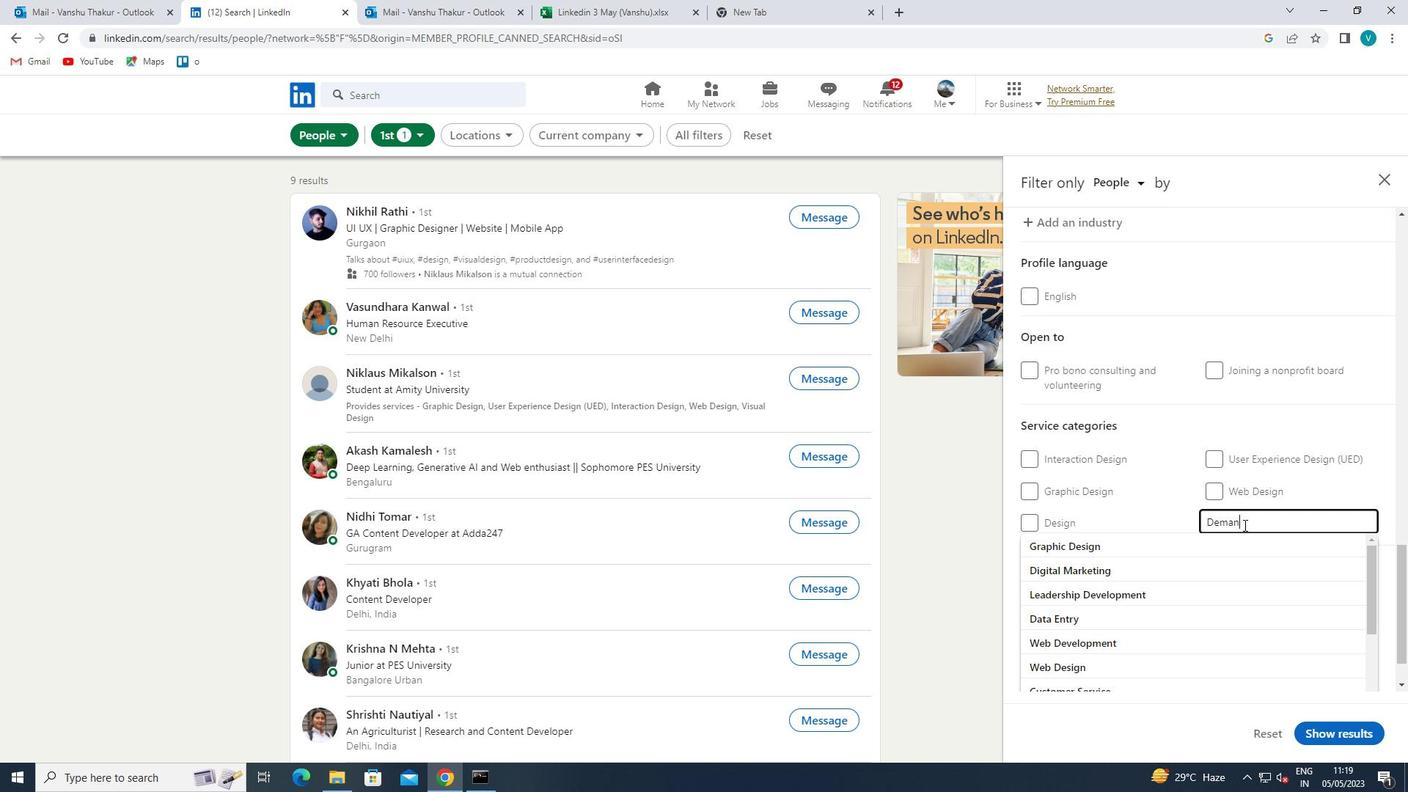 
Action: Mouse moved to (1234, 533)
Screenshot: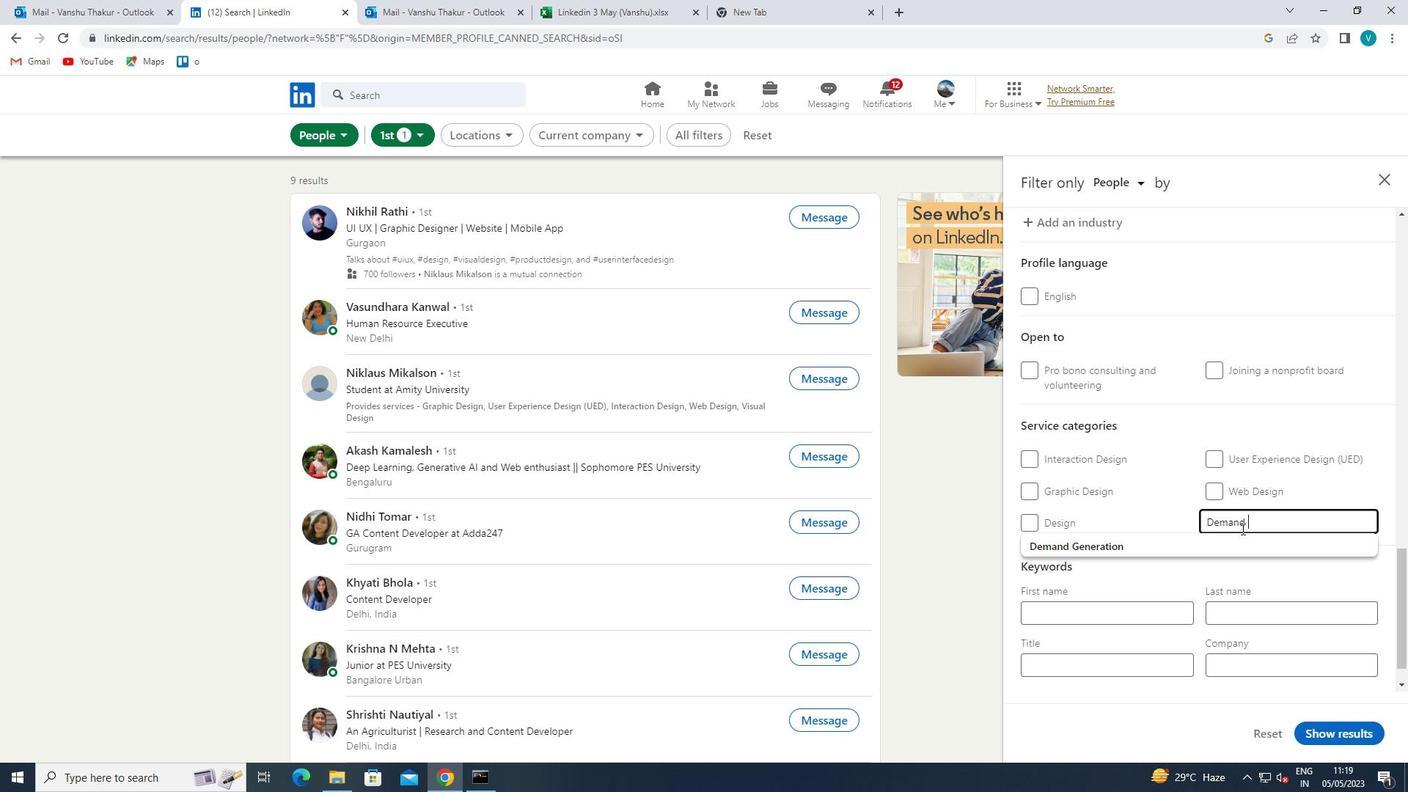 
Action: Mouse pressed left at (1234, 533)
Screenshot: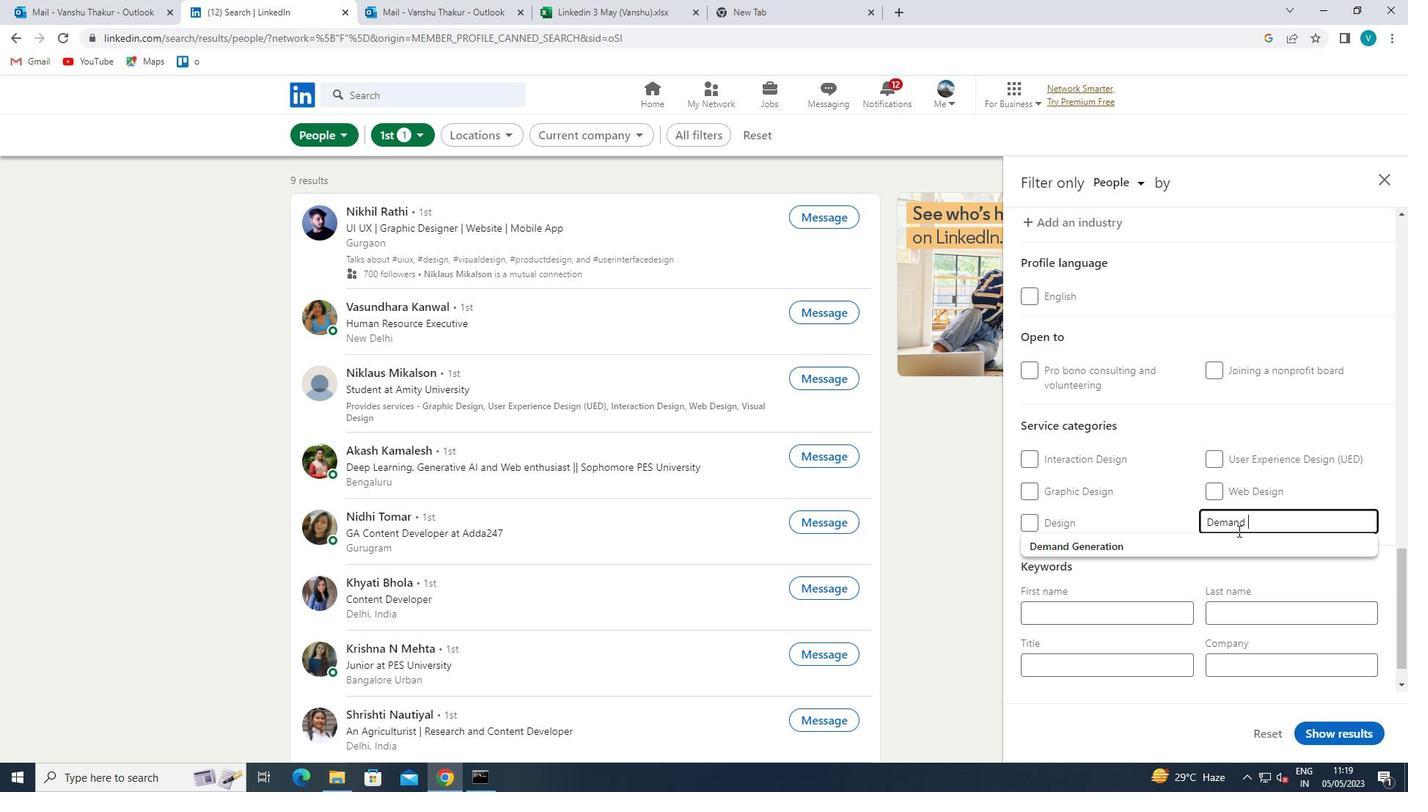 
Action: Mouse moved to (1232, 534)
Screenshot: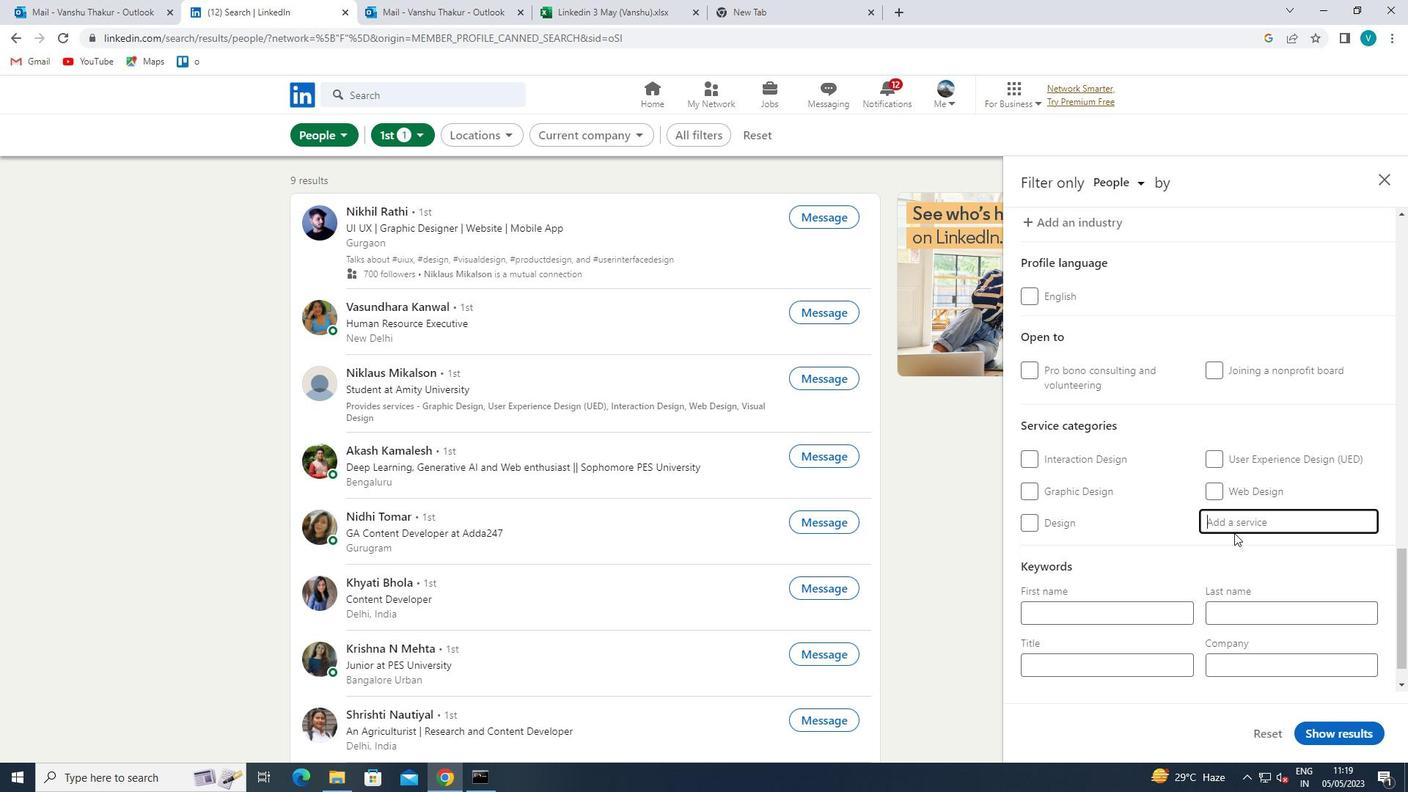 
Action: Mouse scrolled (1232, 534) with delta (0, 0)
Screenshot: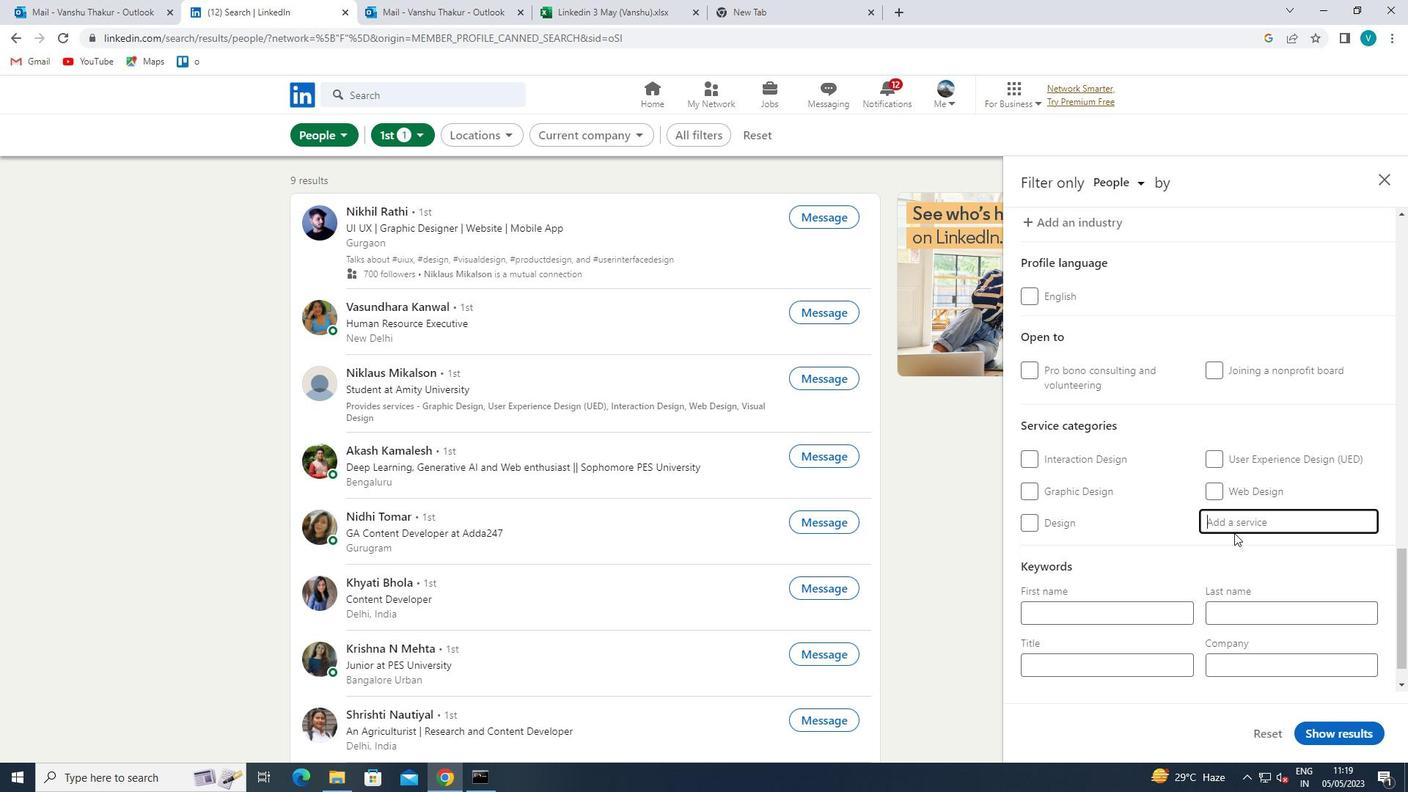 
Action: Mouse moved to (1232, 534)
Screenshot: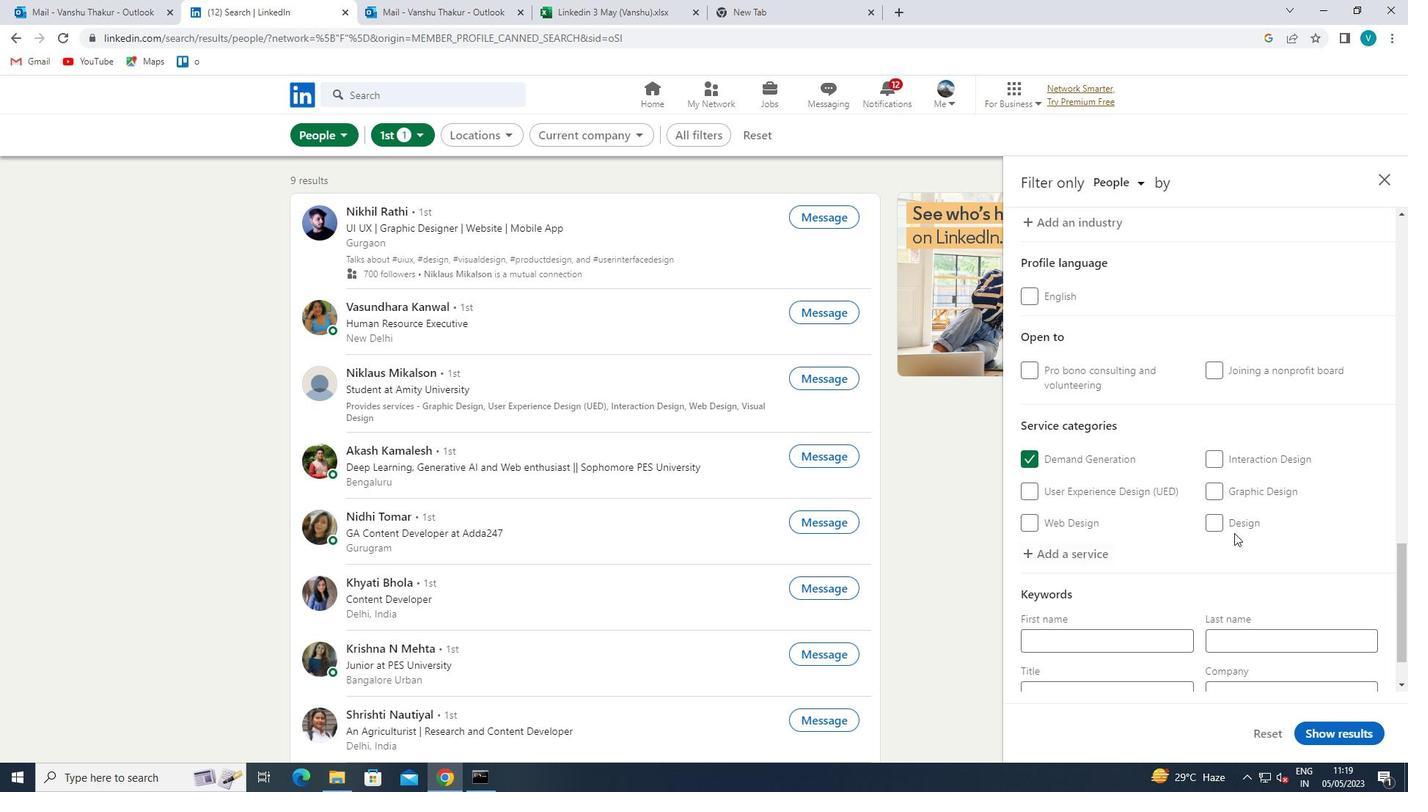 
Action: Mouse scrolled (1232, 534) with delta (0, 0)
Screenshot: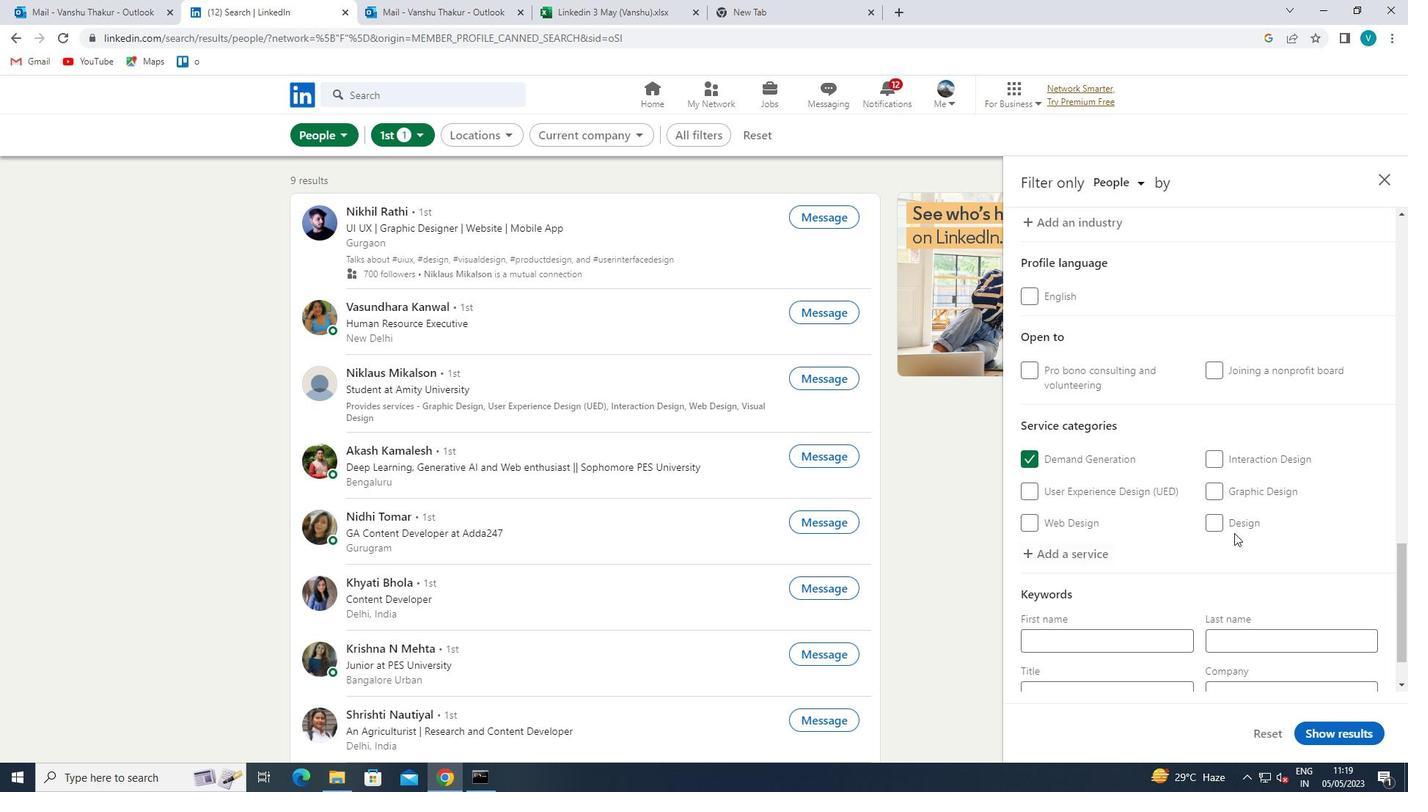 
Action: Mouse moved to (1231, 535)
Screenshot: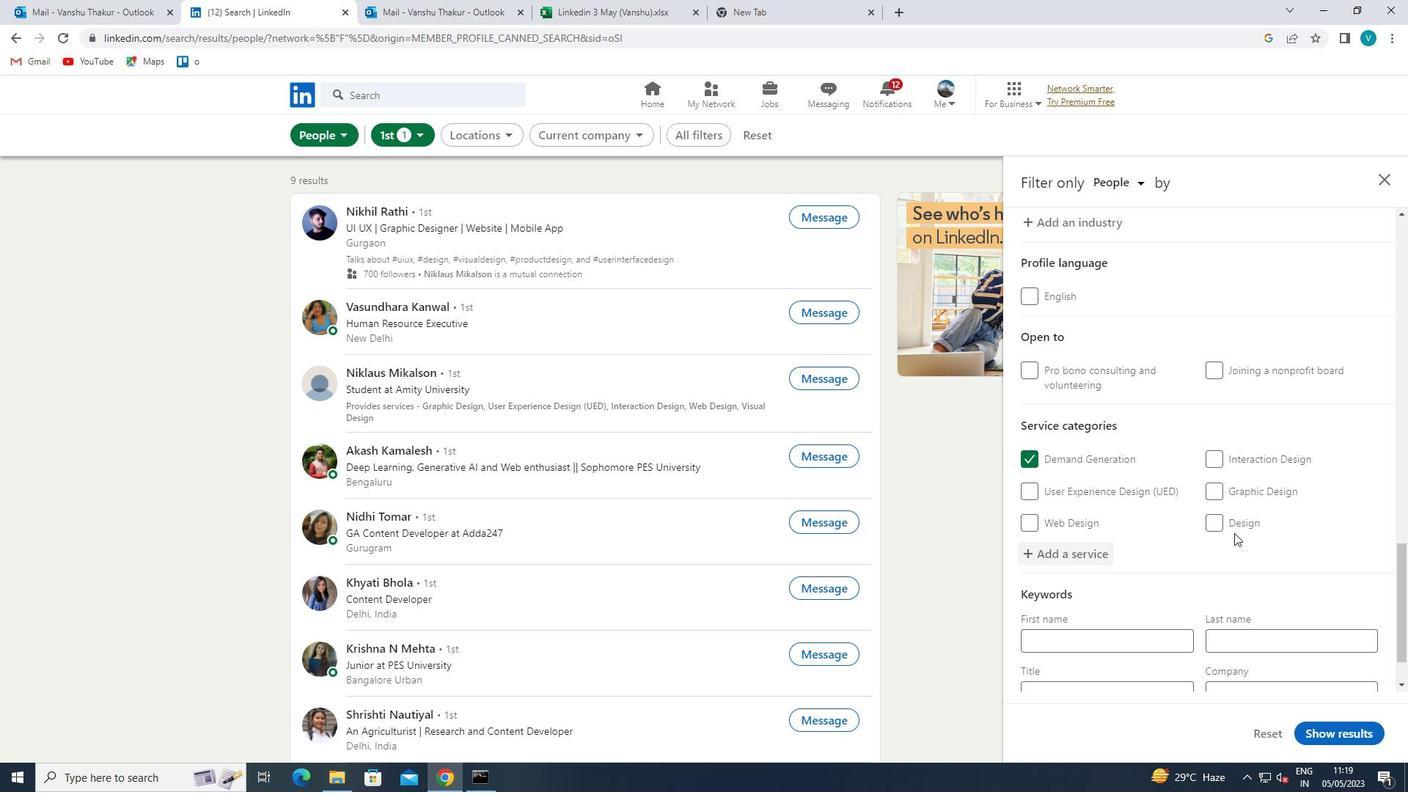 
Action: Mouse scrolled (1231, 534) with delta (0, 0)
Screenshot: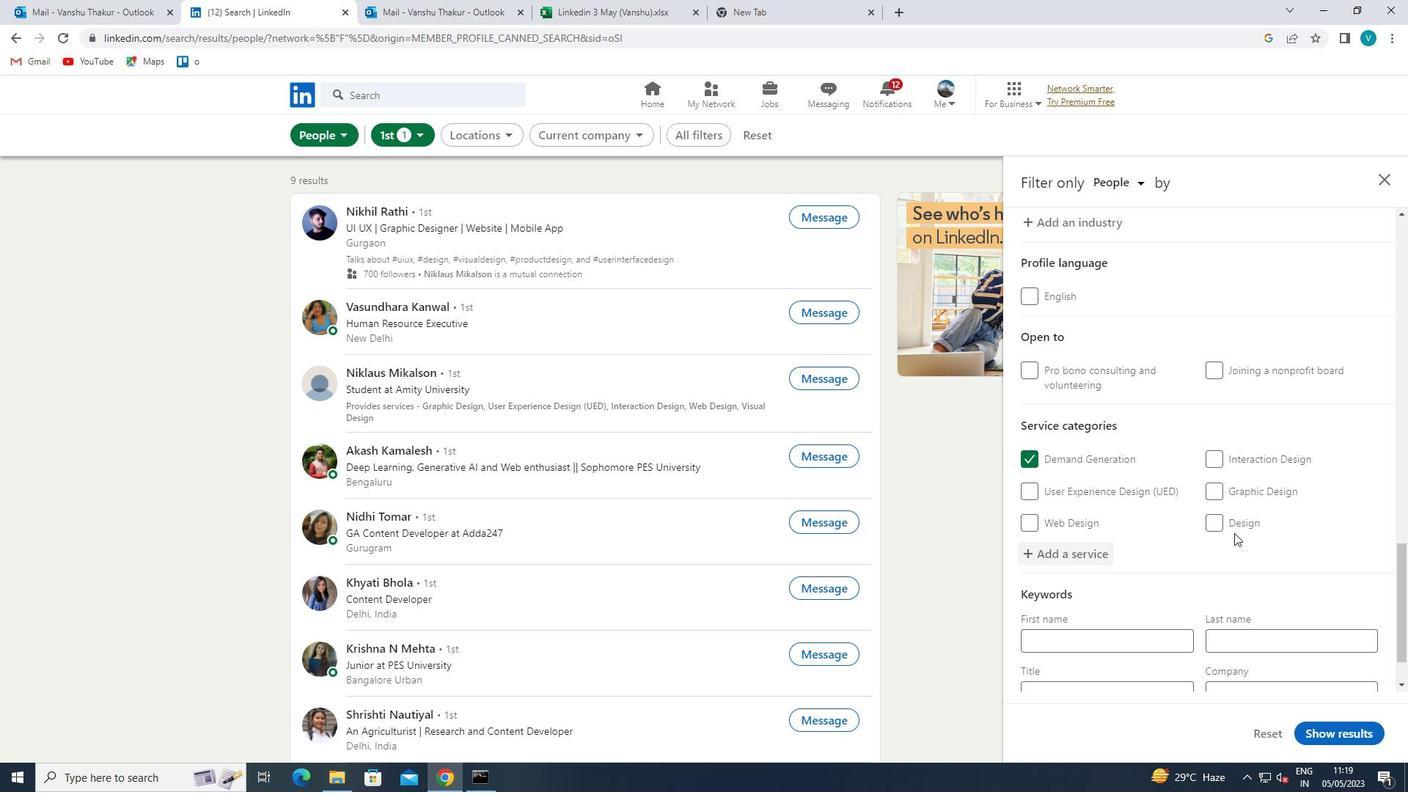 
Action: Mouse moved to (1140, 622)
Screenshot: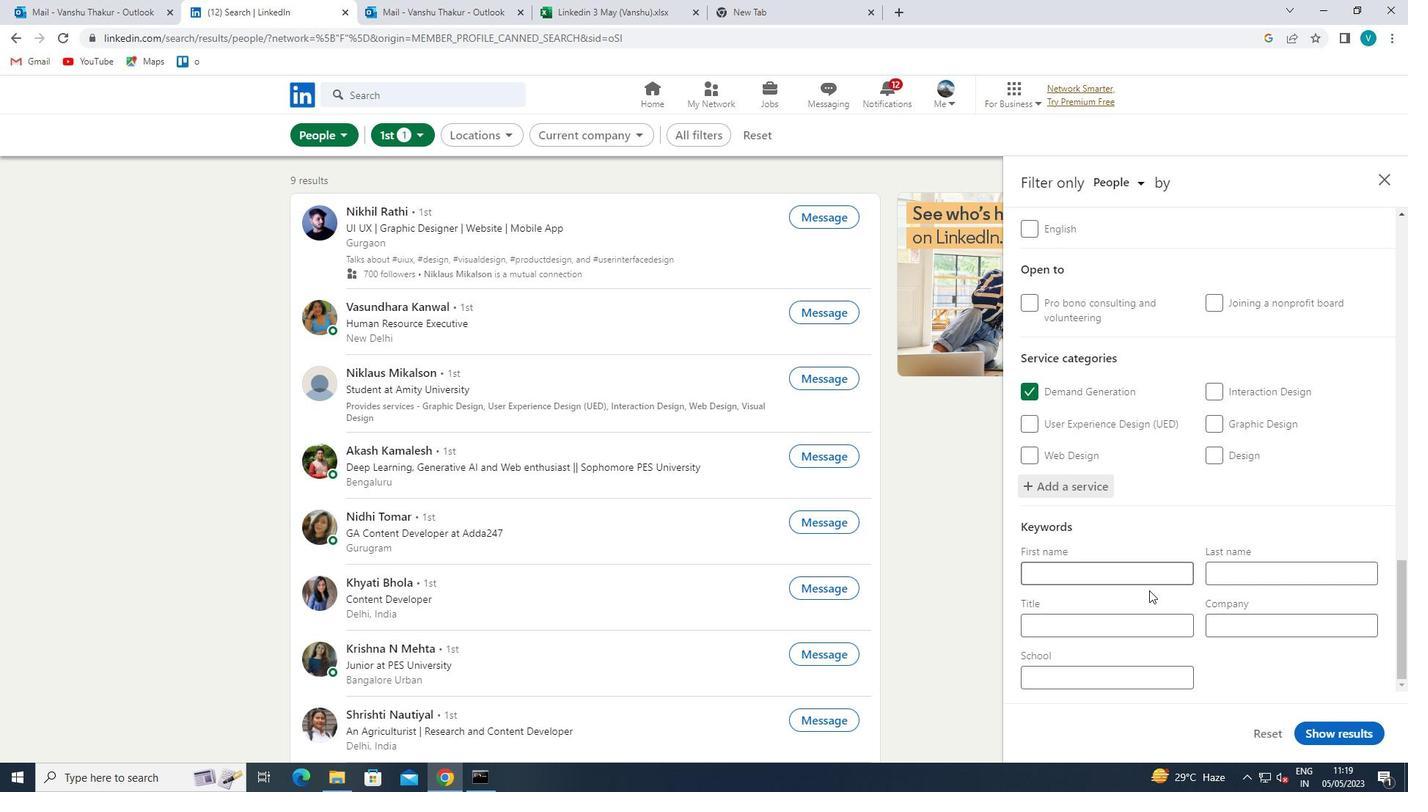 
Action: Mouse pressed left at (1140, 622)
Screenshot: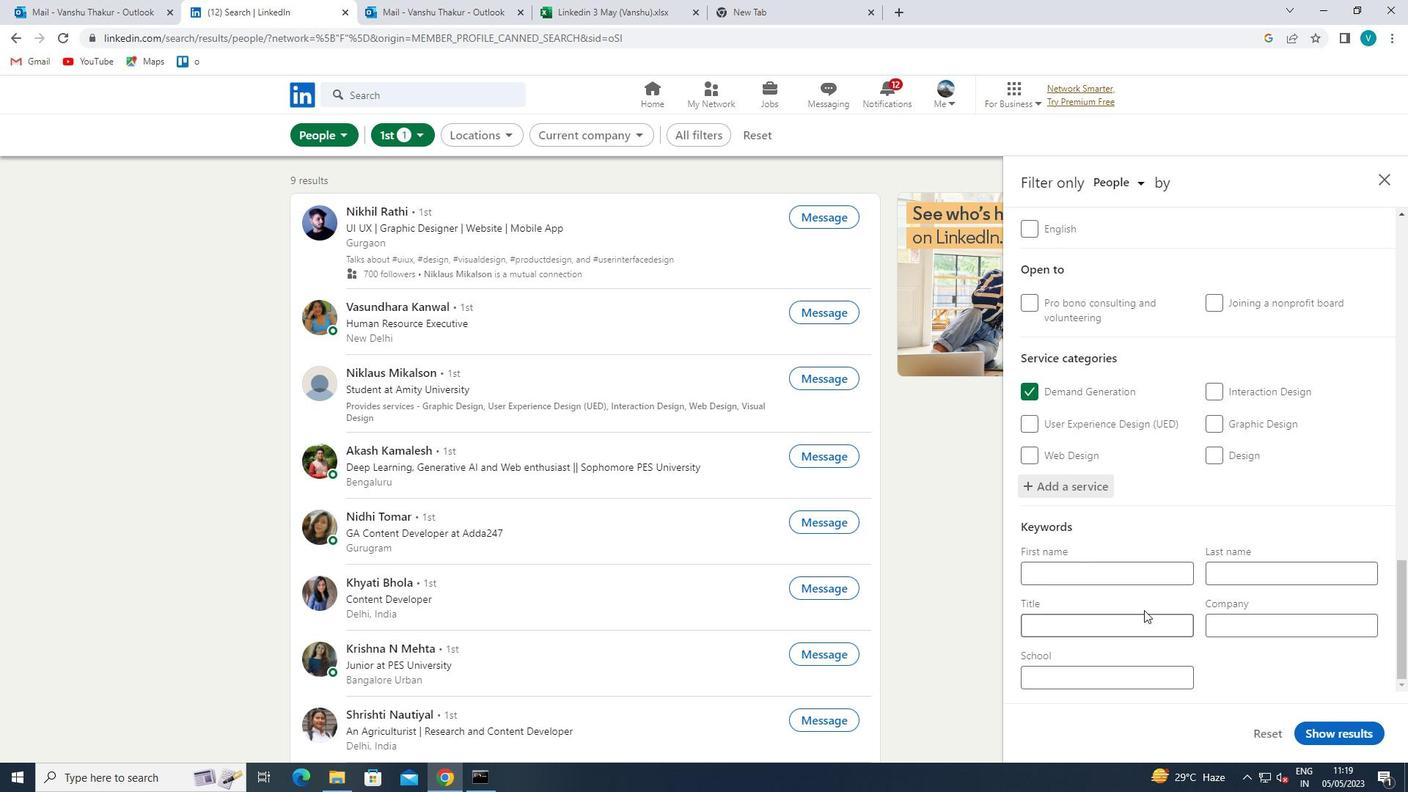 
Action: Key pressed <Key.shift>DELIVERY<Key.space><Key.shift>DRIVER<Key.space>
Screenshot: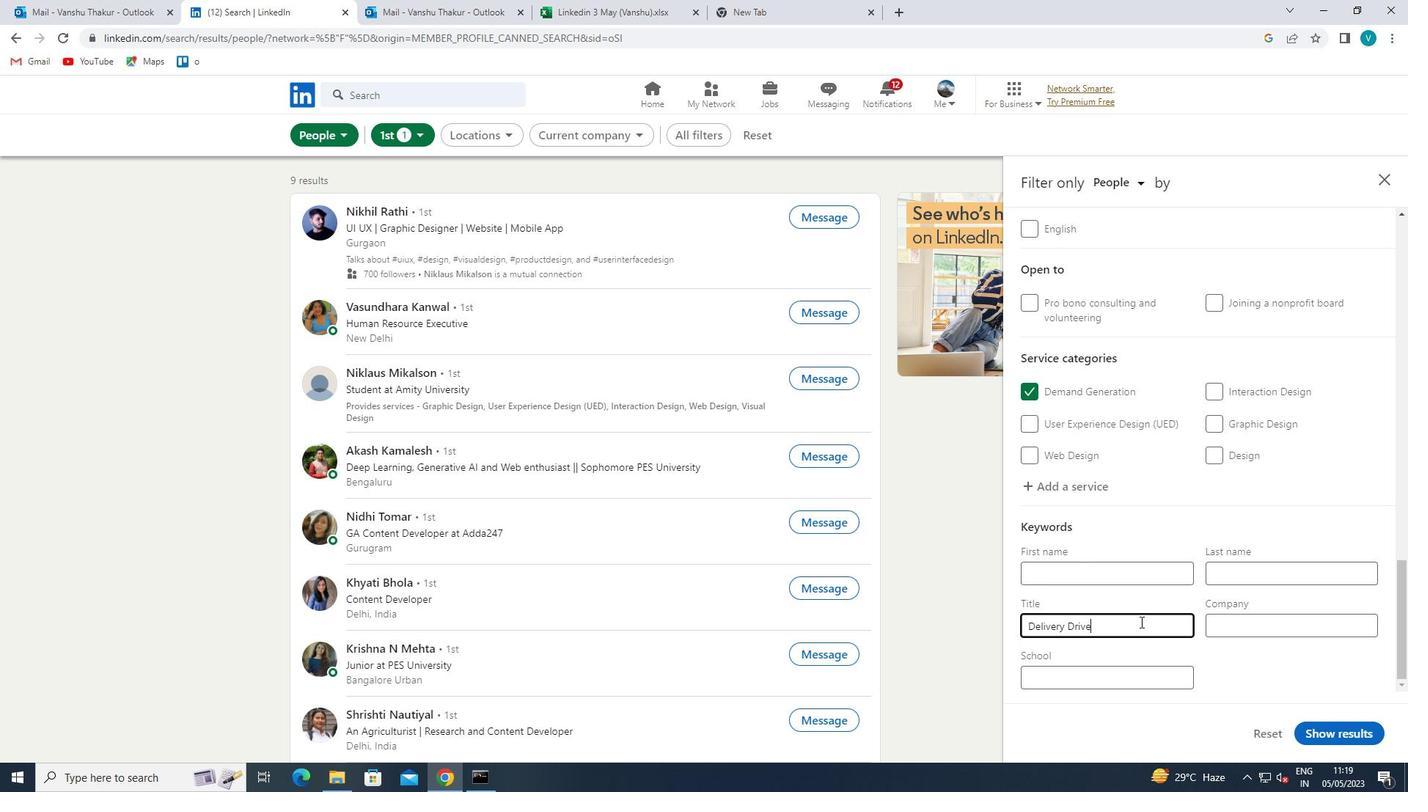 
Action: Mouse moved to (1327, 743)
Screenshot: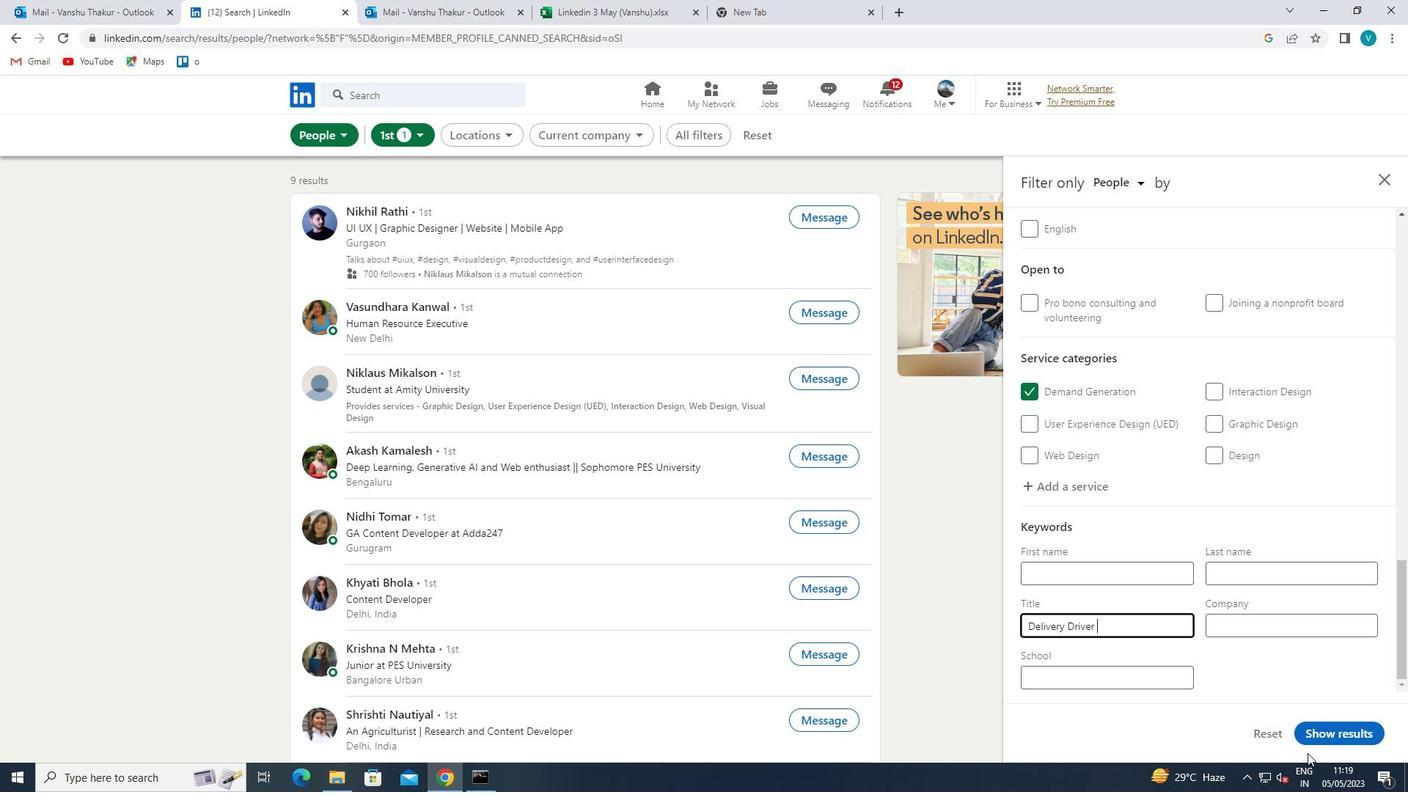 
Action: Mouse pressed left at (1327, 743)
Screenshot: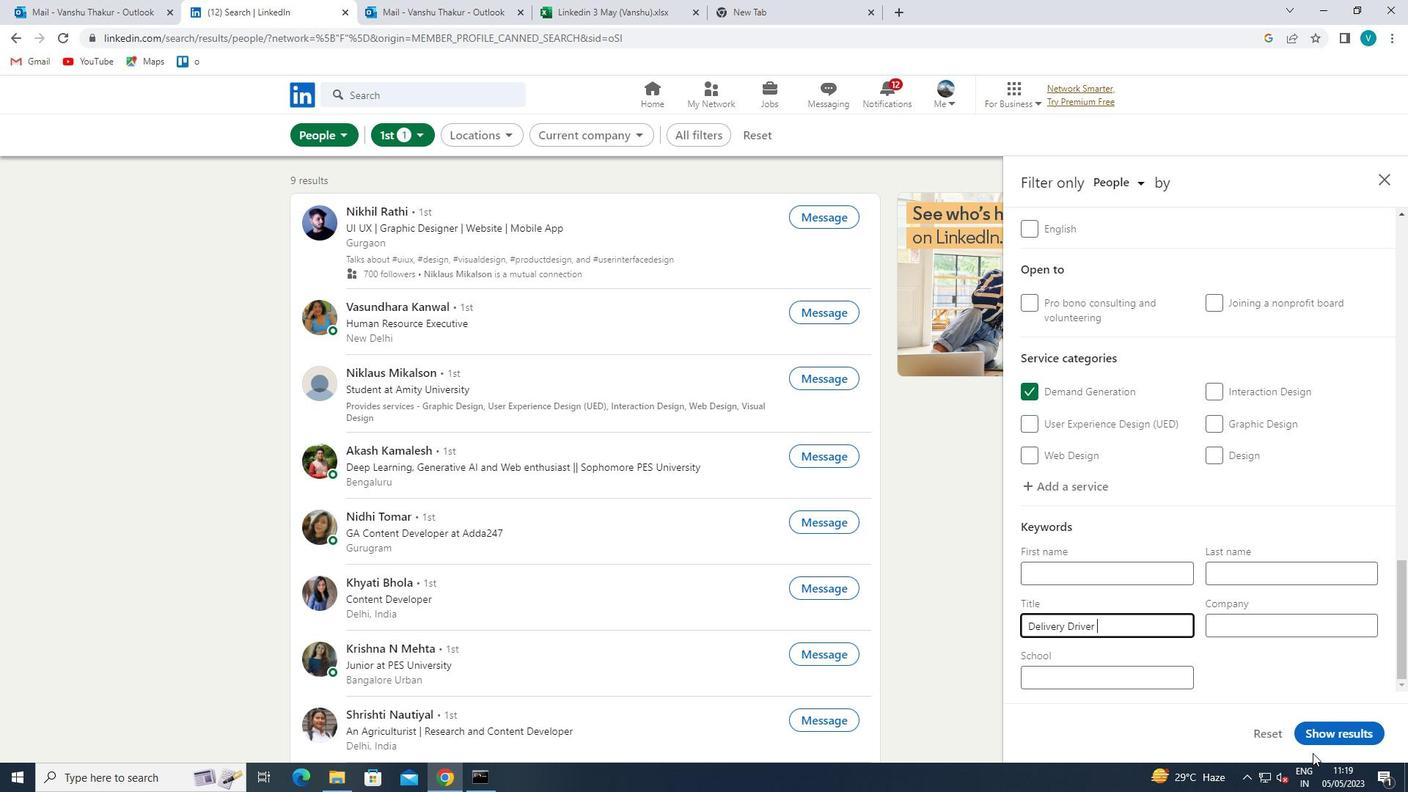 
